 Task: Find connections with filter location Altstadt Nord with filter topic #Healthwith filter profile language French with filter current company BioTecNika with filter school Madras Christian College with filter industry Appliances, Electrical, and Electronics Manufacturing with filter service category Budgeting with filter keywords title Film Critic
Action: Mouse moved to (576, 76)
Screenshot: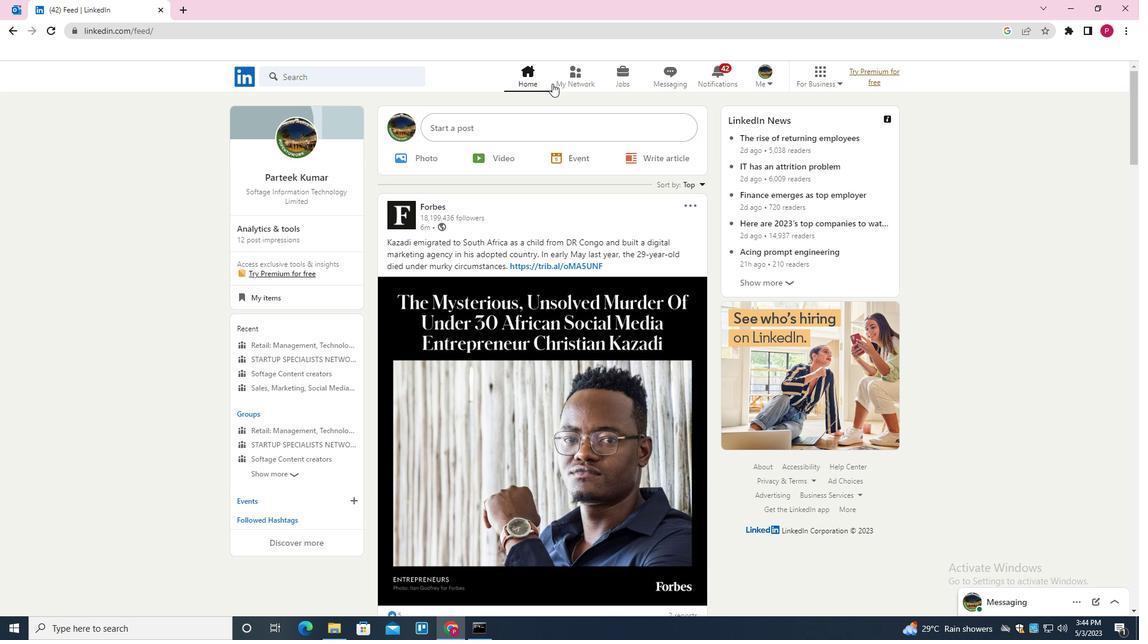 
Action: Mouse pressed left at (576, 76)
Screenshot: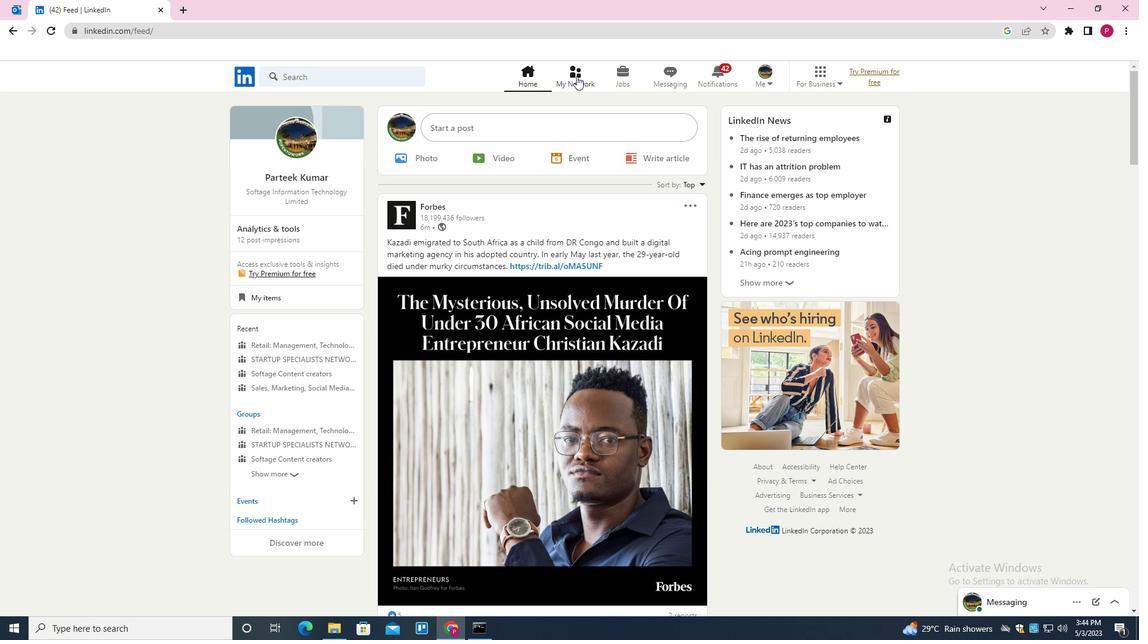 
Action: Mouse moved to (369, 142)
Screenshot: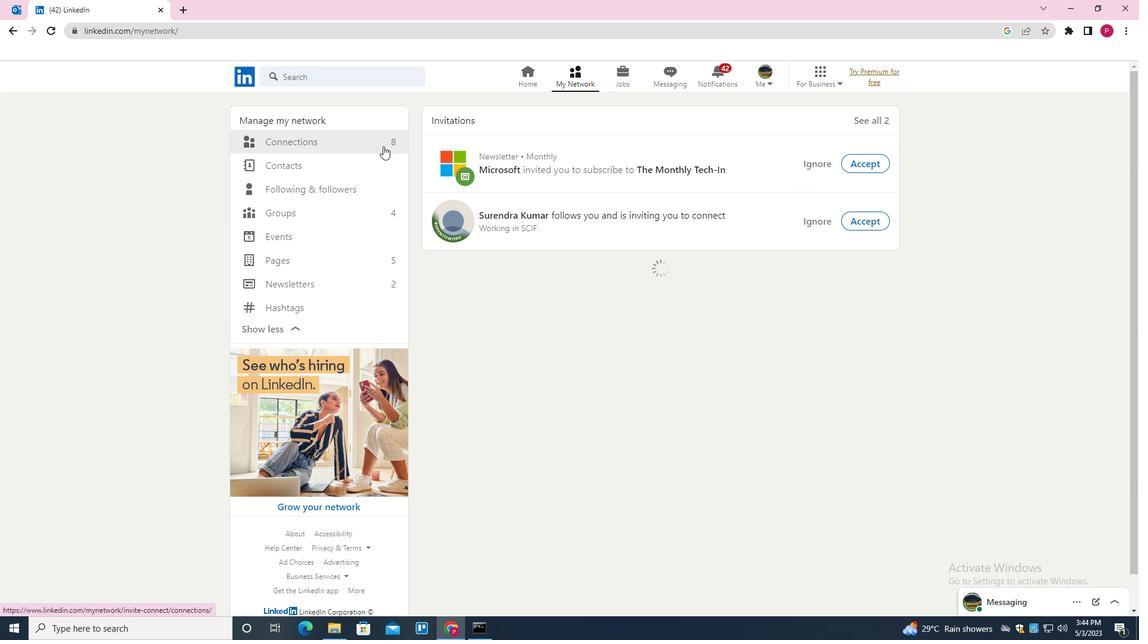 
Action: Mouse pressed left at (369, 142)
Screenshot: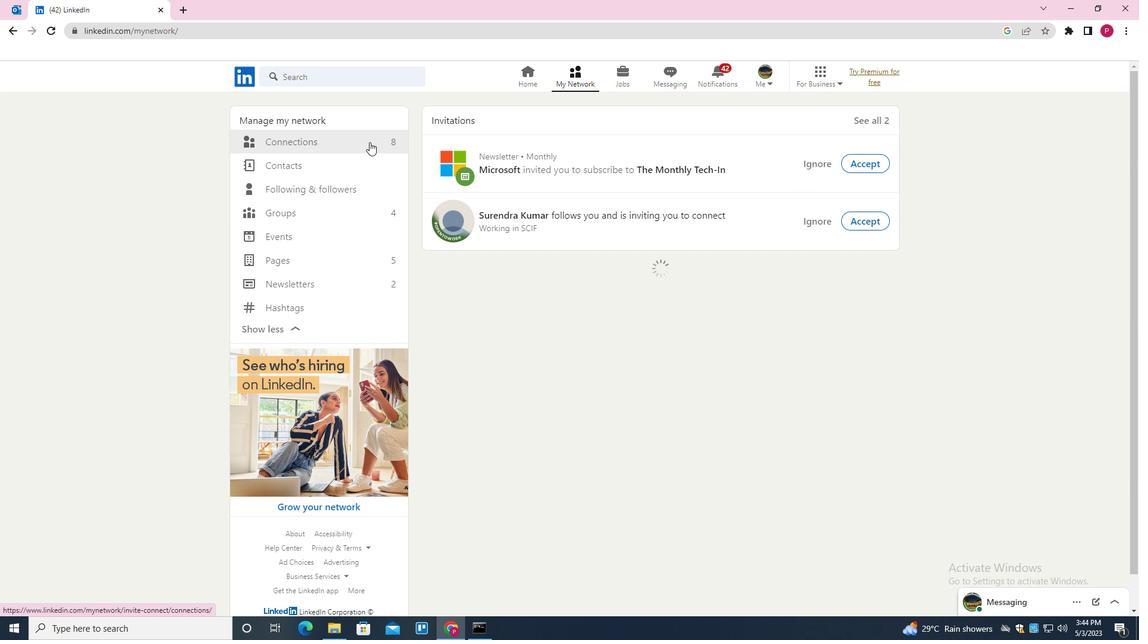 
Action: Mouse moved to (653, 143)
Screenshot: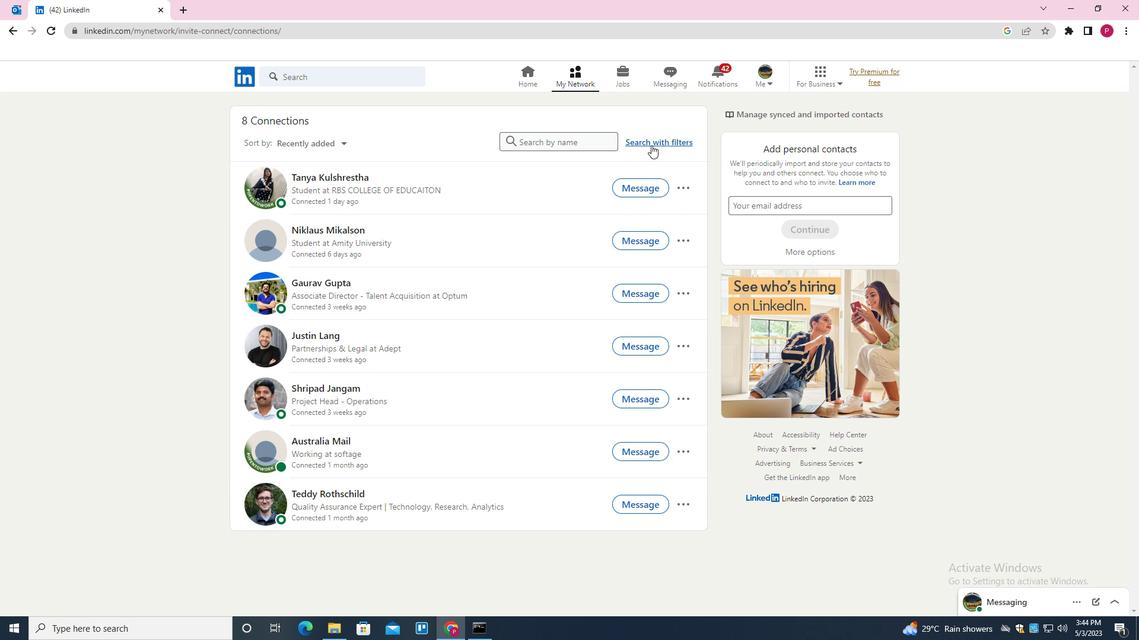 
Action: Mouse pressed left at (653, 143)
Screenshot: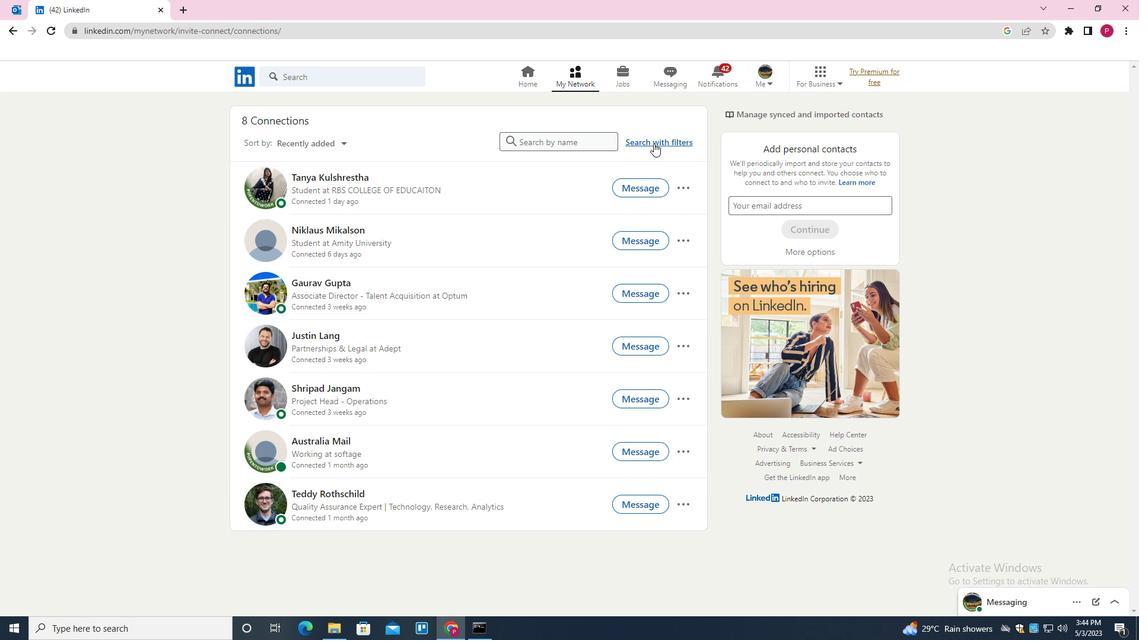 
Action: Mouse moved to (610, 112)
Screenshot: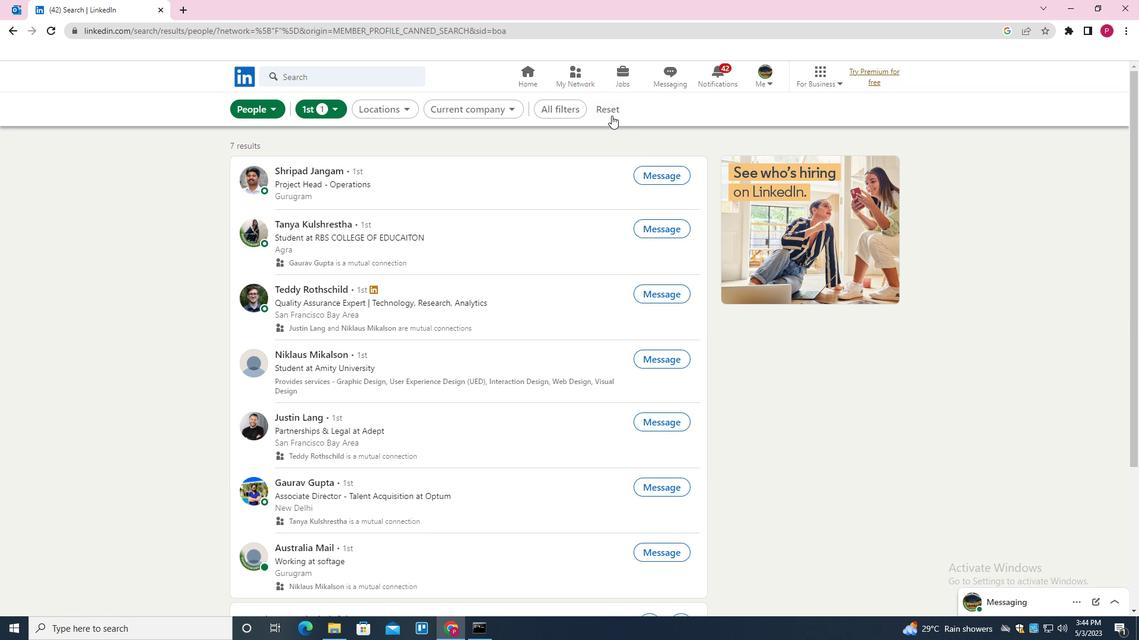 
Action: Mouse pressed left at (610, 112)
Screenshot: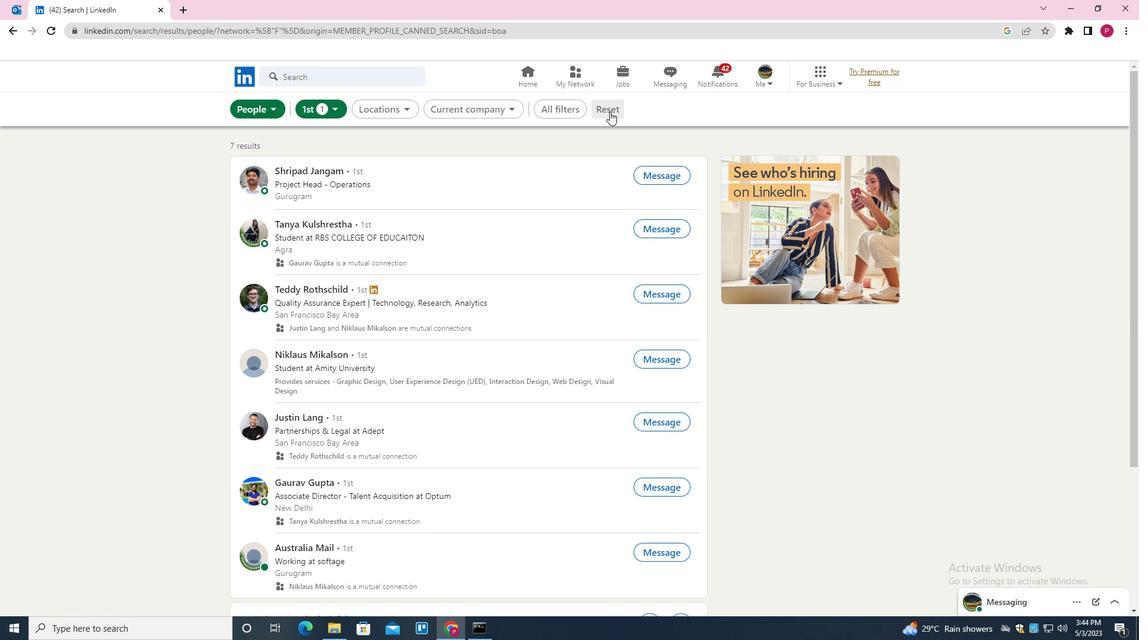 
Action: Mouse moved to (583, 108)
Screenshot: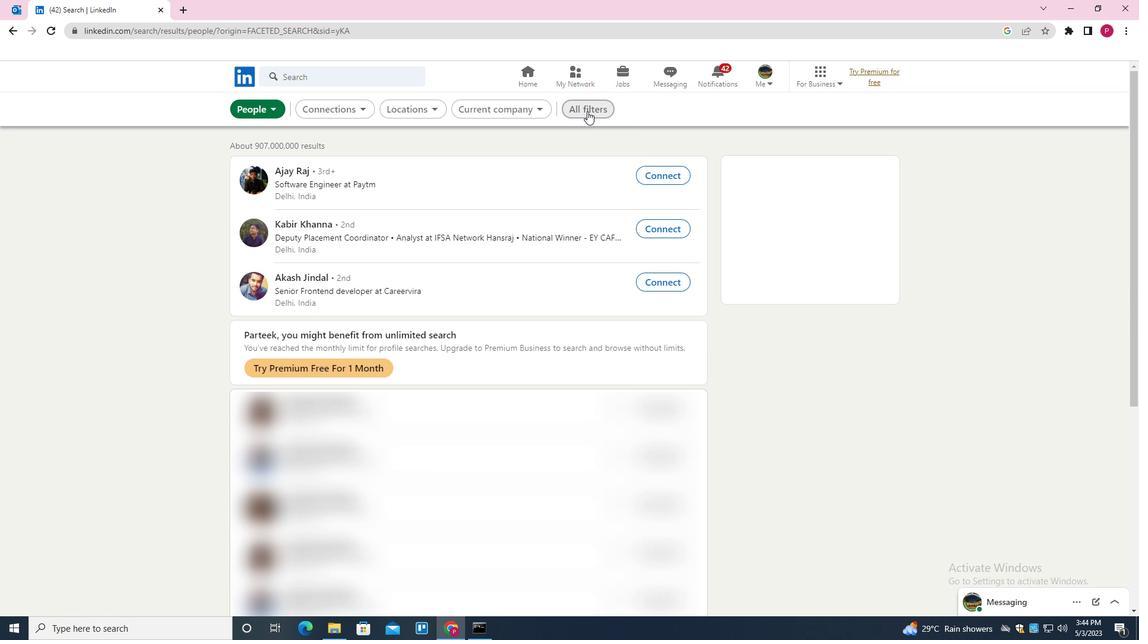 
Action: Mouse pressed left at (583, 108)
Screenshot: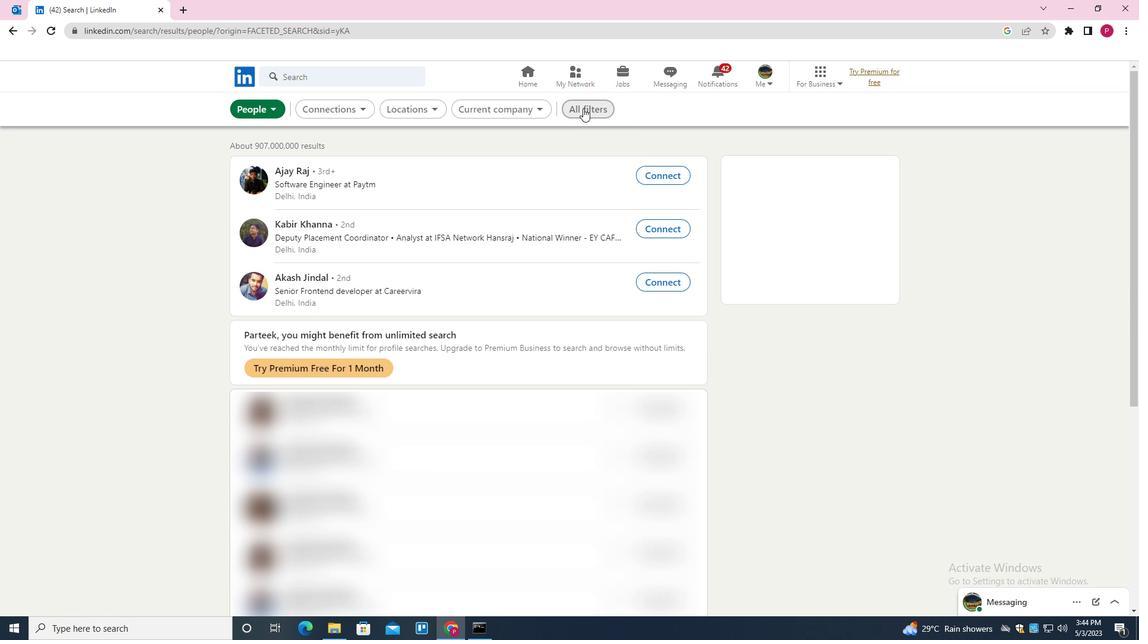 
Action: Mouse moved to (913, 301)
Screenshot: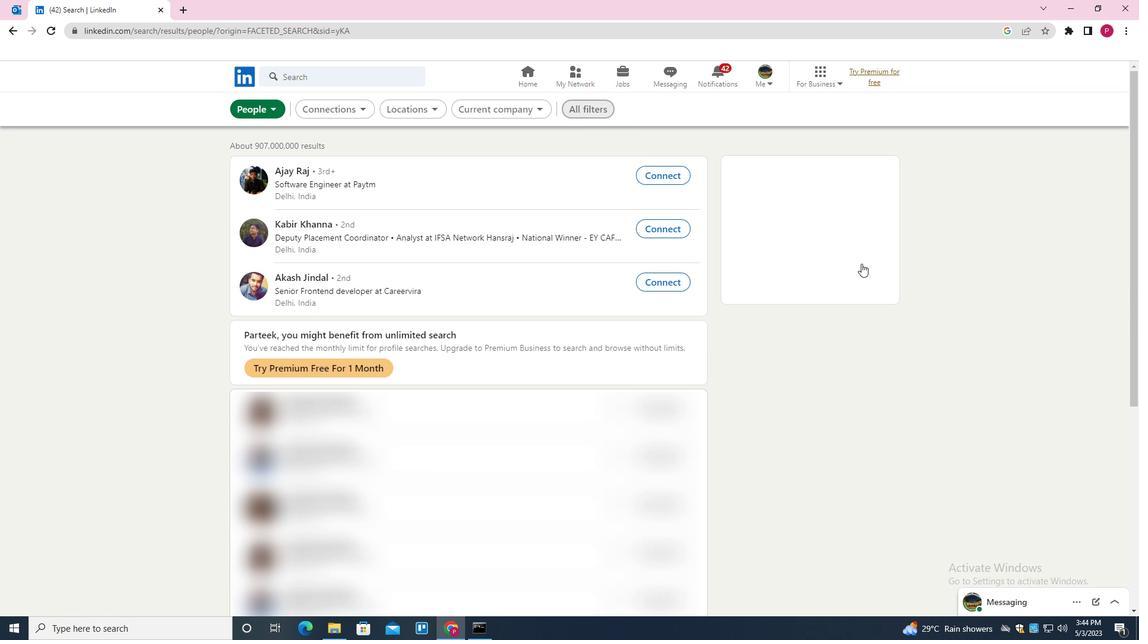 
Action: Mouse scrolled (913, 300) with delta (0, 0)
Screenshot: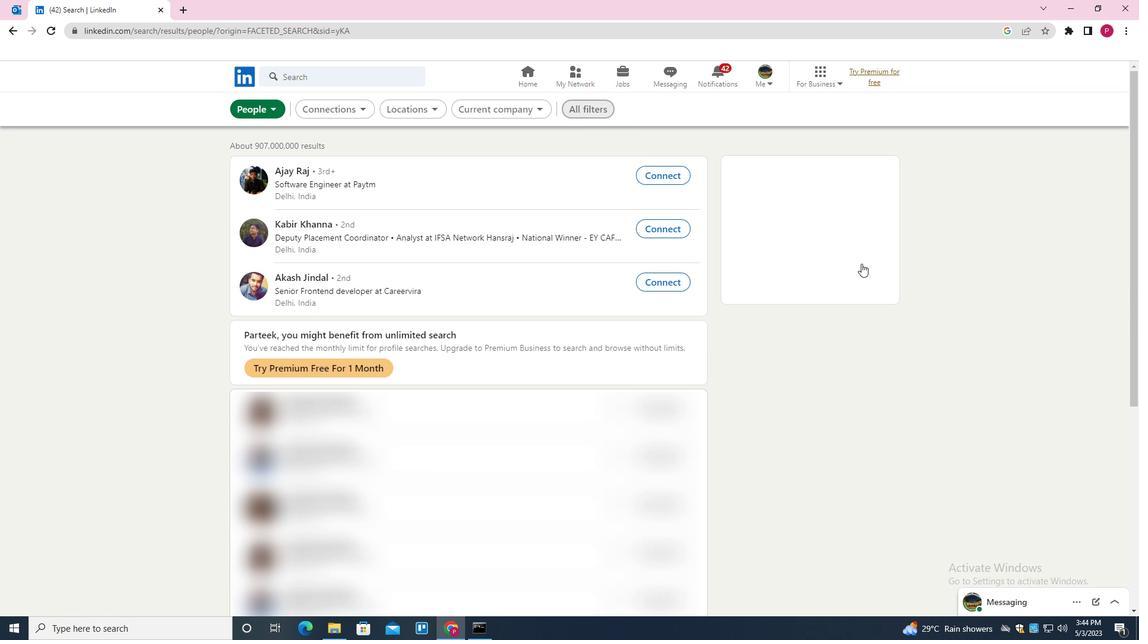
Action: Mouse moved to (927, 317)
Screenshot: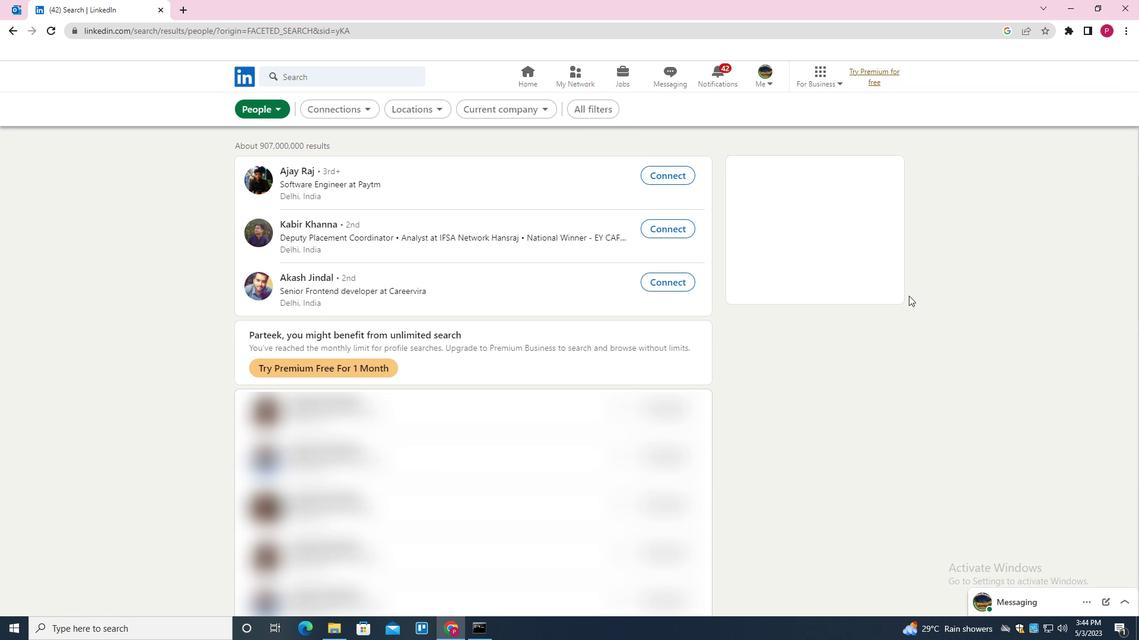 
Action: Mouse scrolled (927, 316) with delta (0, 0)
Screenshot: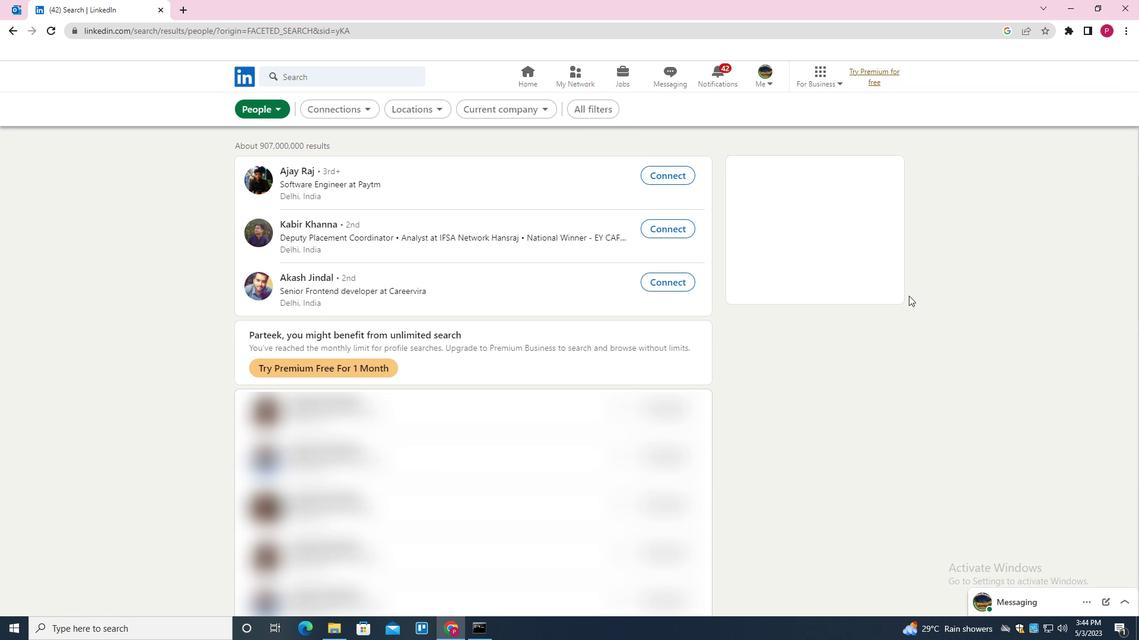 
Action: Mouse moved to (937, 330)
Screenshot: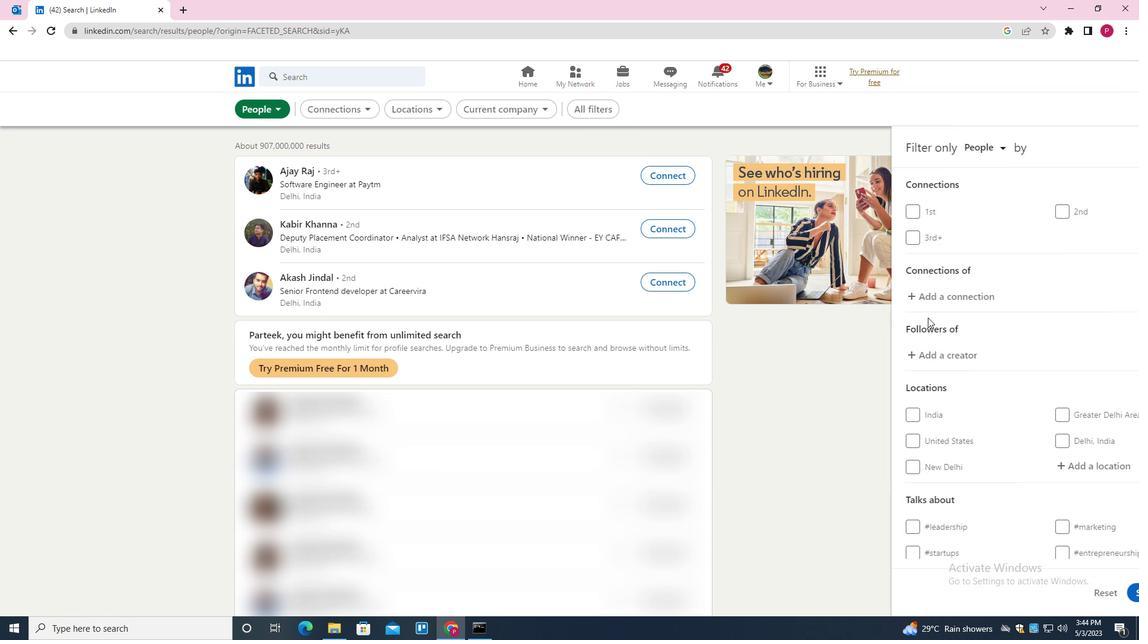 
Action: Mouse scrolled (937, 329) with delta (0, 0)
Screenshot: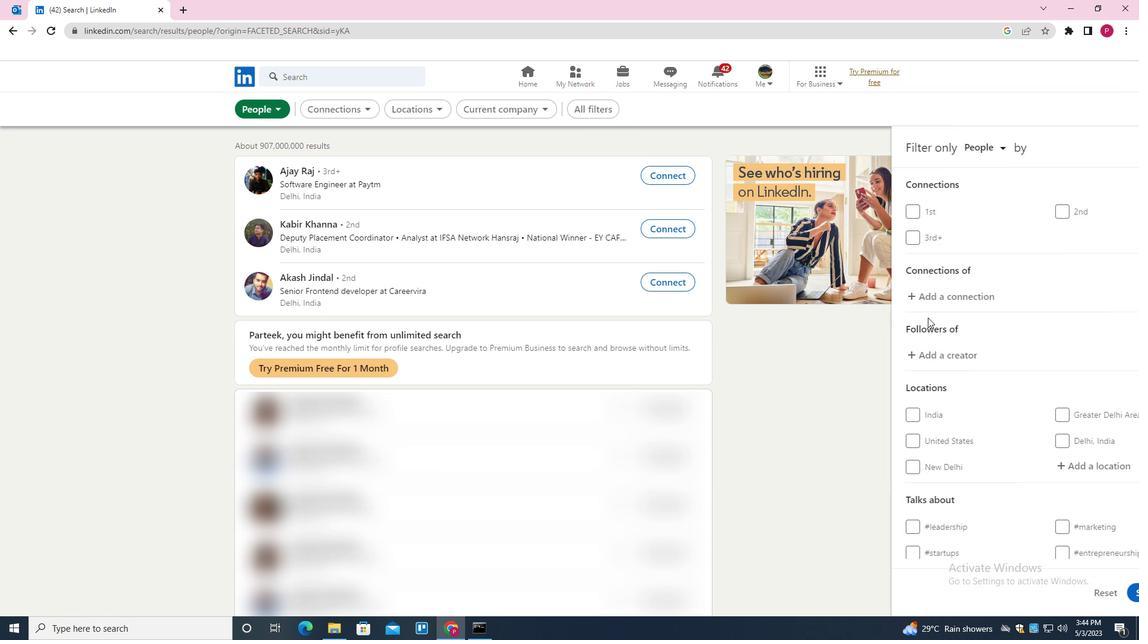 
Action: Mouse moved to (1005, 349)
Screenshot: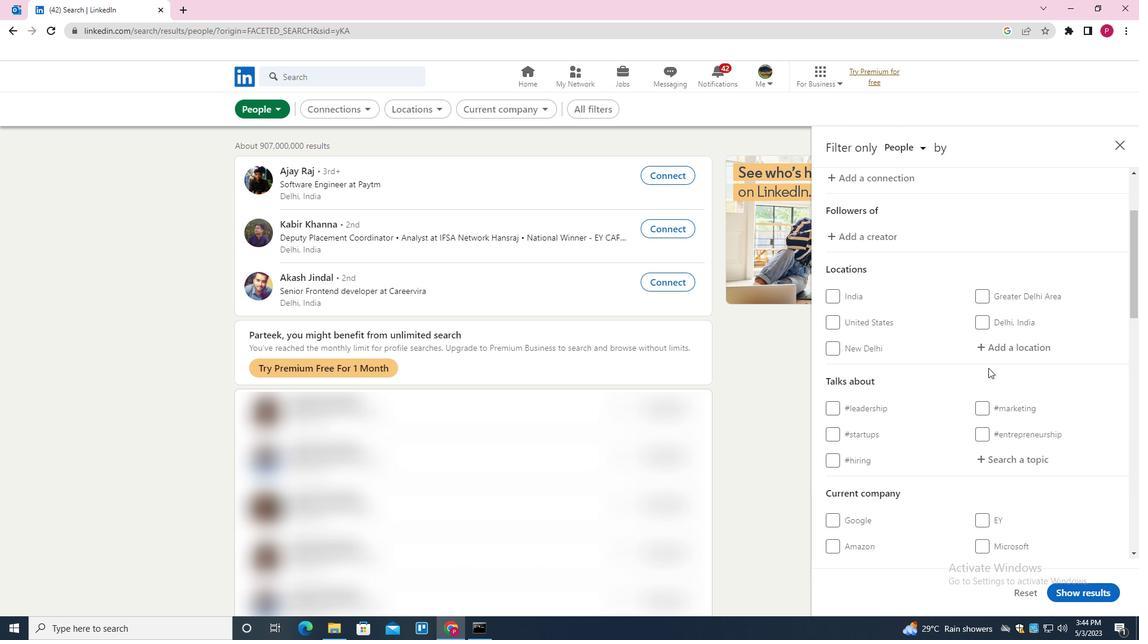 
Action: Mouse pressed left at (1005, 349)
Screenshot: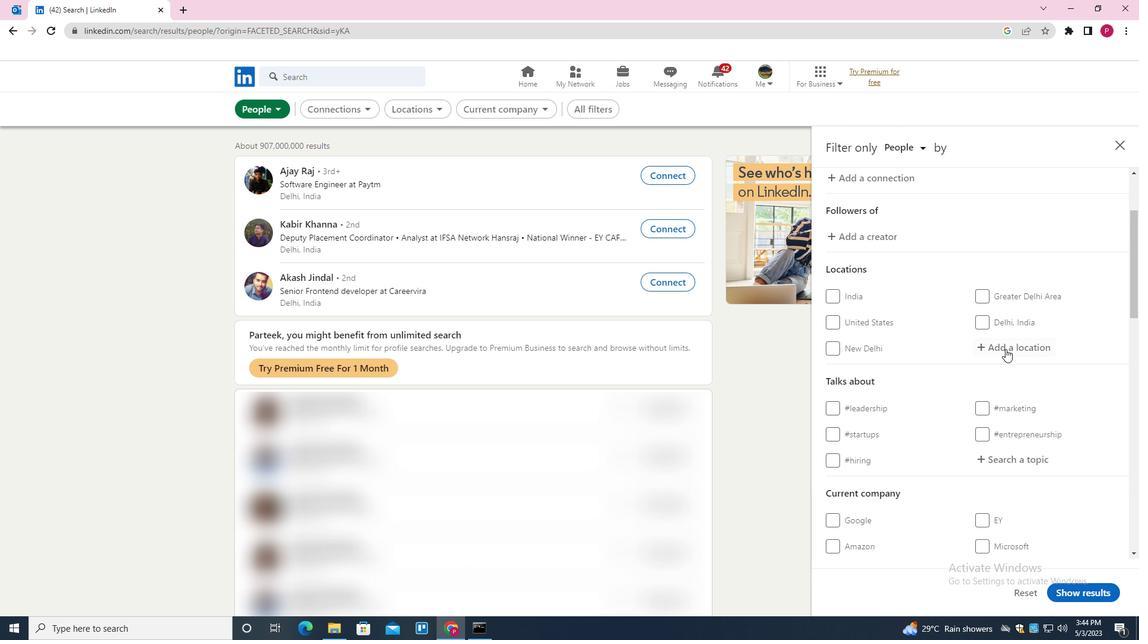 
Action: Mouse moved to (1006, 349)
Screenshot: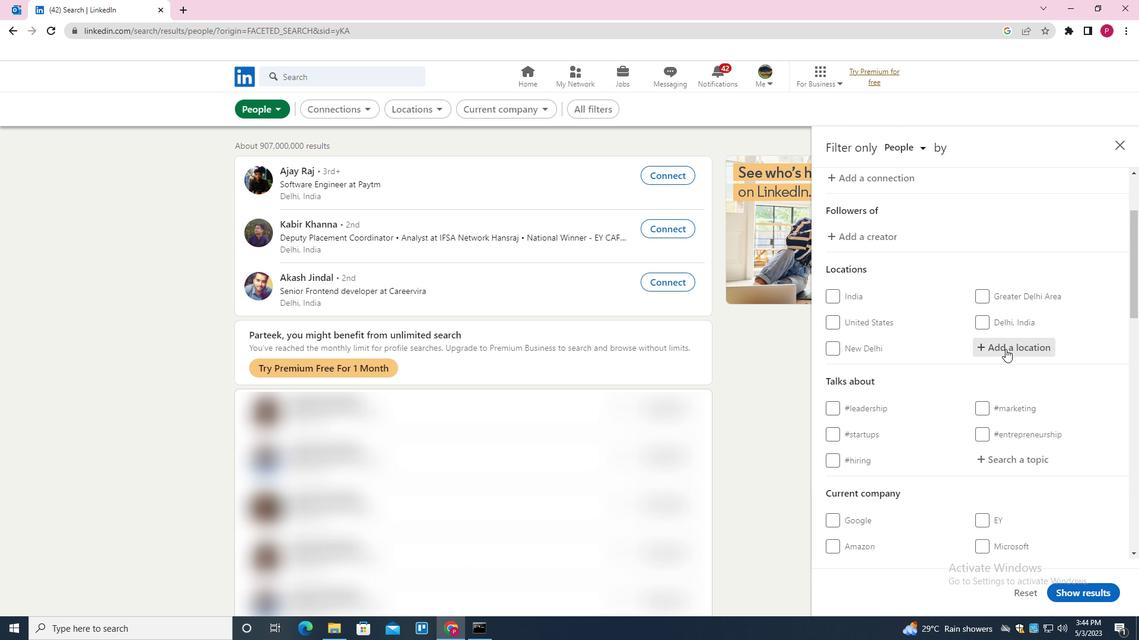 
Action: Key pressed <Key.shift>ALTSTADT
Screenshot: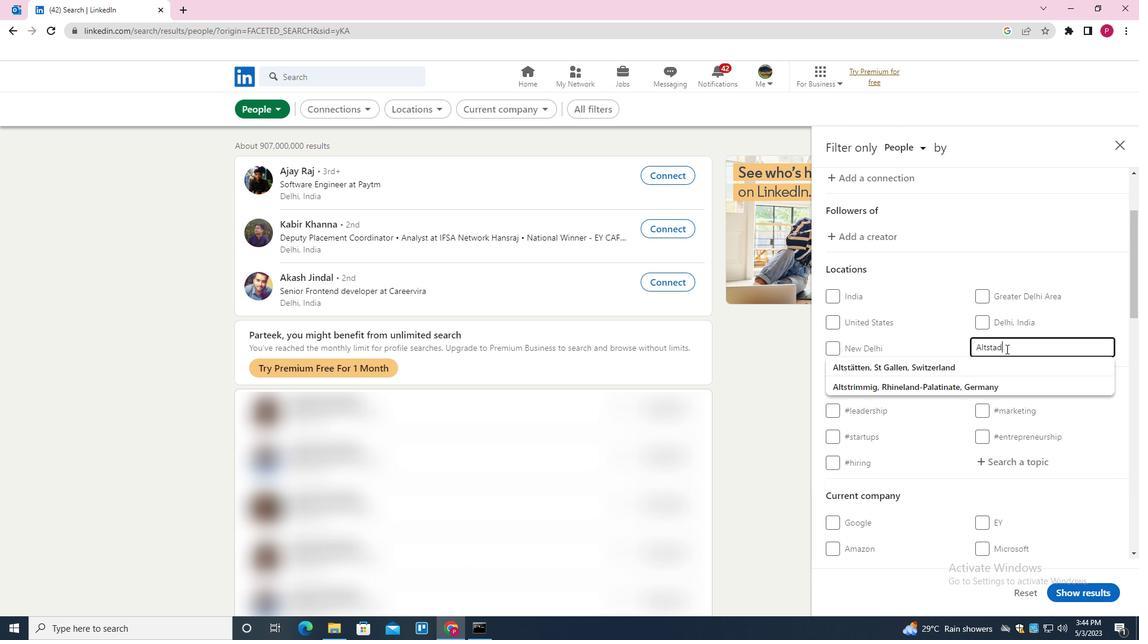 
Action: Mouse moved to (1020, 336)
Screenshot: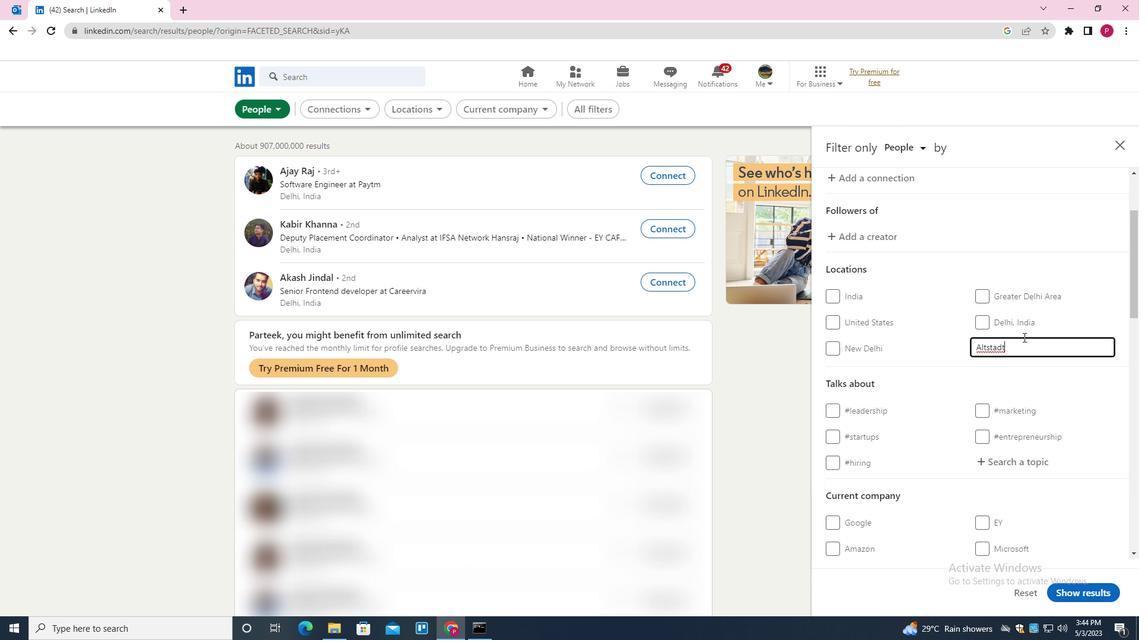 
Action: Mouse scrolled (1020, 335) with delta (0, 0)
Screenshot: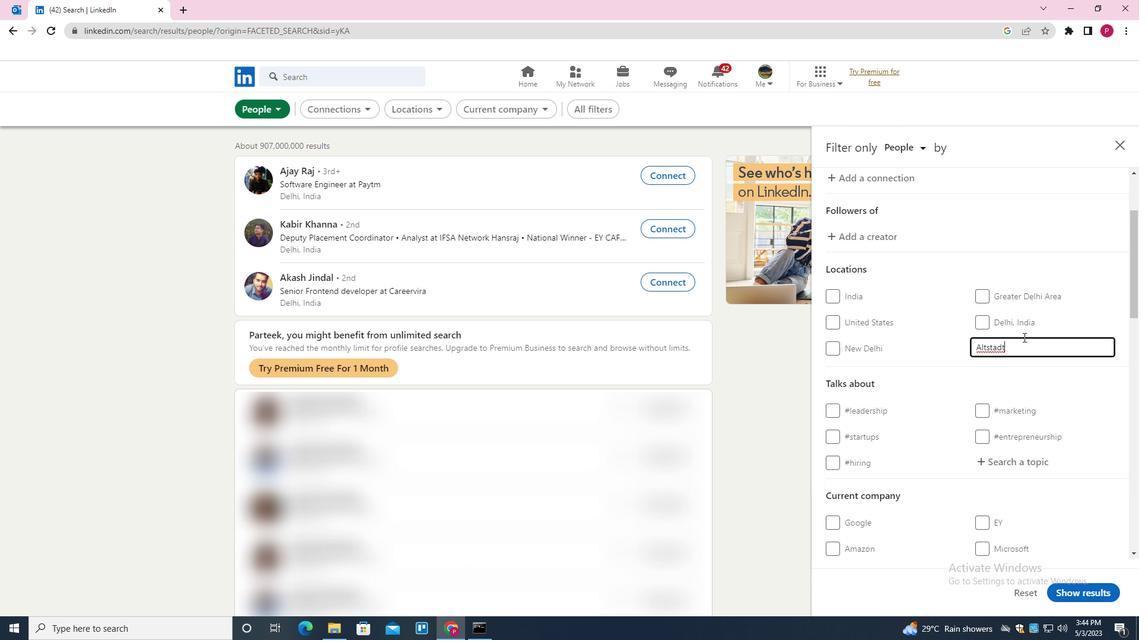 
Action: Mouse moved to (1019, 337)
Screenshot: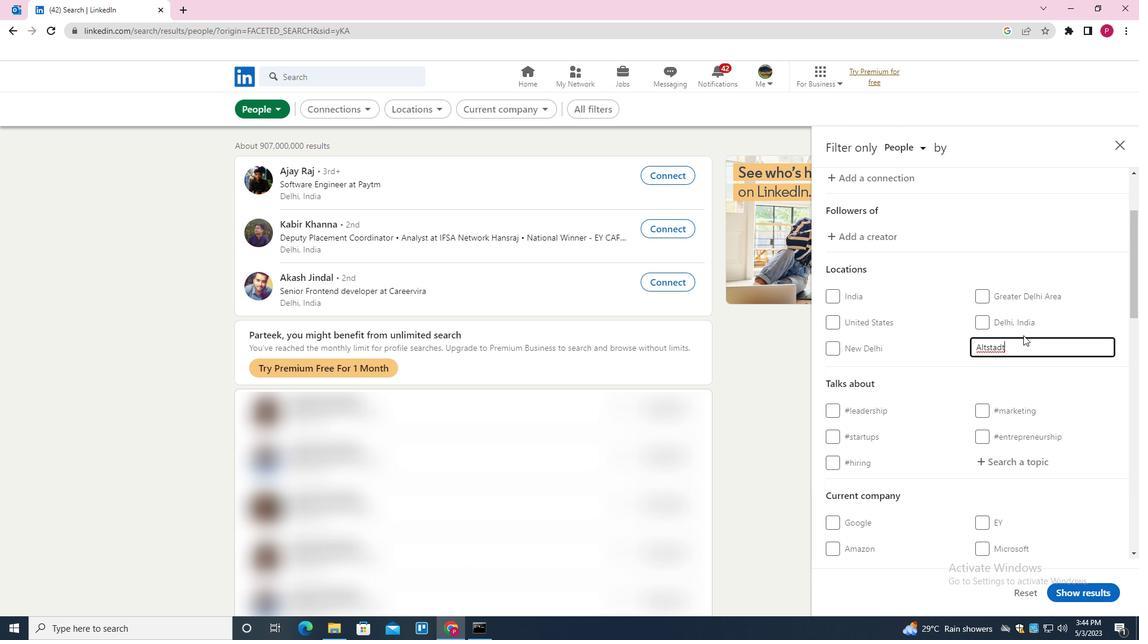
Action: Mouse scrolled (1019, 336) with delta (0, 0)
Screenshot: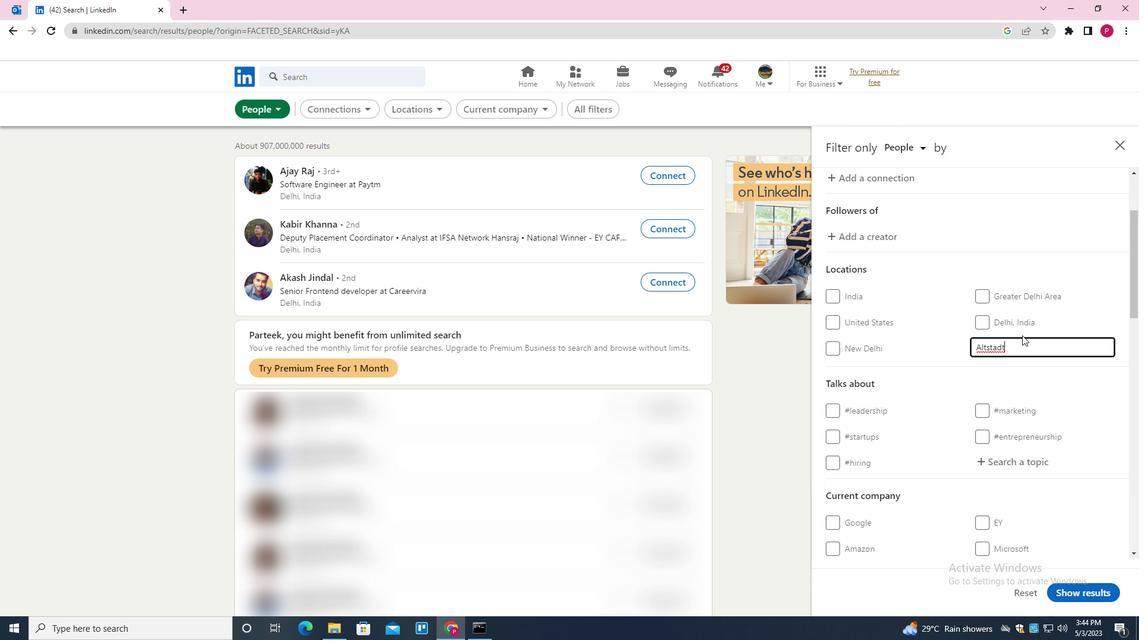 
Action: Mouse scrolled (1019, 336) with delta (0, 0)
Screenshot: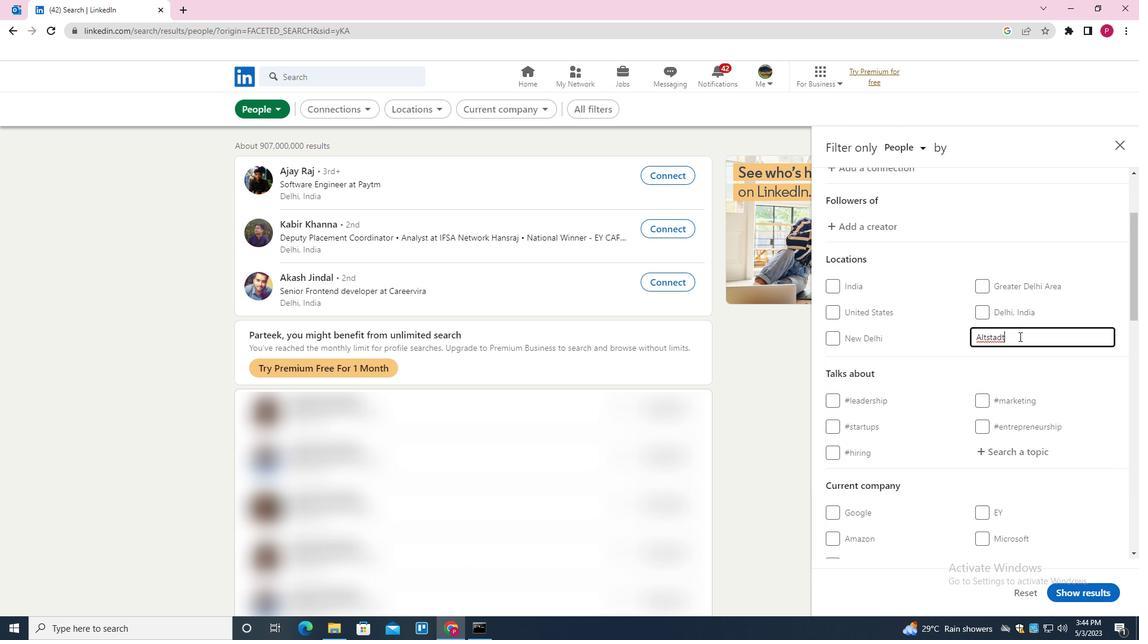 
Action: Mouse moved to (1021, 284)
Screenshot: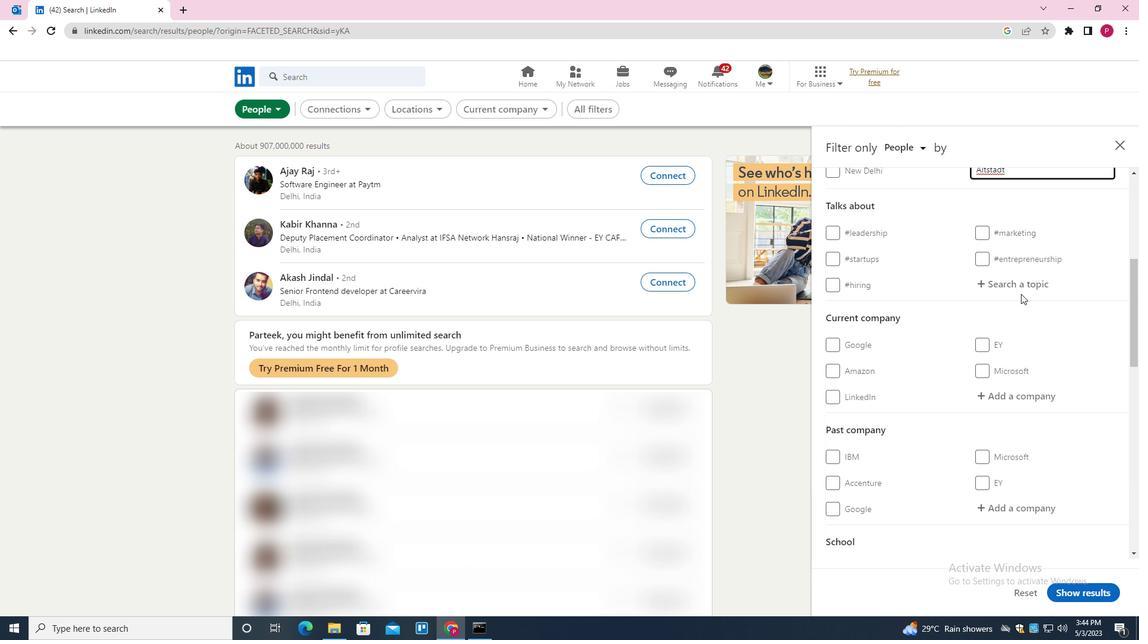 
Action: Mouse pressed left at (1021, 284)
Screenshot: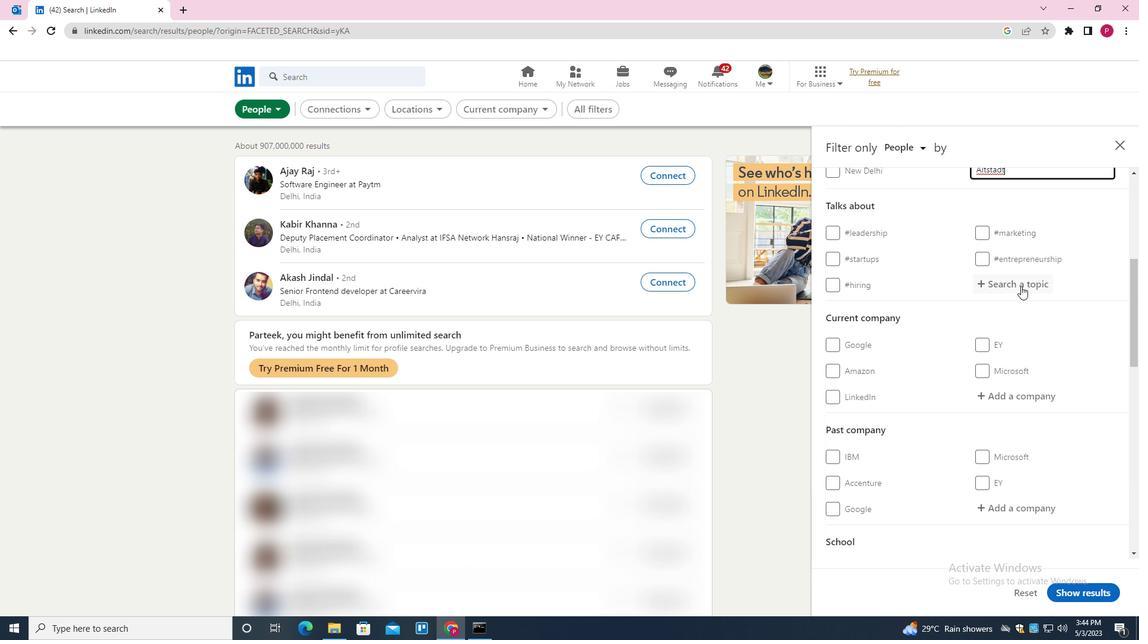 
Action: Key pressed HEALTH<Key.down><Key.down><Key.enter>
Screenshot: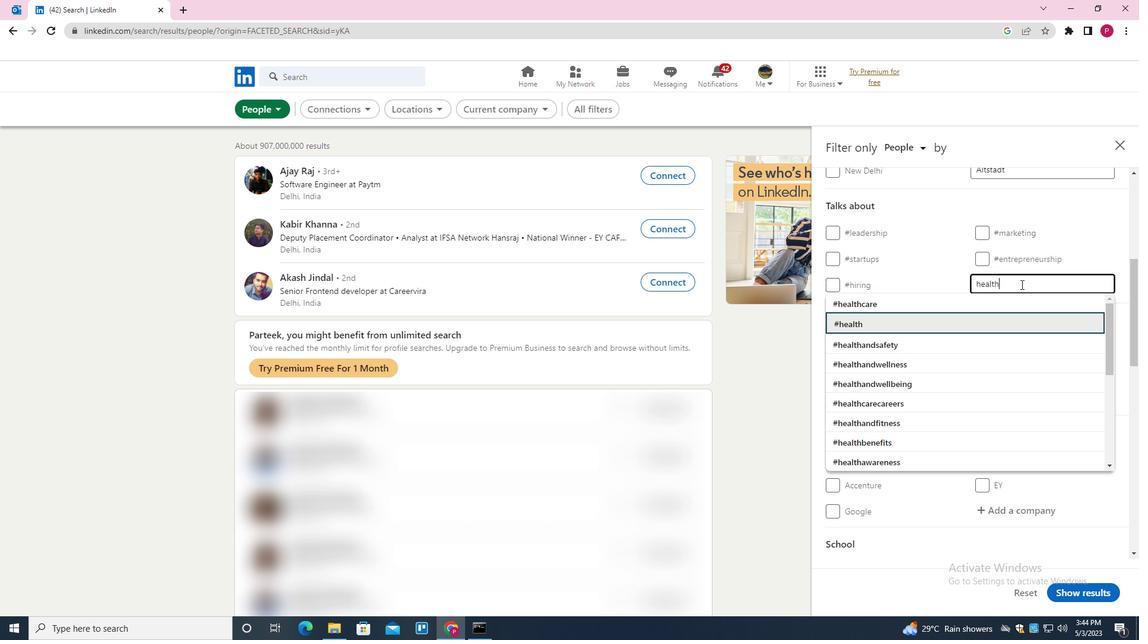 
Action: Mouse moved to (959, 342)
Screenshot: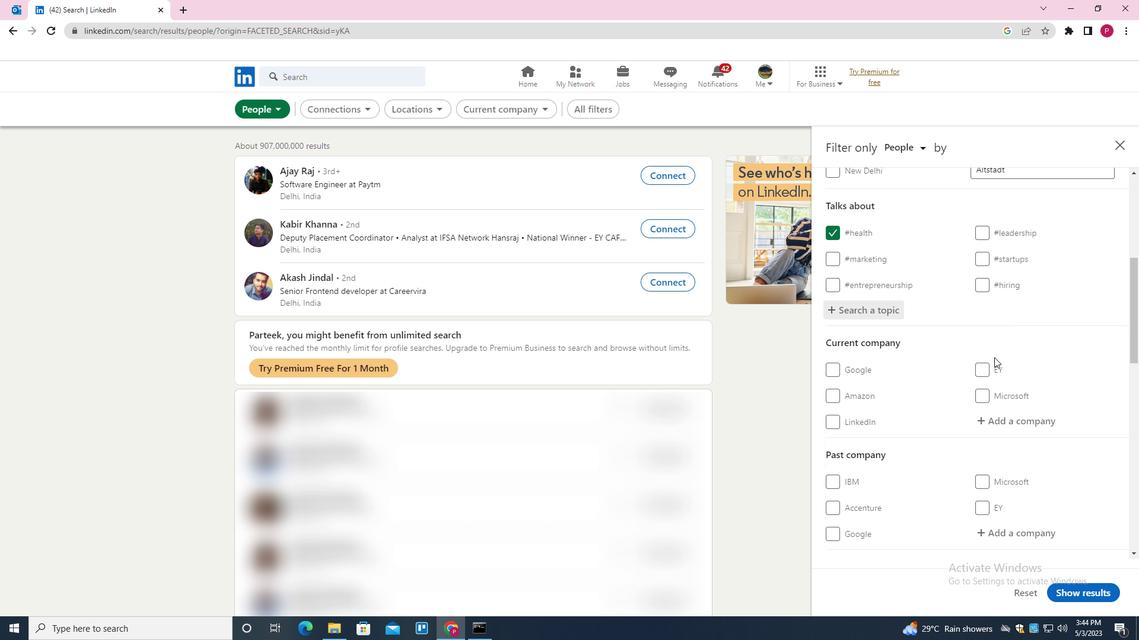 
Action: Mouse scrolled (959, 341) with delta (0, 0)
Screenshot: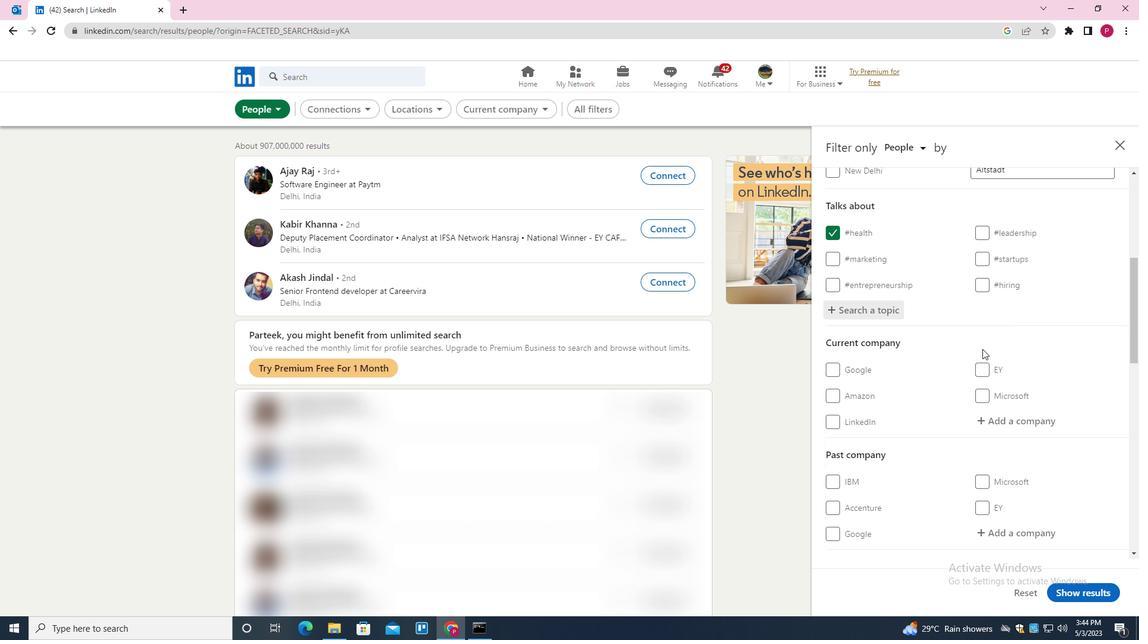 
Action: Mouse scrolled (959, 341) with delta (0, 0)
Screenshot: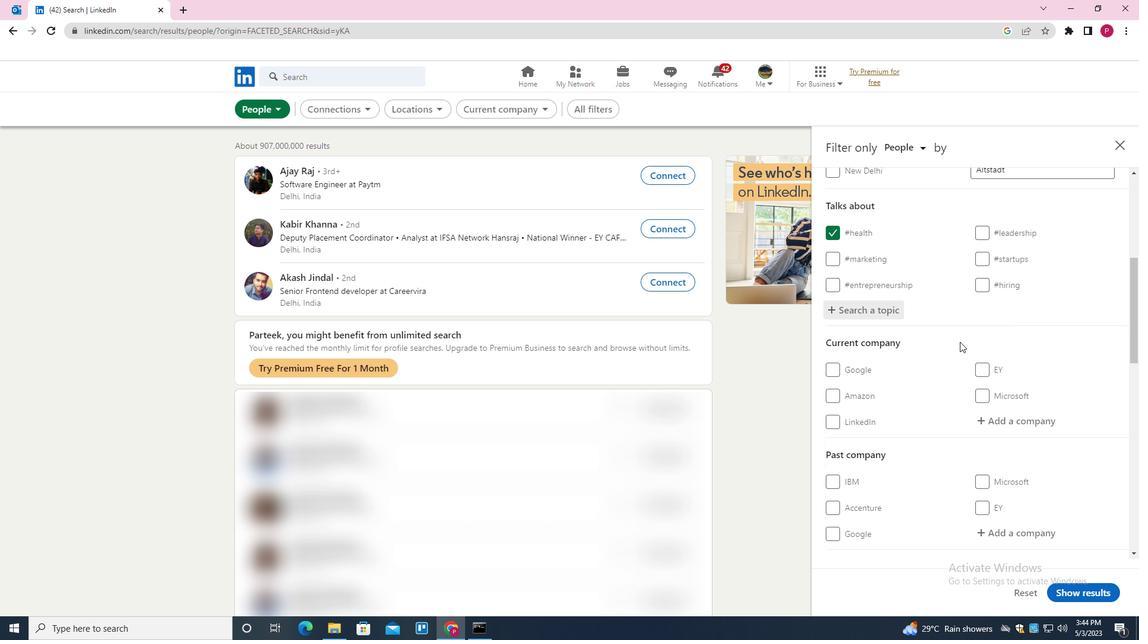 
Action: Mouse scrolled (959, 341) with delta (0, 0)
Screenshot: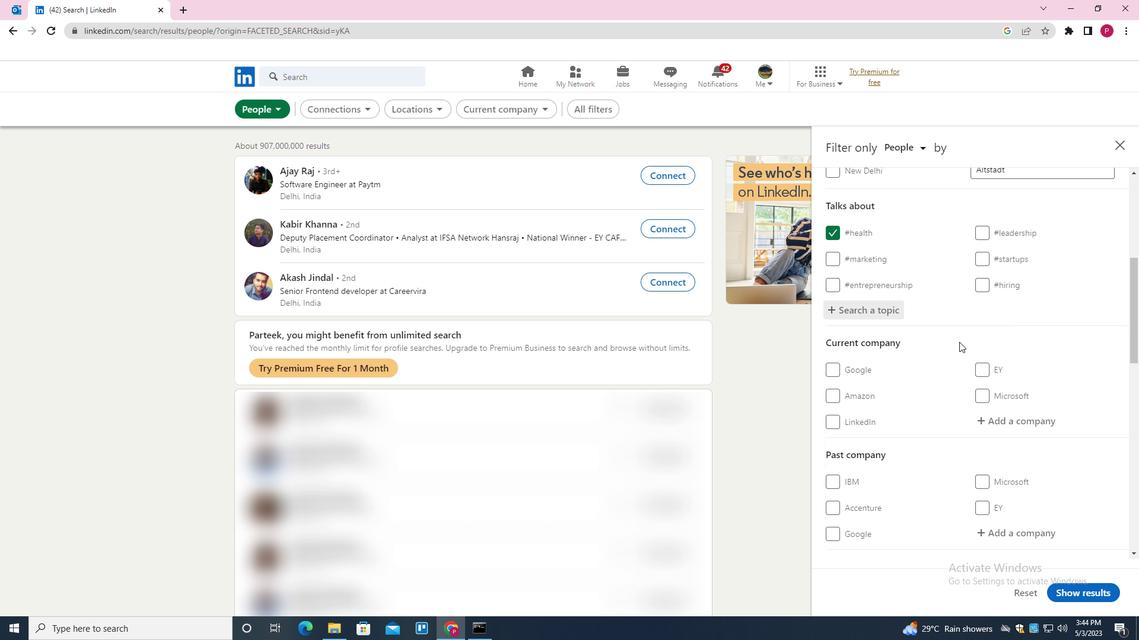 
Action: Mouse scrolled (959, 341) with delta (0, 0)
Screenshot: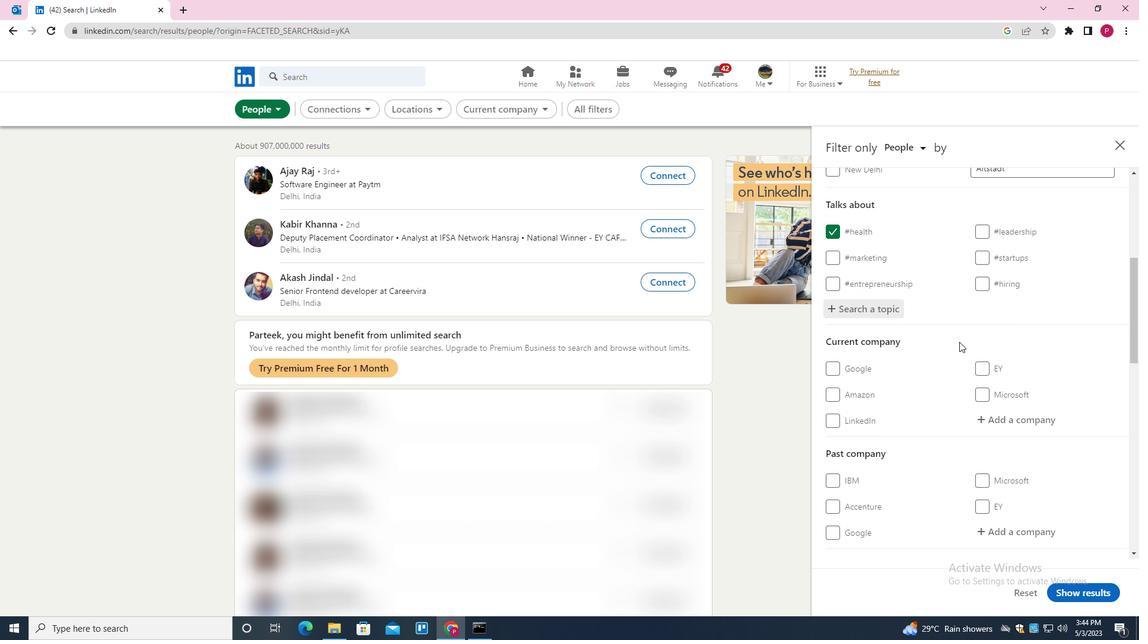
Action: Mouse scrolled (959, 341) with delta (0, 0)
Screenshot: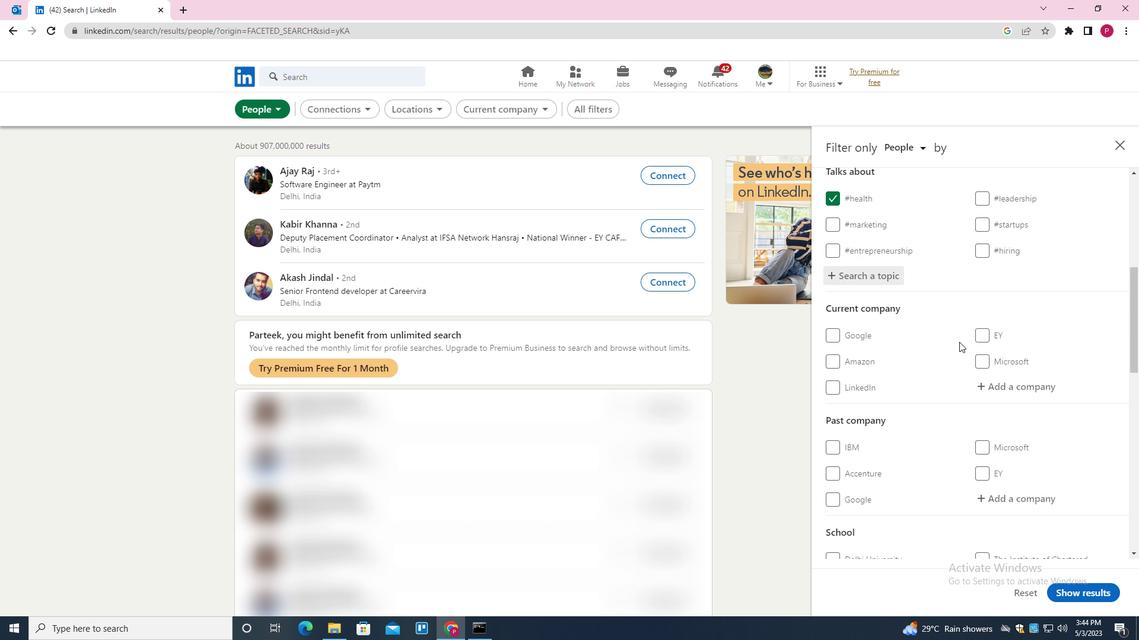 
Action: Mouse moved to (937, 342)
Screenshot: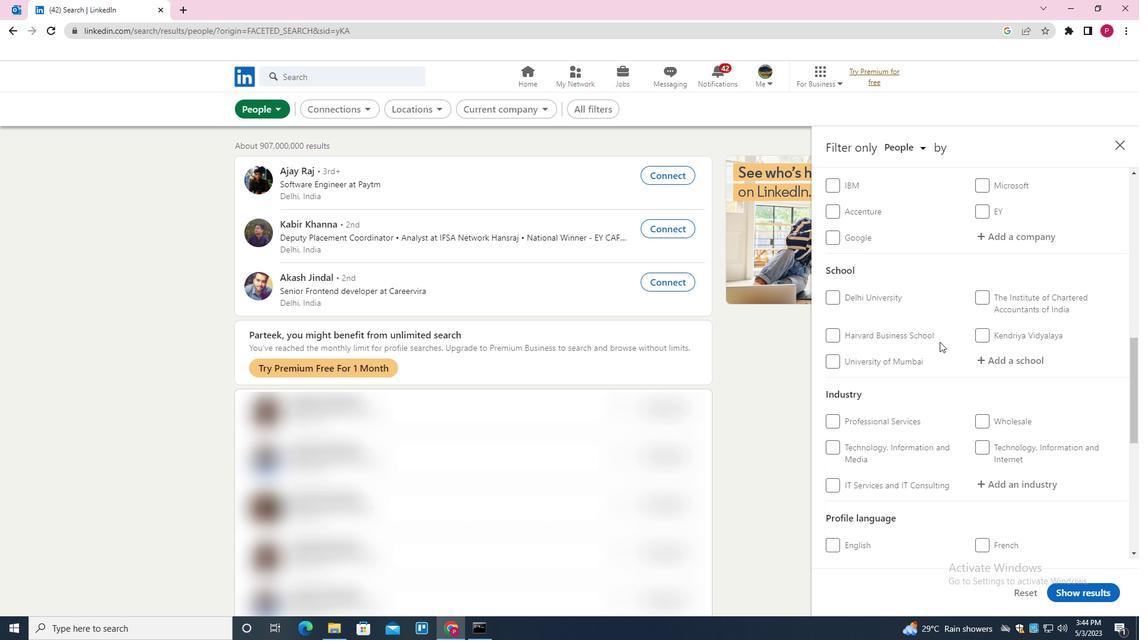 
Action: Mouse scrolled (937, 341) with delta (0, 0)
Screenshot: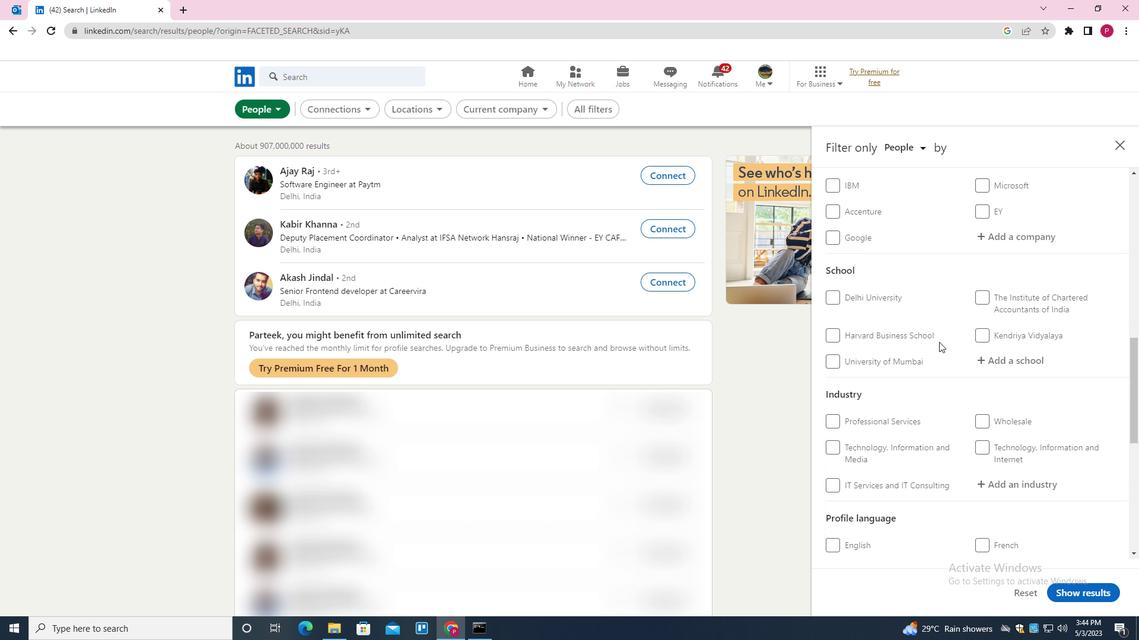 
Action: Mouse scrolled (937, 341) with delta (0, 0)
Screenshot: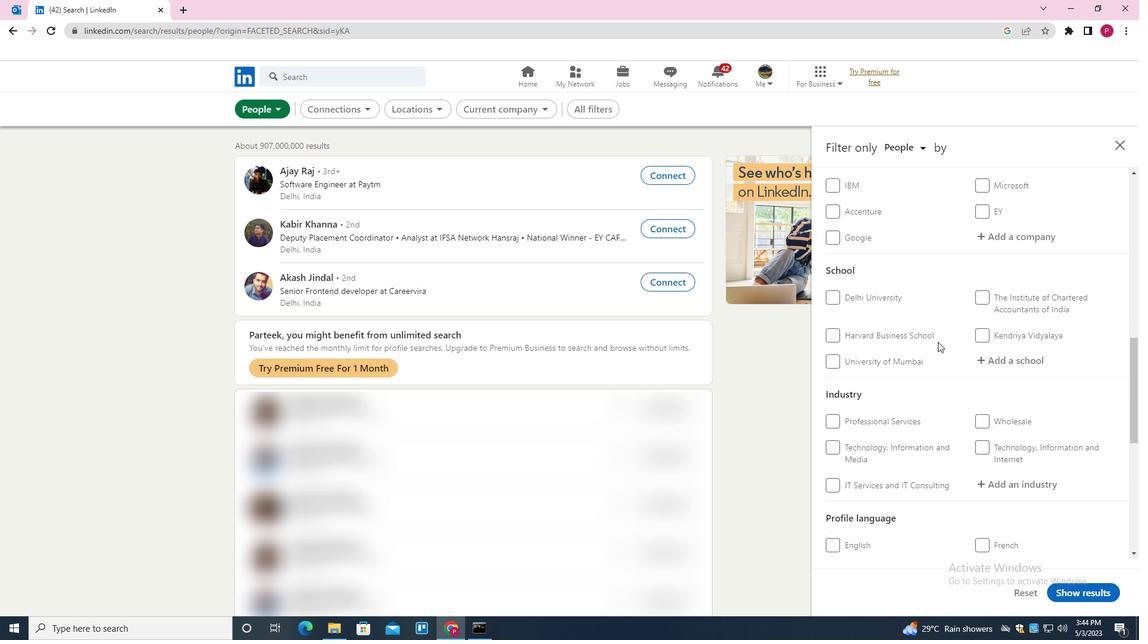 
Action: Mouse moved to (937, 342)
Screenshot: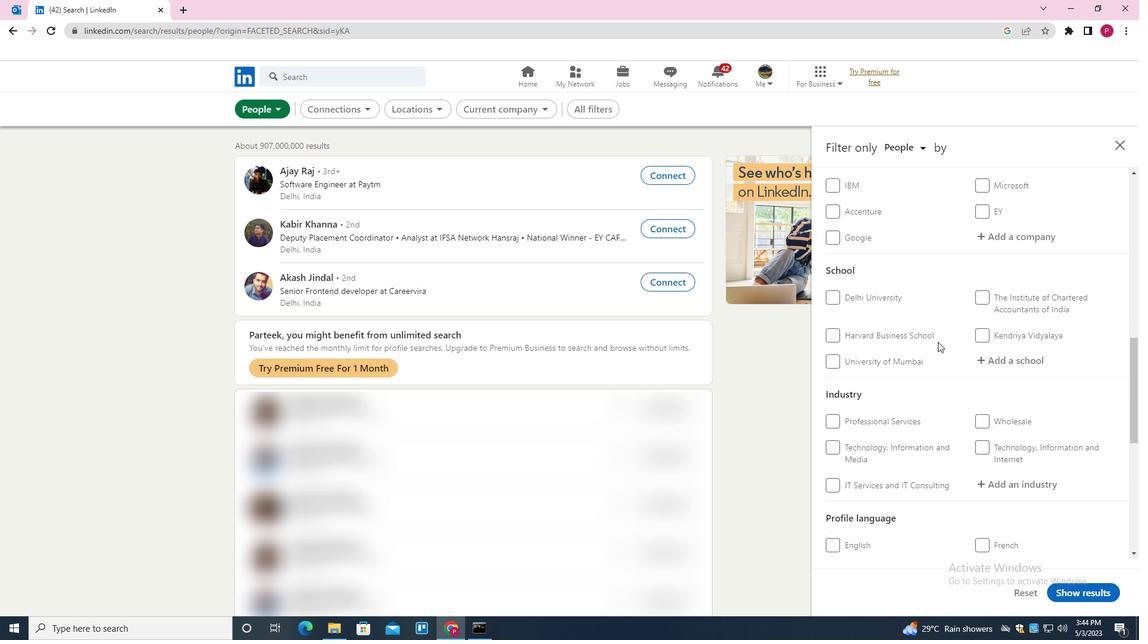 
Action: Mouse scrolled (937, 341) with delta (0, 0)
Screenshot: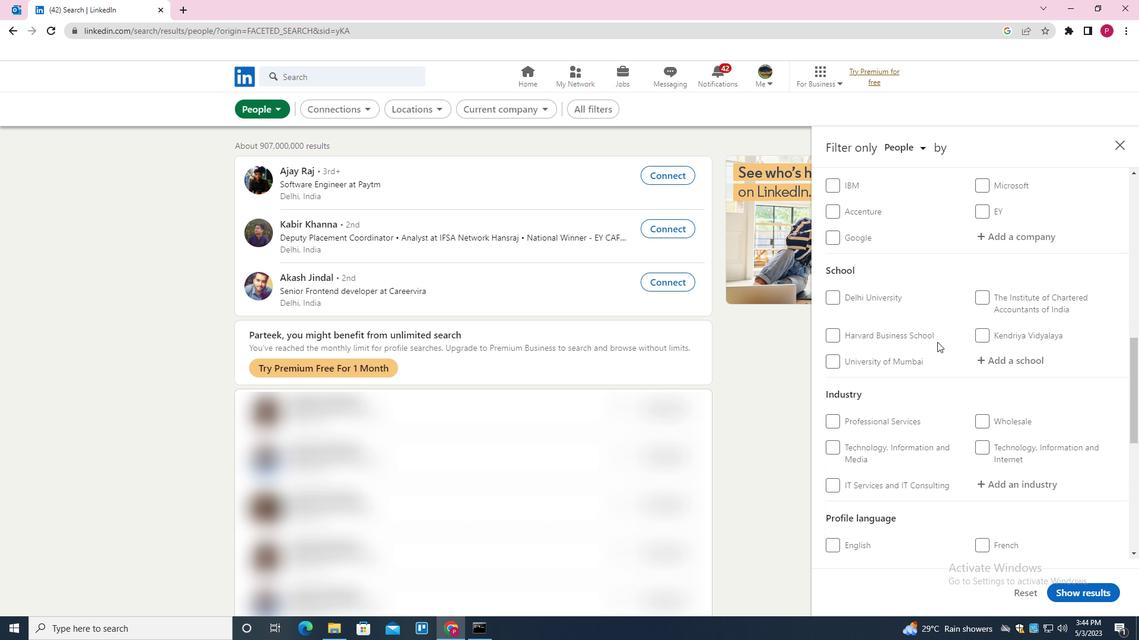 
Action: Mouse scrolled (937, 341) with delta (0, 0)
Screenshot: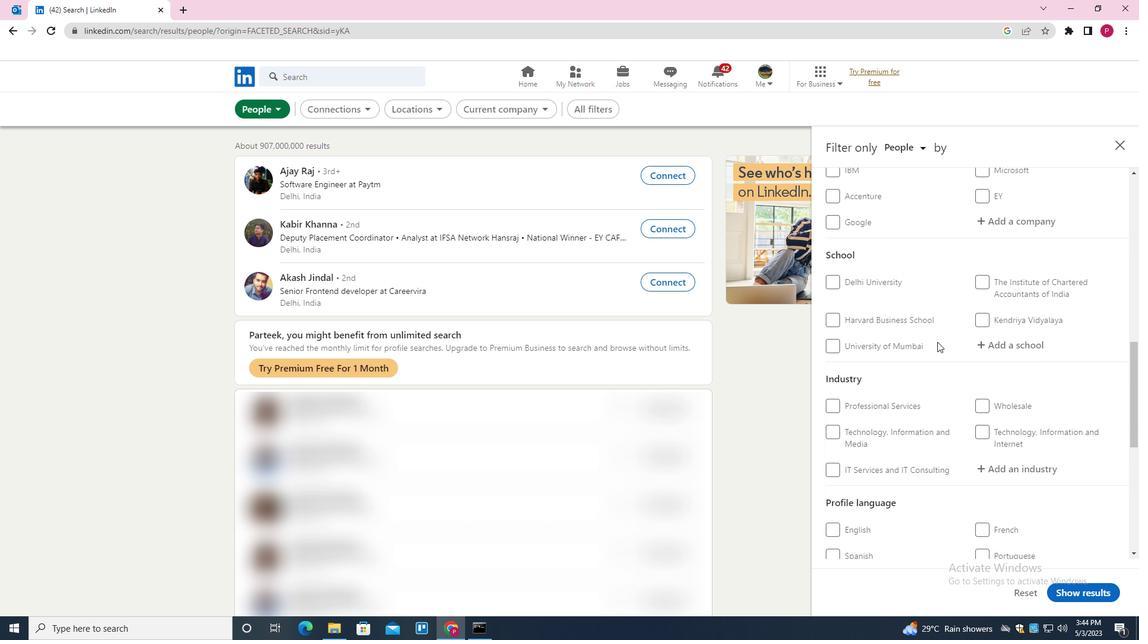 
Action: Mouse moved to (983, 311)
Screenshot: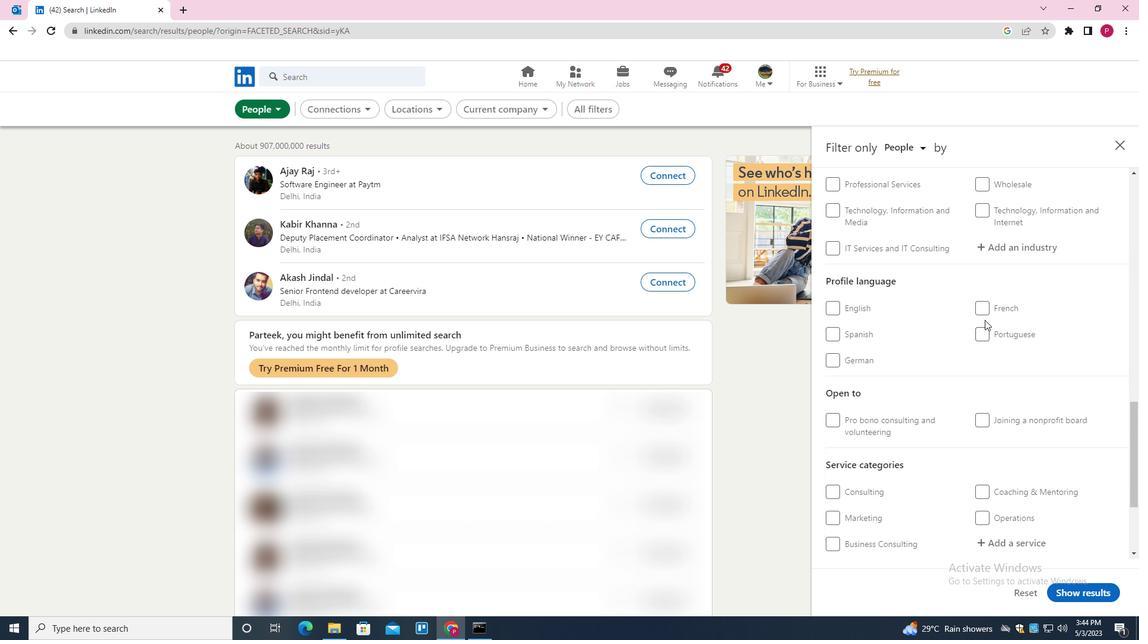 
Action: Mouse pressed left at (983, 311)
Screenshot: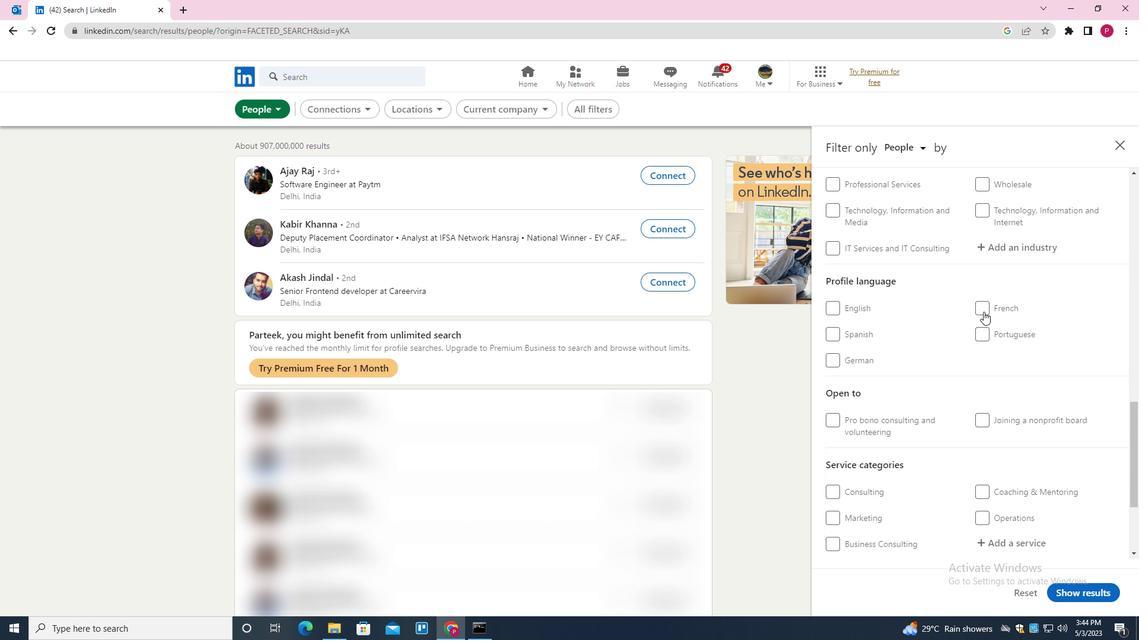 
Action: Mouse moved to (970, 316)
Screenshot: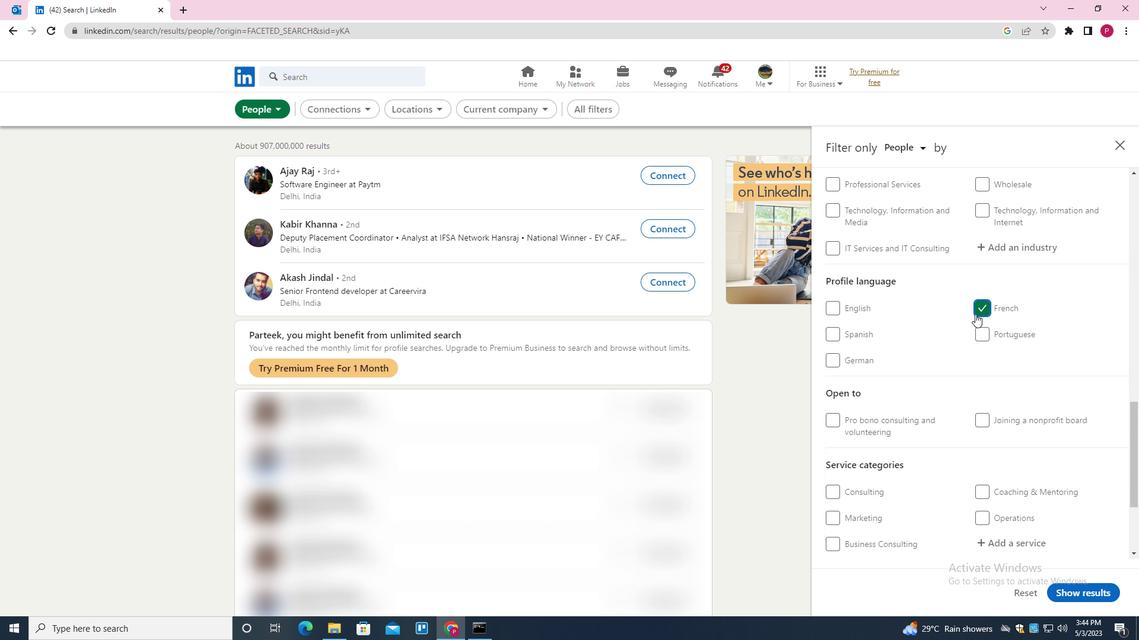 
Action: Mouse scrolled (970, 317) with delta (0, 0)
Screenshot: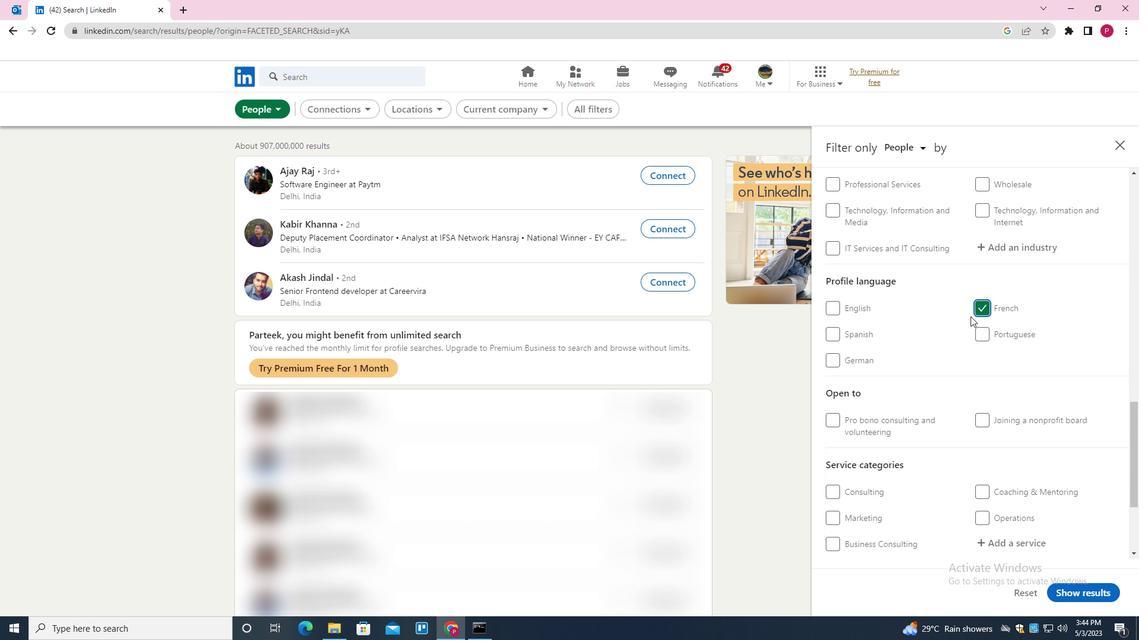
Action: Mouse scrolled (970, 317) with delta (0, 0)
Screenshot: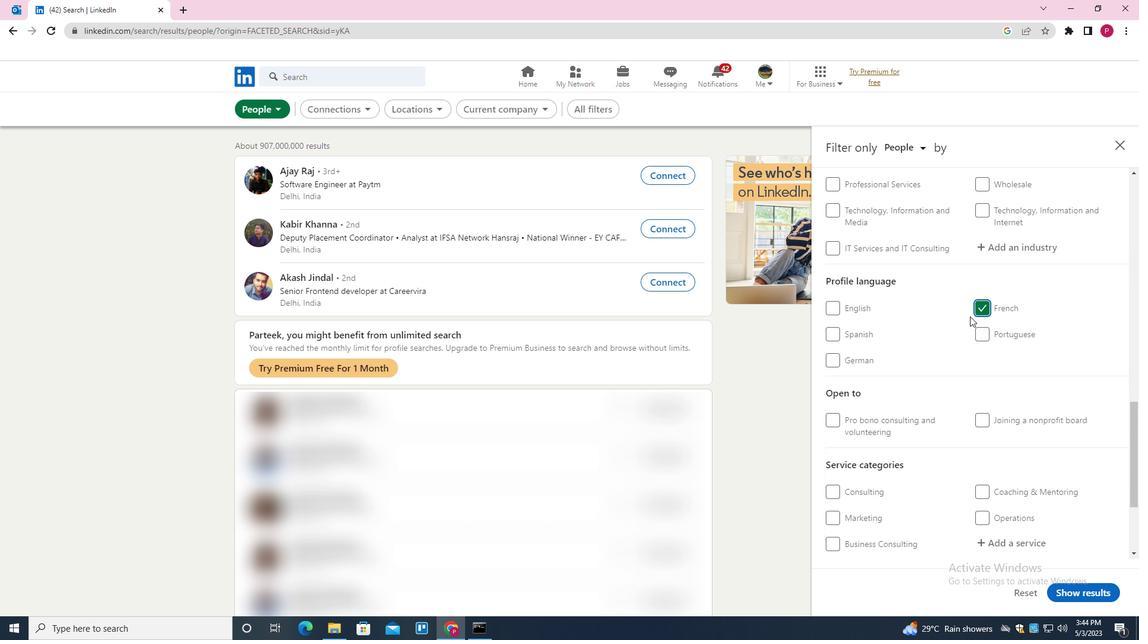 
Action: Mouse scrolled (970, 317) with delta (0, 0)
Screenshot: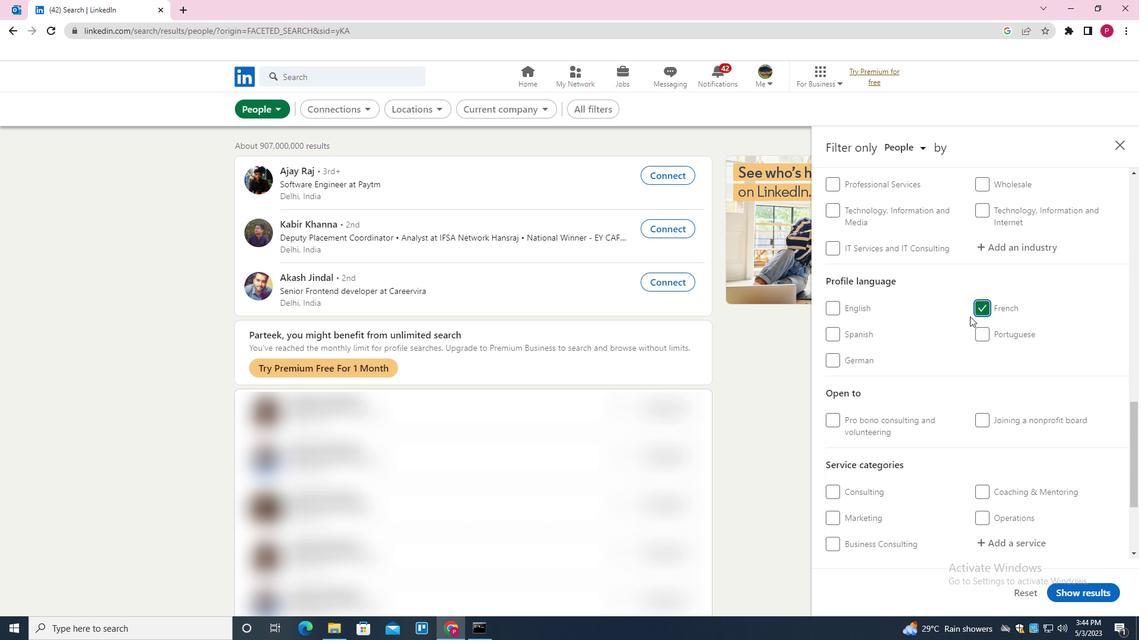 
Action: Mouse moved to (941, 402)
Screenshot: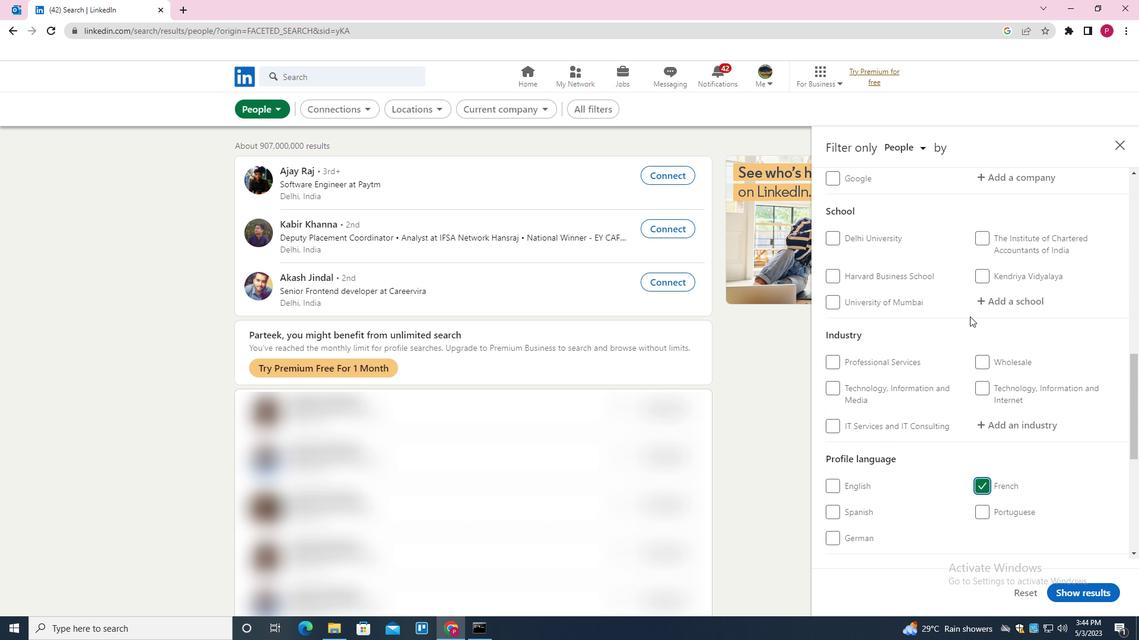 
Action: Mouse scrolled (941, 402) with delta (0, 0)
Screenshot: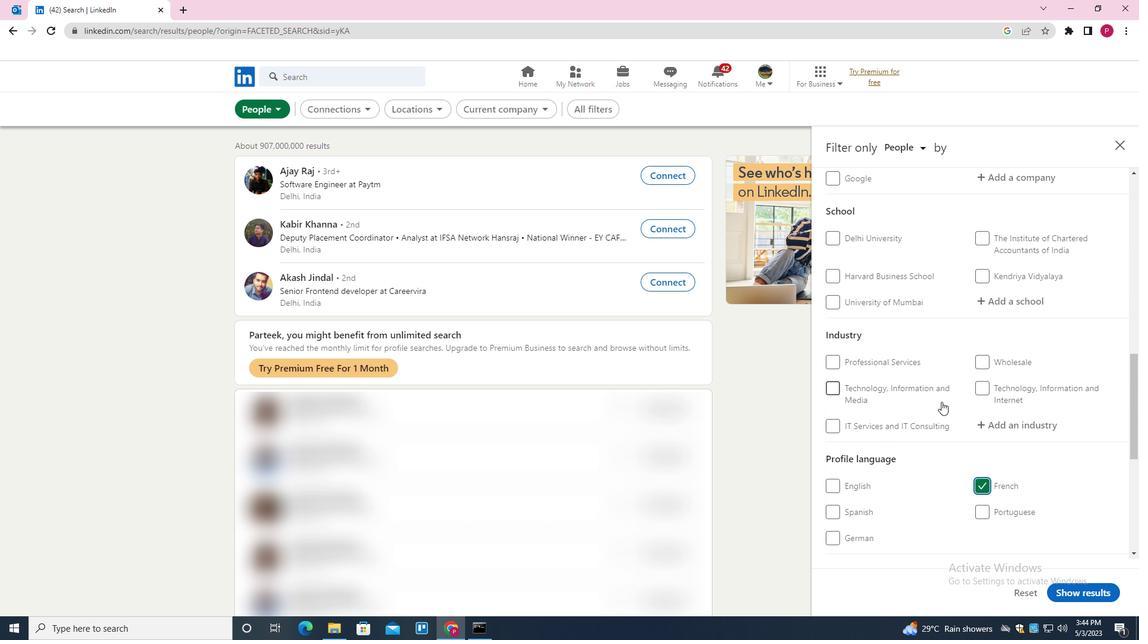
Action: Mouse scrolled (941, 402) with delta (0, 0)
Screenshot: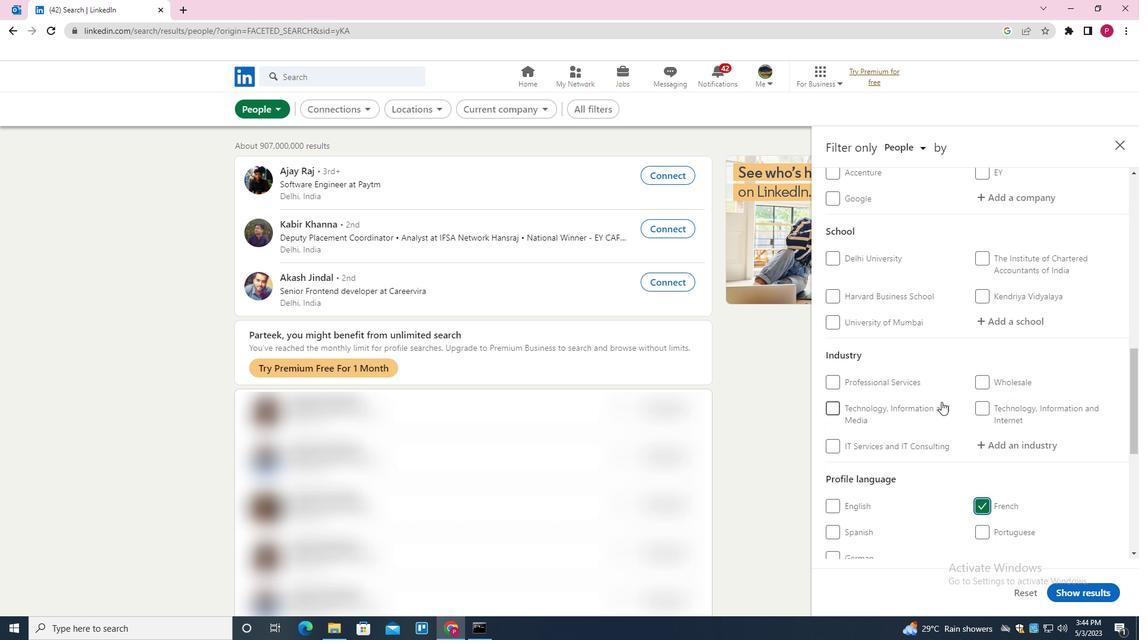 
Action: Mouse moved to (941, 402)
Screenshot: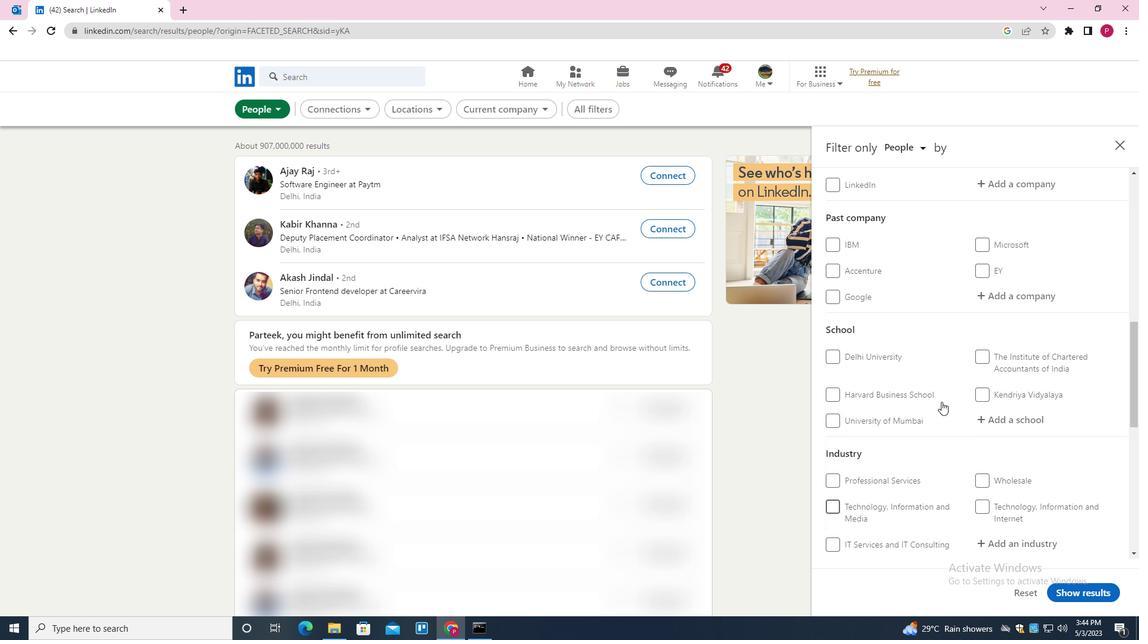 
Action: Mouse scrolled (941, 402) with delta (0, 0)
Screenshot: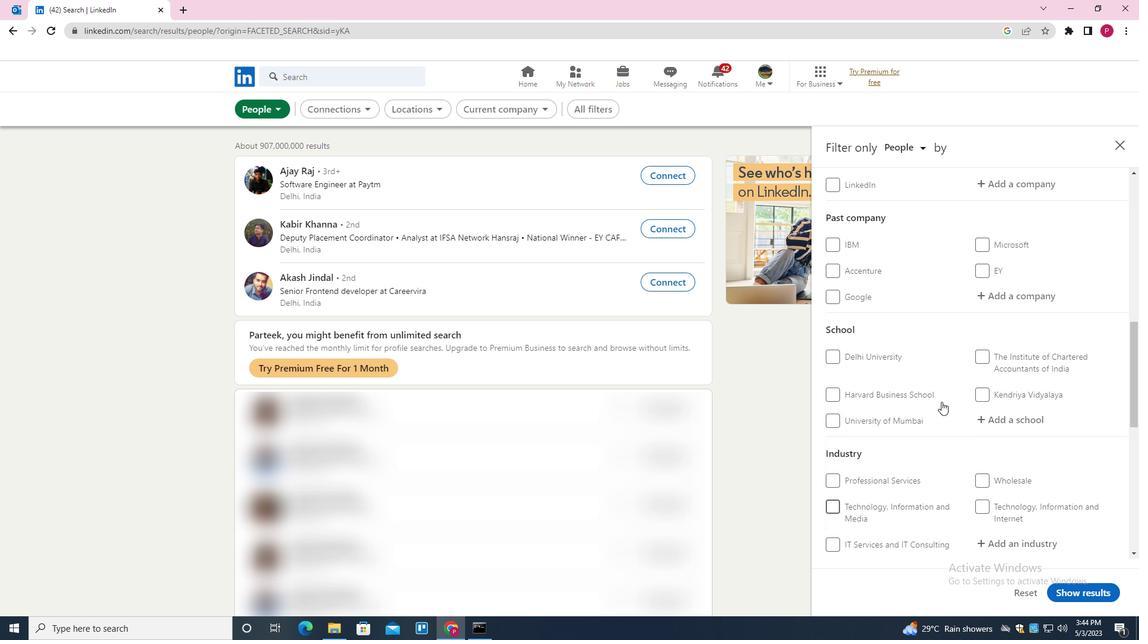 
Action: Mouse scrolled (941, 402) with delta (0, 0)
Screenshot: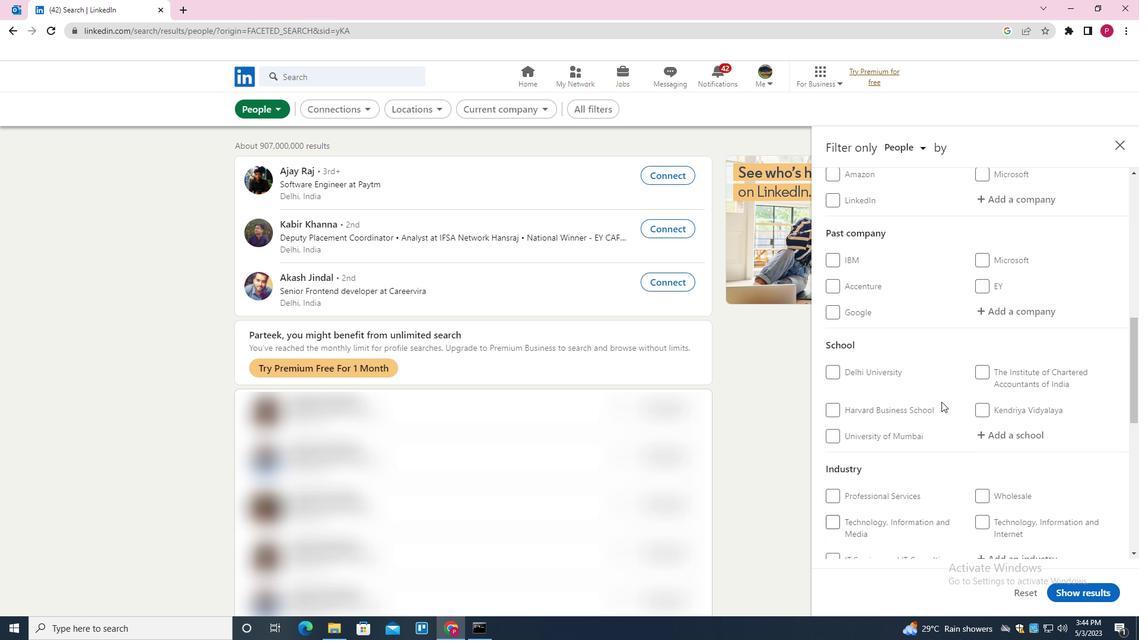 
Action: Mouse moved to (1013, 306)
Screenshot: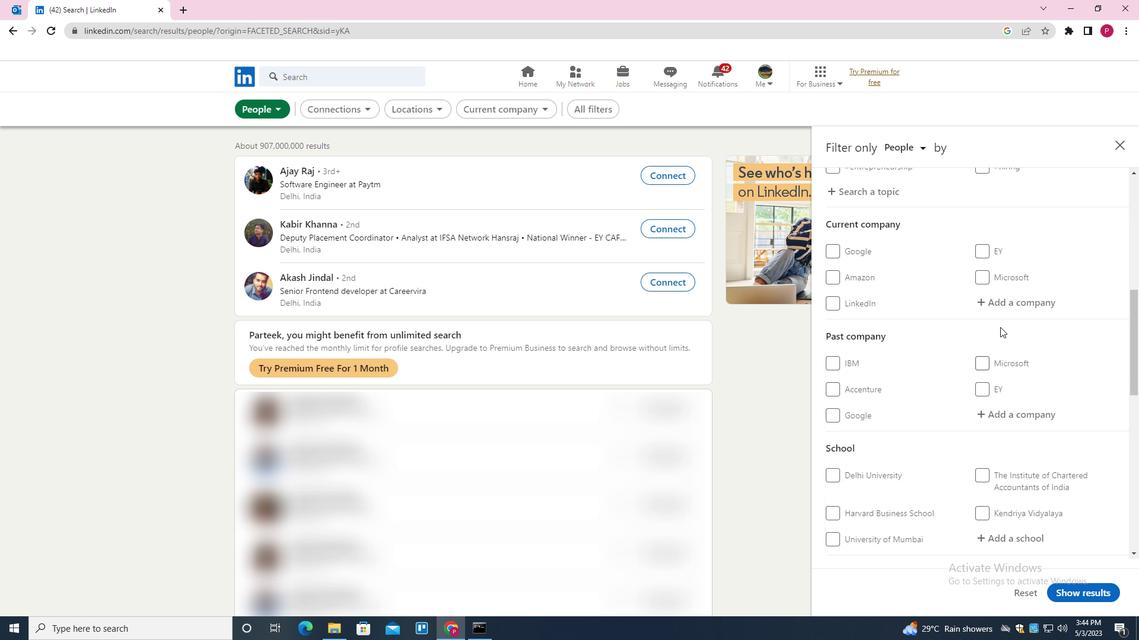 
Action: Mouse pressed left at (1013, 306)
Screenshot: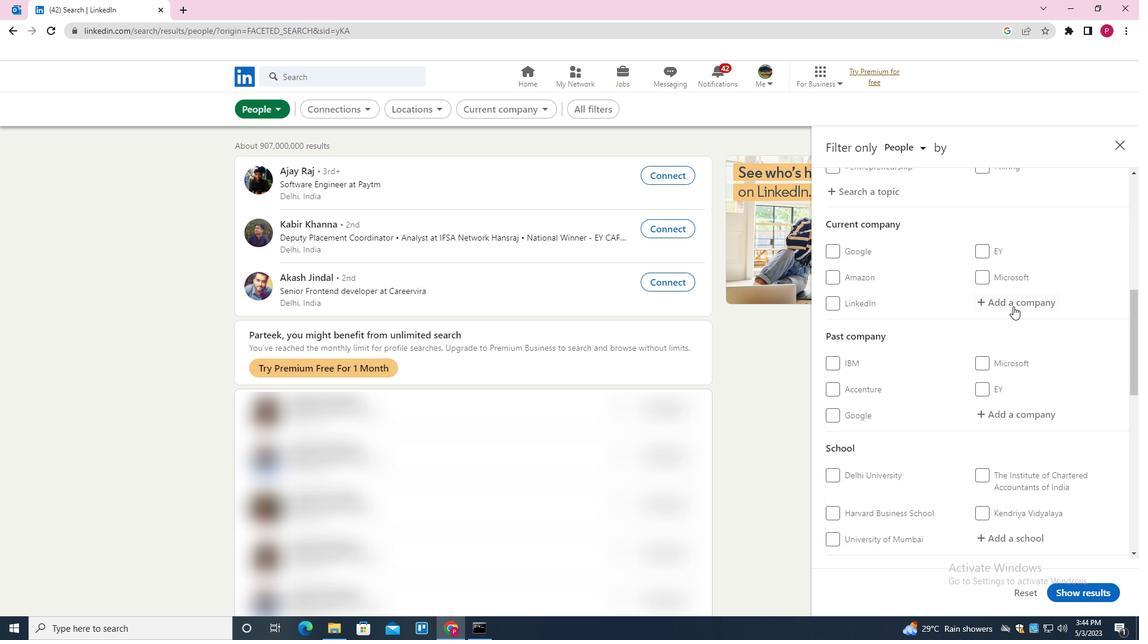 
Action: Key pressed <Key.shift>BIO<Key.shift>TECH<Key.backspace><Key.shift>NIKA<Key.down><Key.enter>
Screenshot: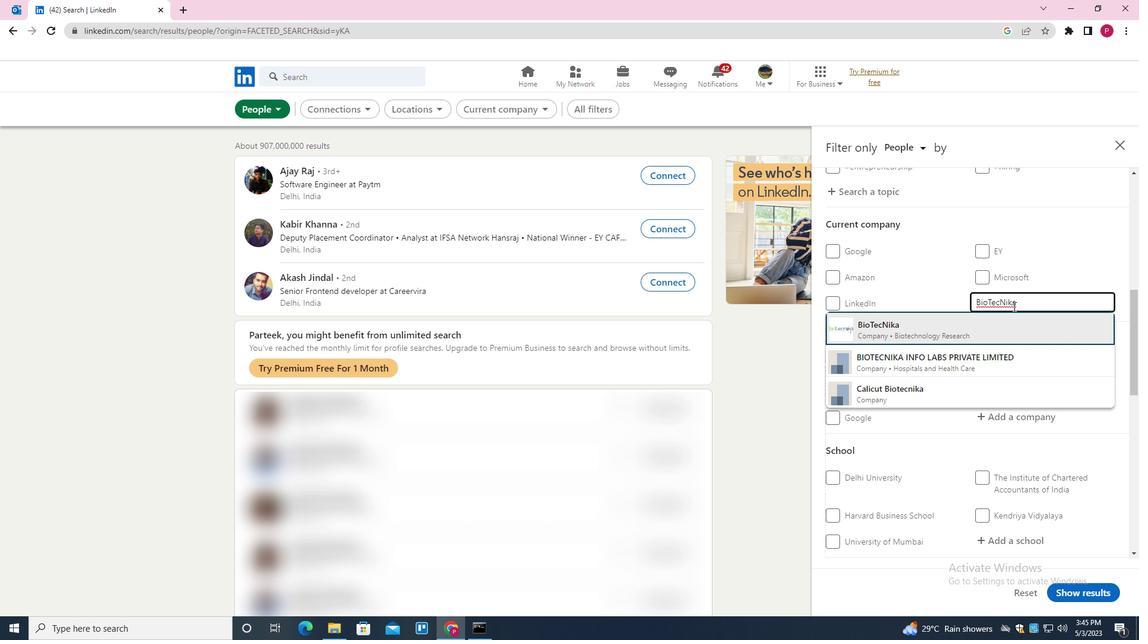 
Action: Mouse moved to (932, 374)
Screenshot: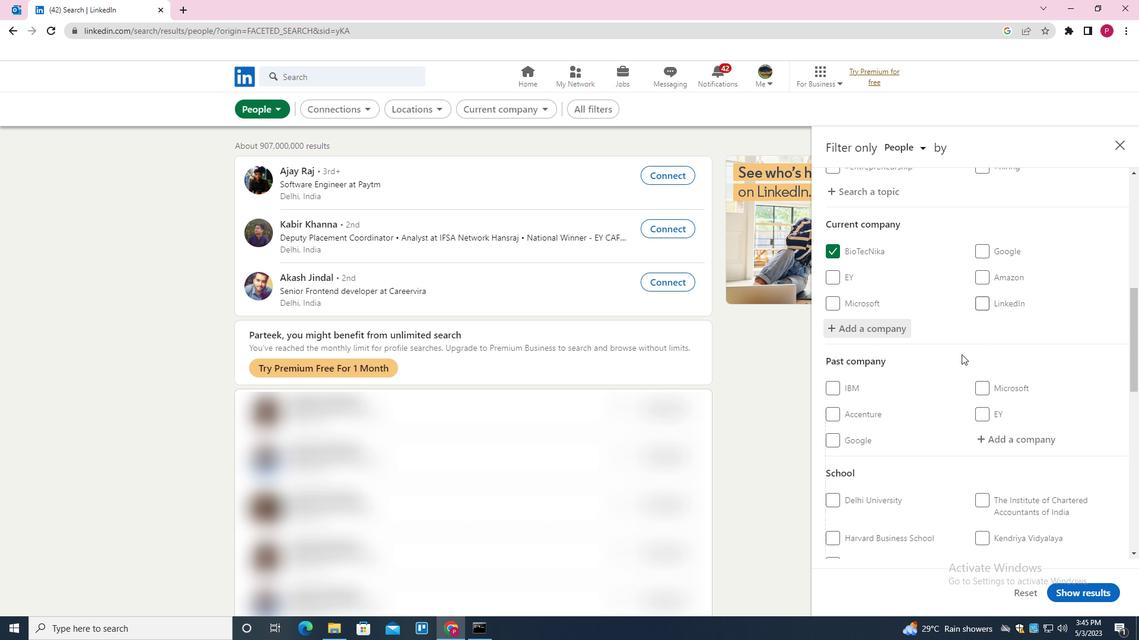 
Action: Mouse scrolled (932, 373) with delta (0, 0)
Screenshot: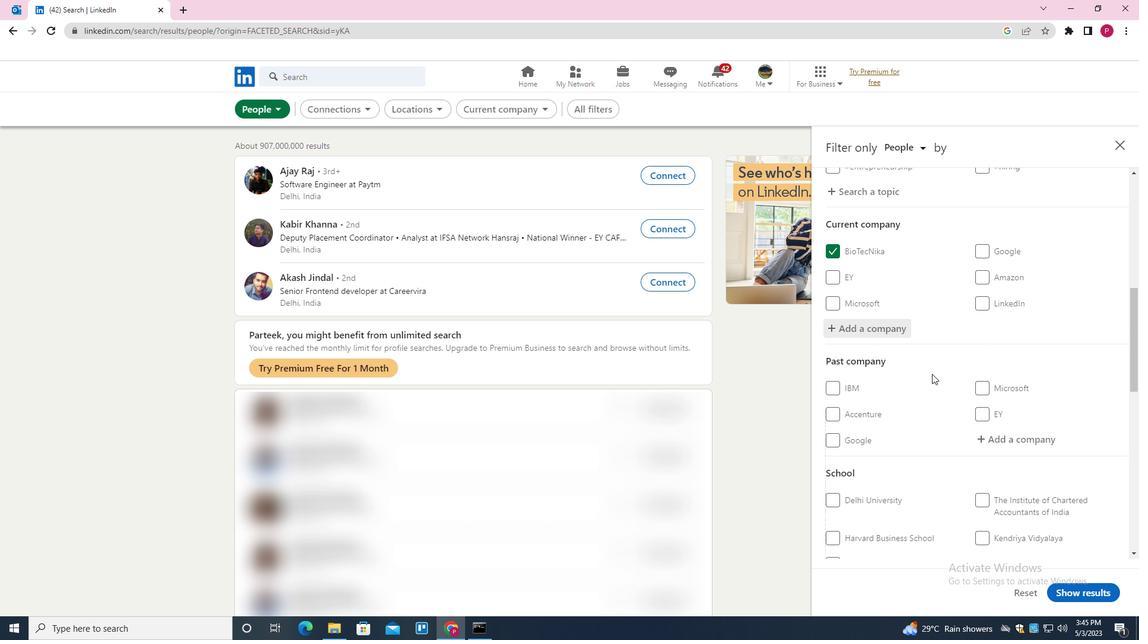 
Action: Mouse scrolled (932, 373) with delta (0, 0)
Screenshot: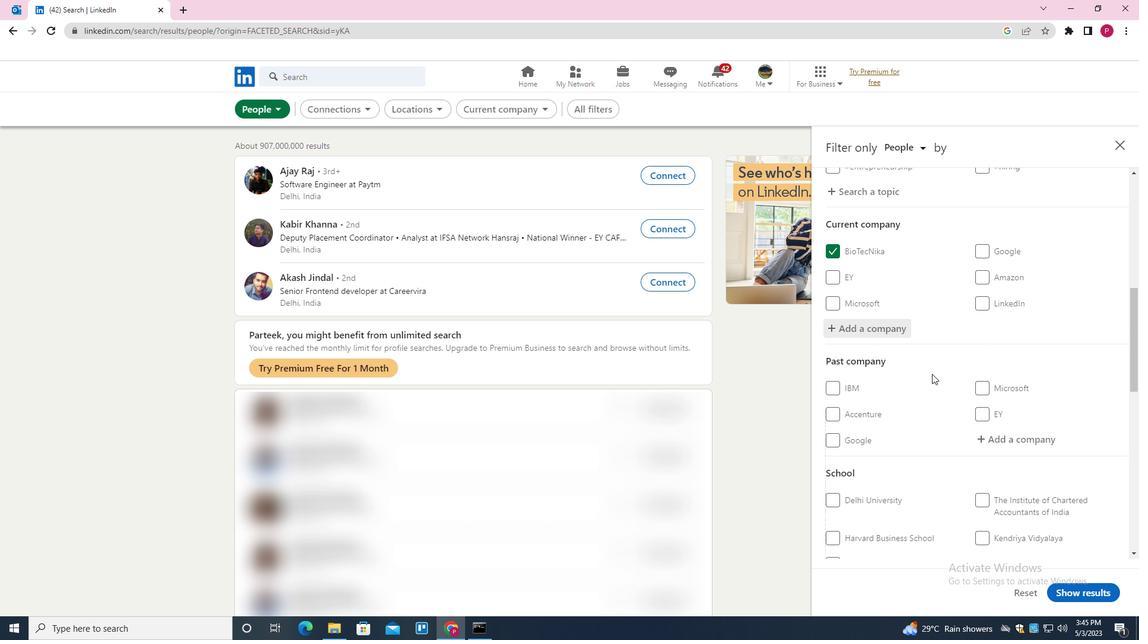 
Action: Mouse moved to (931, 375)
Screenshot: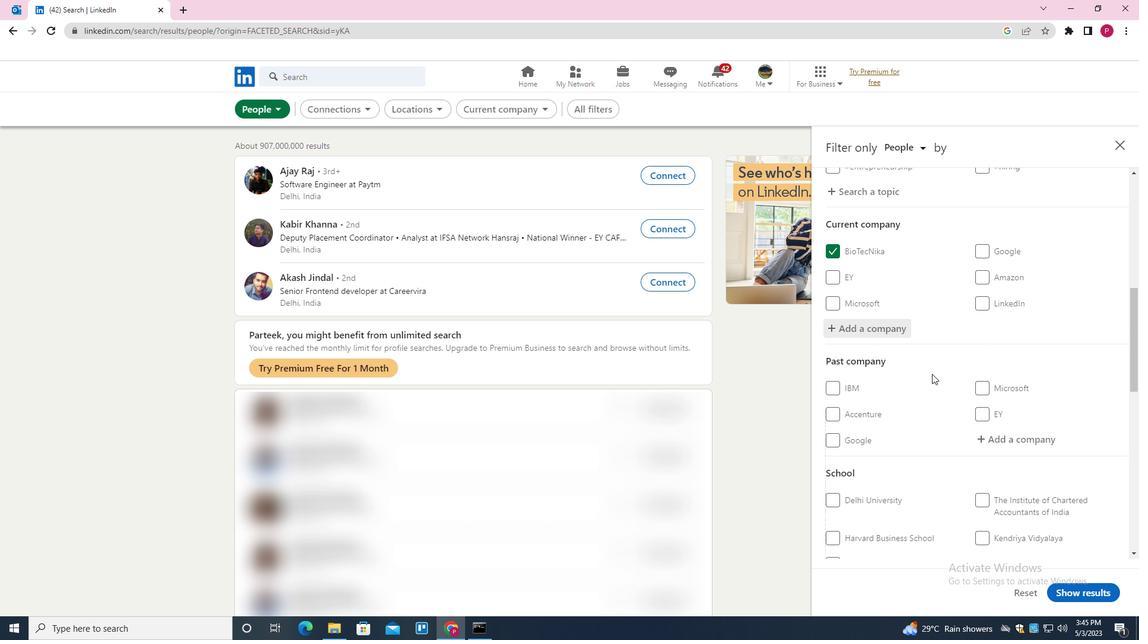 
Action: Mouse scrolled (931, 374) with delta (0, 0)
Screenshot: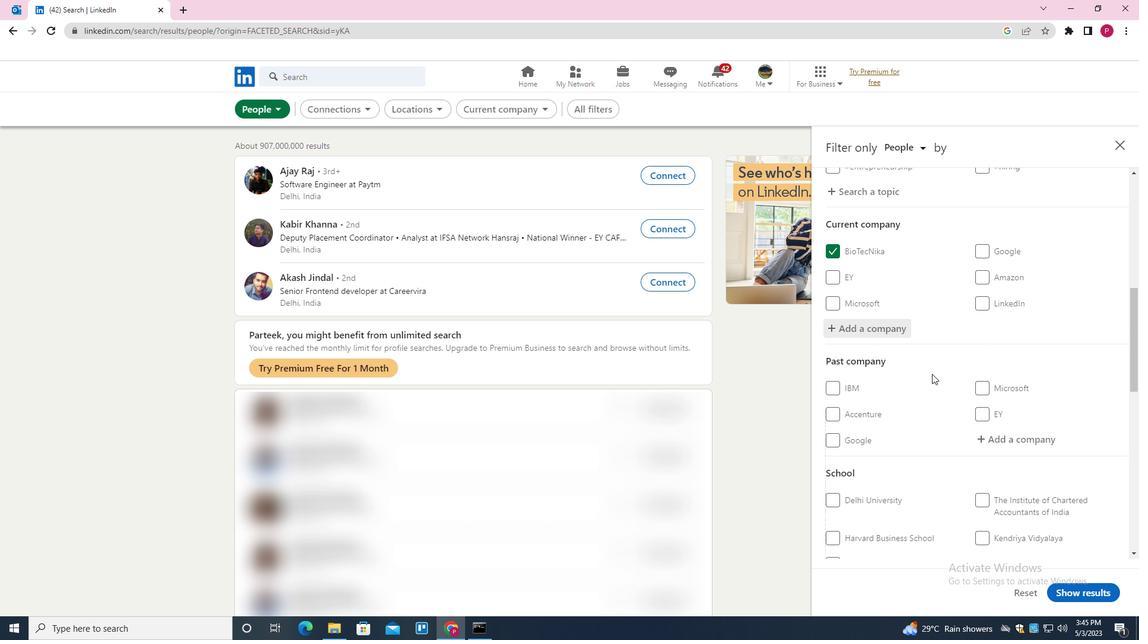 
Action: Mouse scrolled (931, 374) with delta (0, 0)
Screenshot: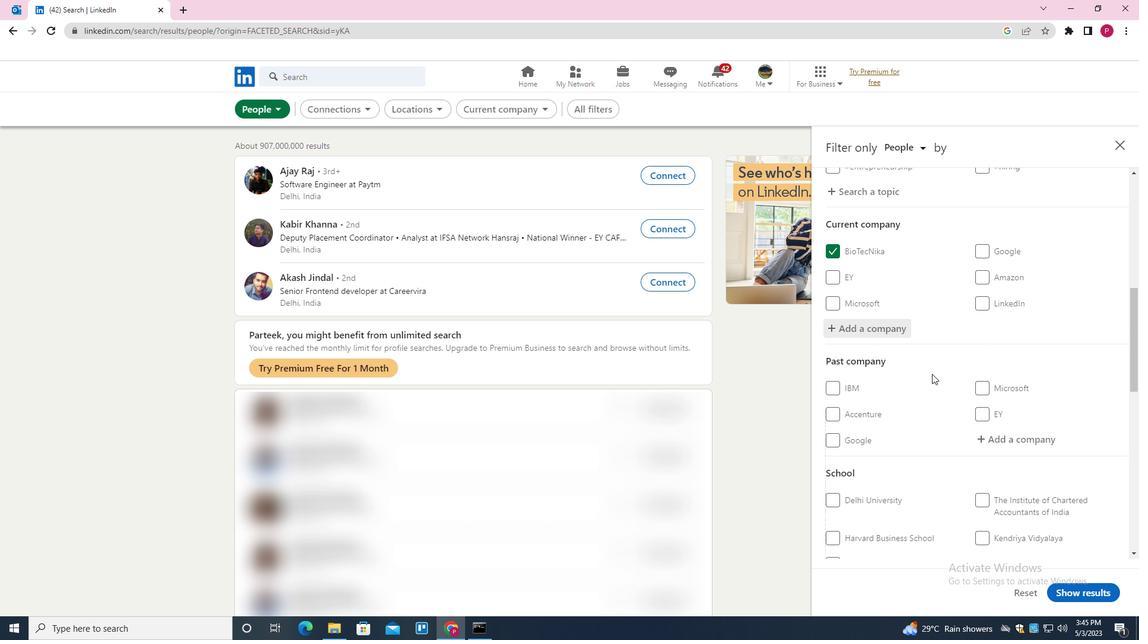 
Action: Mouse scrolled (931, 374) with delta (0, 0)
Screenshot: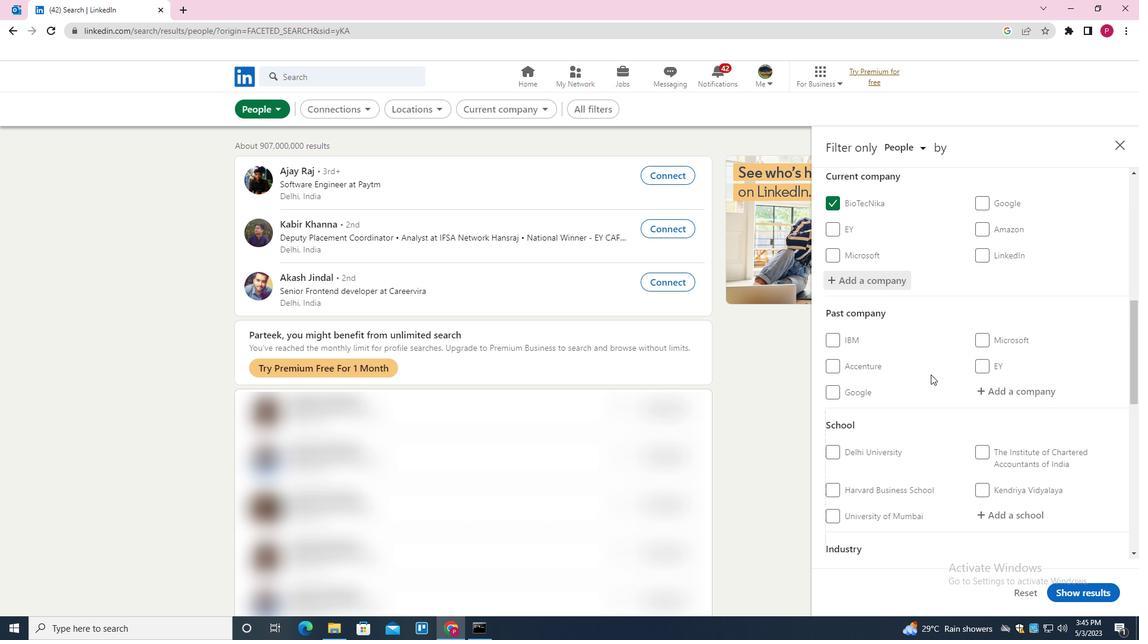 
Action: Mouse moved to (999, 268)
Screenshot: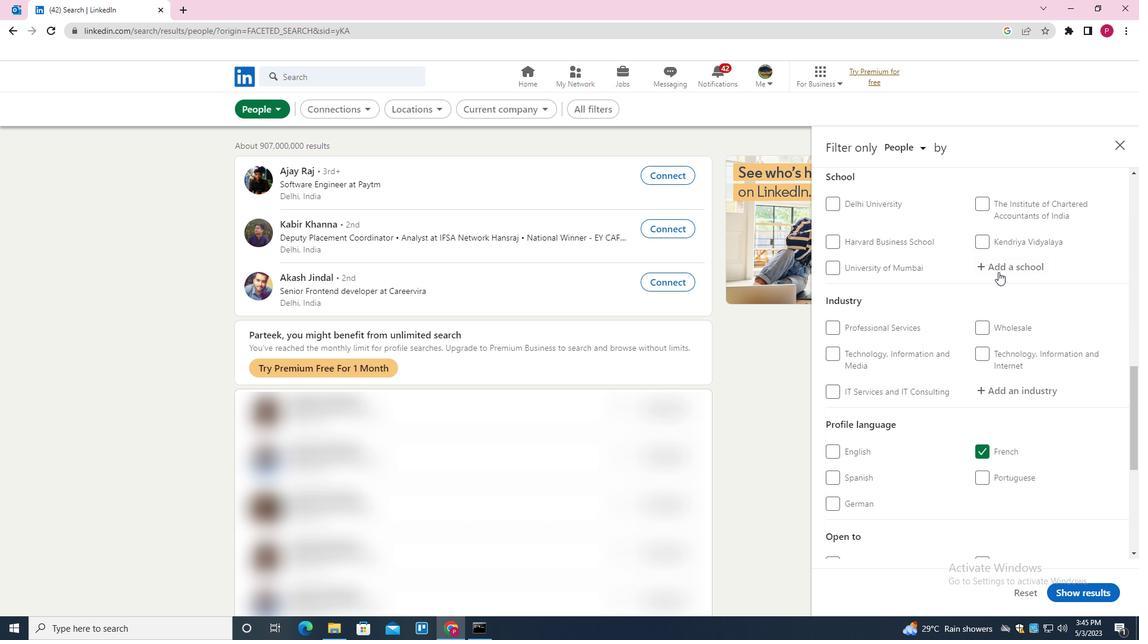 
Action: Mouse pressed left at (999, 268)
Screenshot: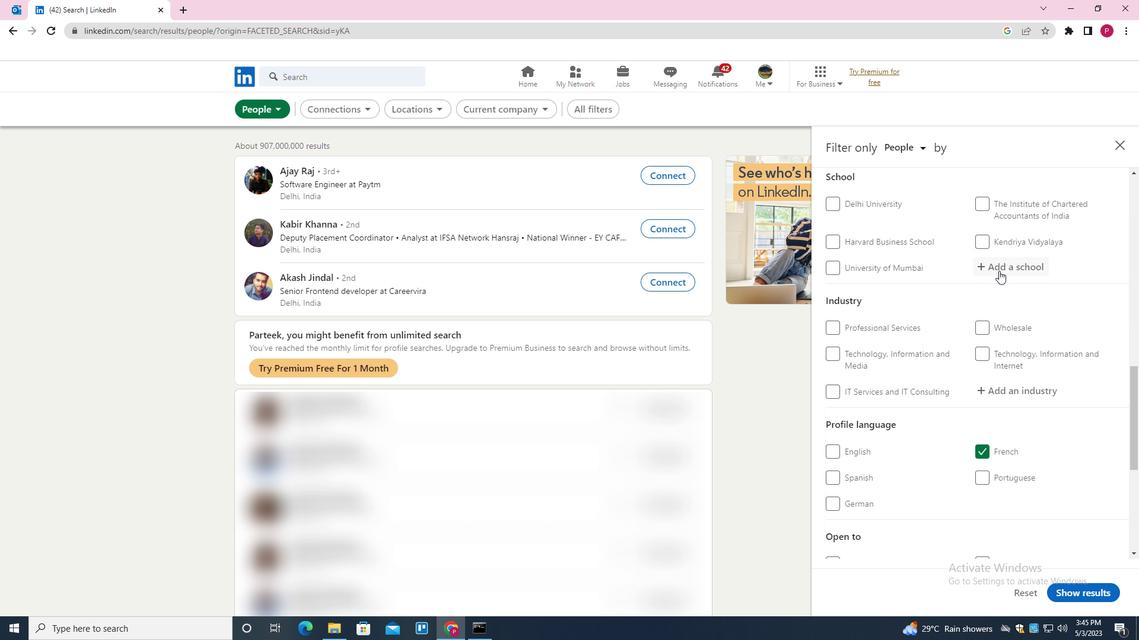 
Action: Key pressed <Key.shift><Key.shift><Key.shift><Key.shift><Key.shift><Key.shift><Key.shift>MADRAS<Key.space><Key.shift><Key.shift><Key.shift><Key.shift><Key.shift><Key.shift><Key.shift><Key.shift><Key.shift><Key.shift><Key.shift><Key.shift><Key.shift><Key.shift><Key.shift><Key.shift><Key.shift><Key.shift><Key.shift><Key.shift><Key.shift><Key.shift><Key.shift><Key.shift><Key.shift><Key.shift><Key.shift><Key.shift><Key.shift><Key.shift><Key.shift><Key.shift><Key.shift><Key.shift><Key.shift><Key.shift><Key.shift><Key.shift><Key.shift><Key.shift><Key.shift><Key.shift><Key.shift><Key.shift><Key.shift><Key.shift><Key.shift><Key.shift>CHRISTIAN<Key.space><Key.down><Key.enter>
Screenshot: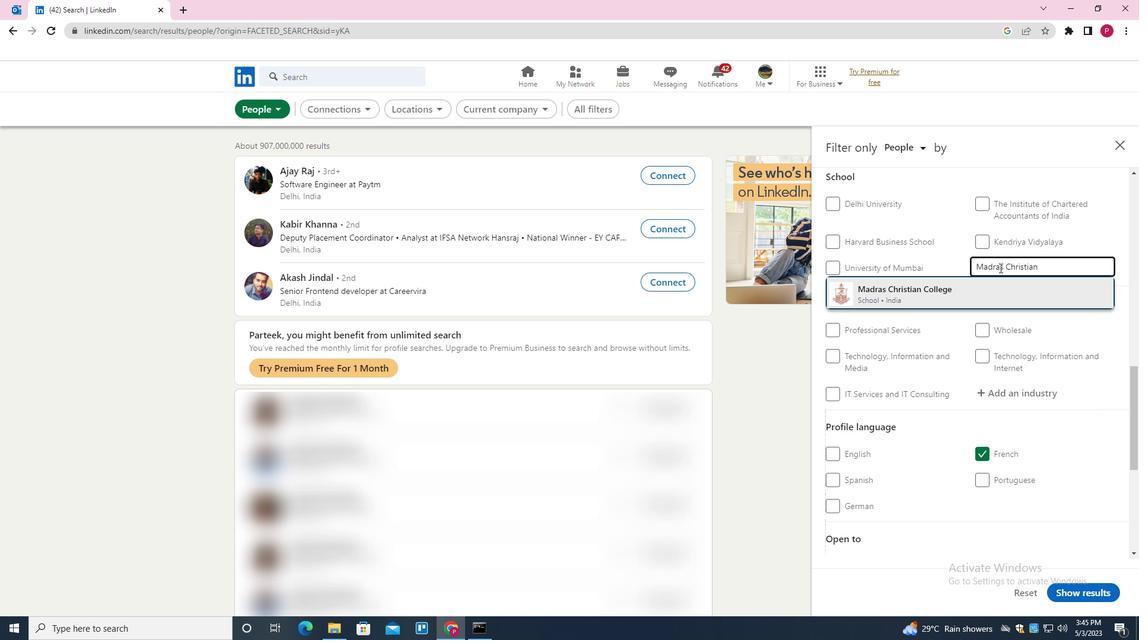 
Action: Mouse moved to (886, 264)
Screenshot: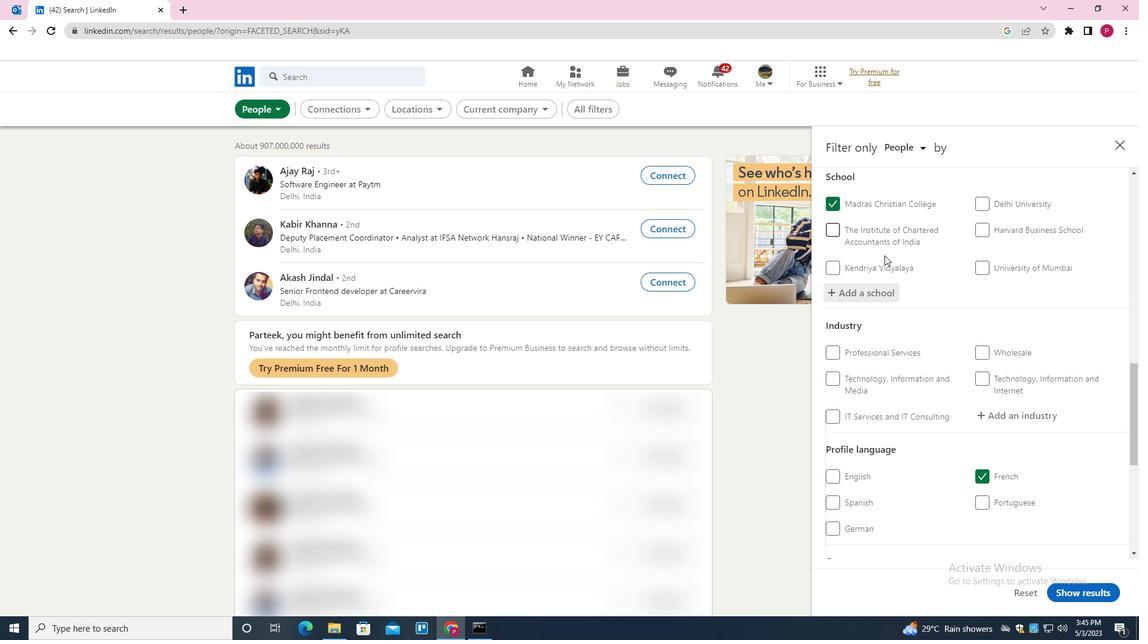 
Action: Mouse scrolled (886, 263) with delta (0, 0)
Screenshot: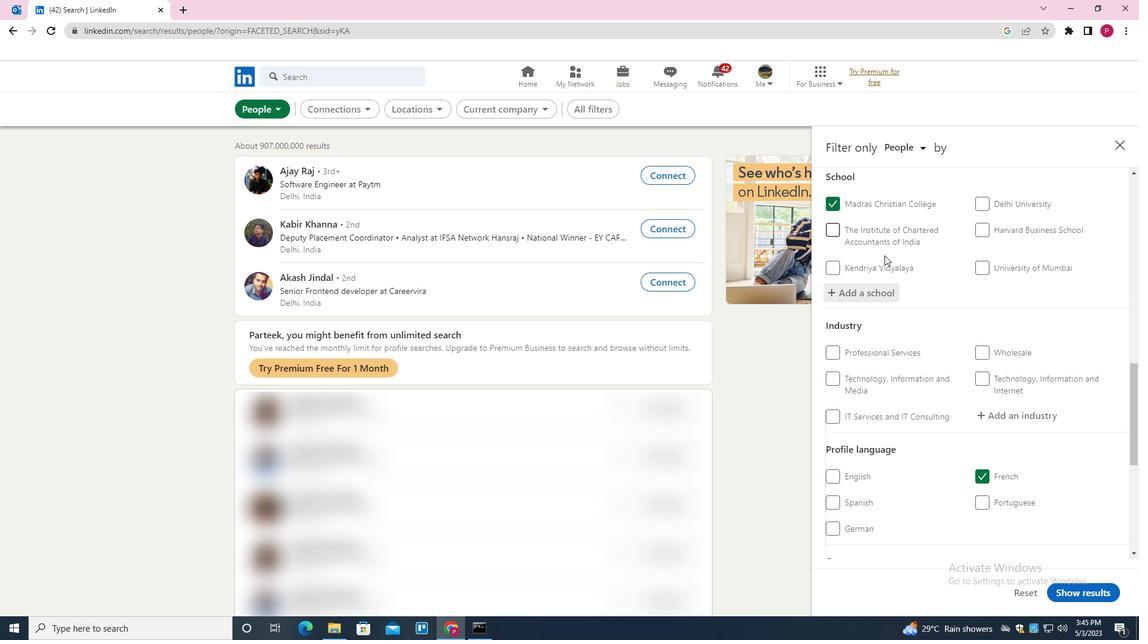 
Action: Mouse moved to (891, 268)
Screenshot: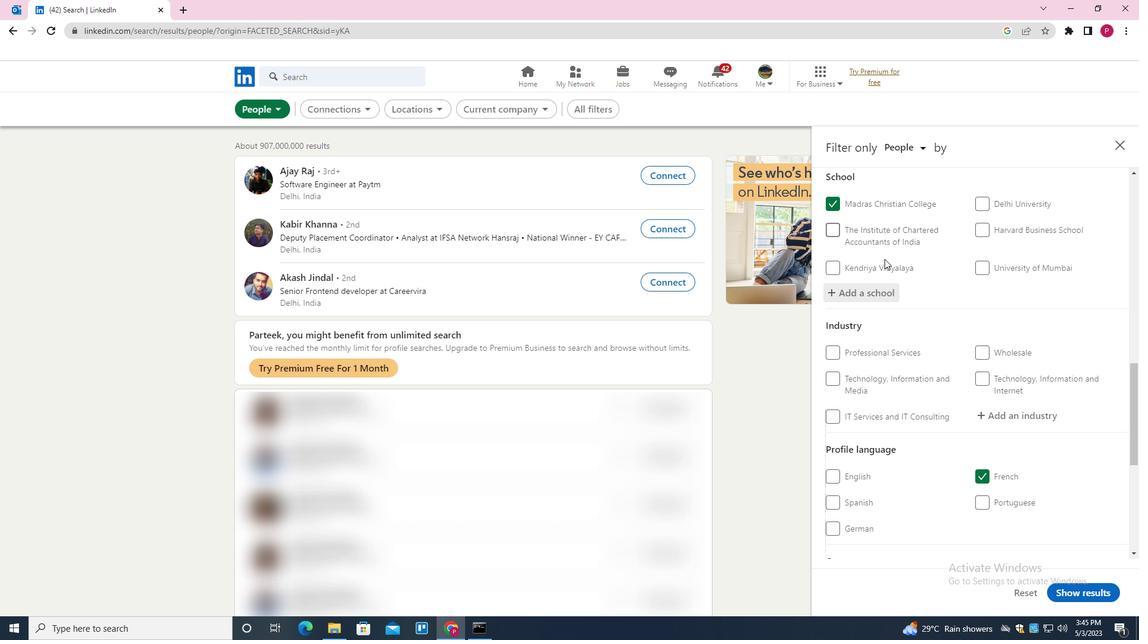 
Action: Mouse scrolled (891, 268) with delta (0, 0)
Screenshot: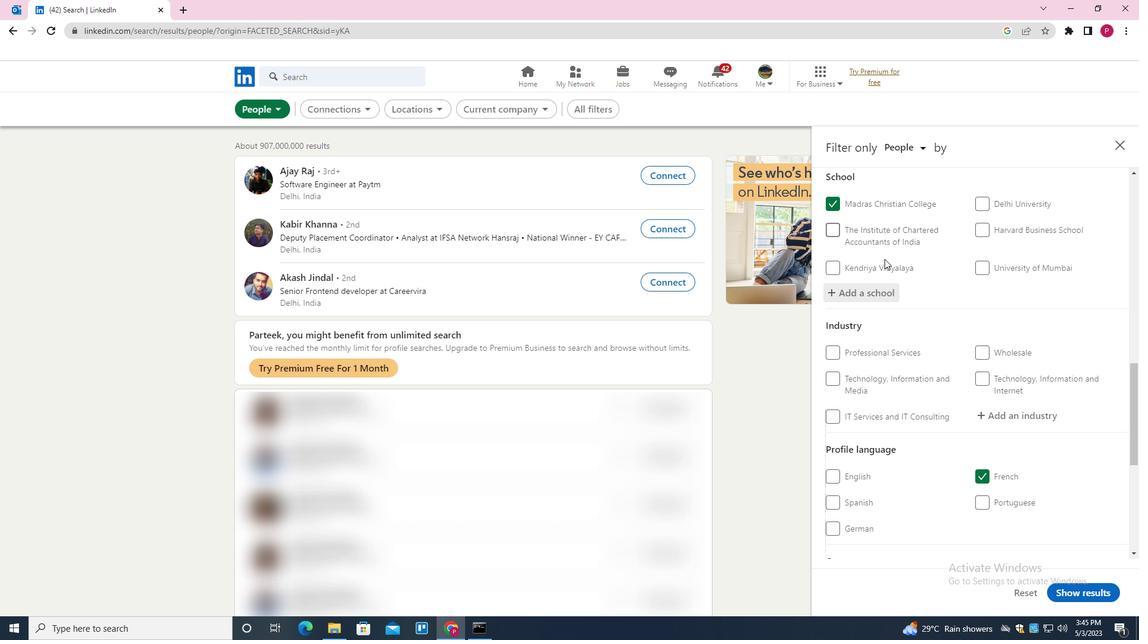 
Action: Mouse moved to (897, 272)
Screenshot: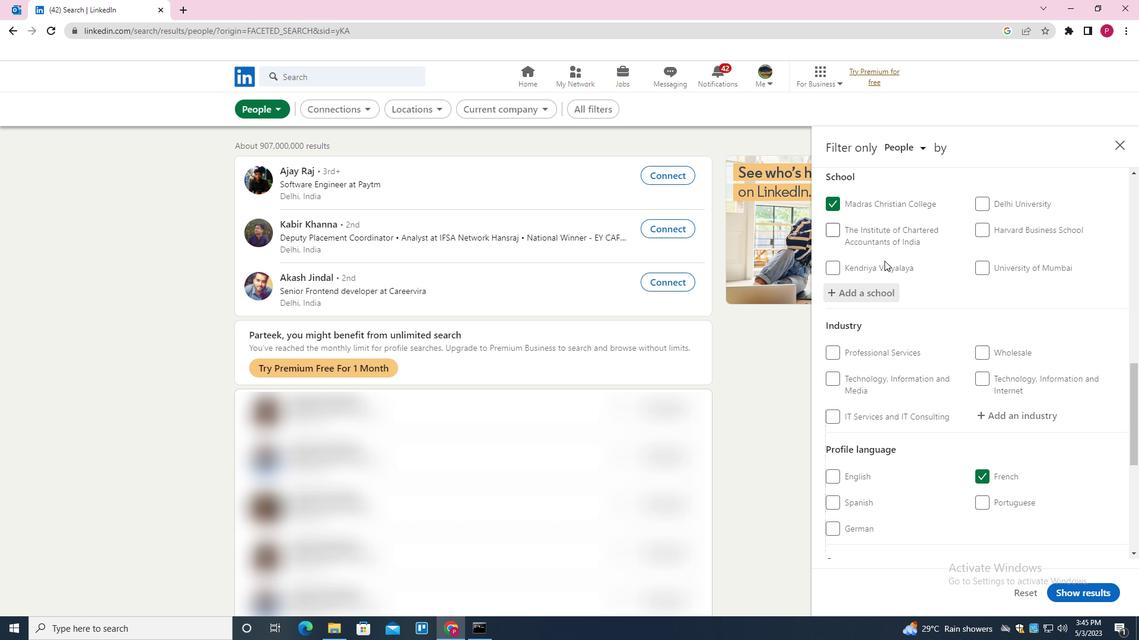 
Action: Mouse scrolled (897, 272) with delta (0, 0)
Screenshot: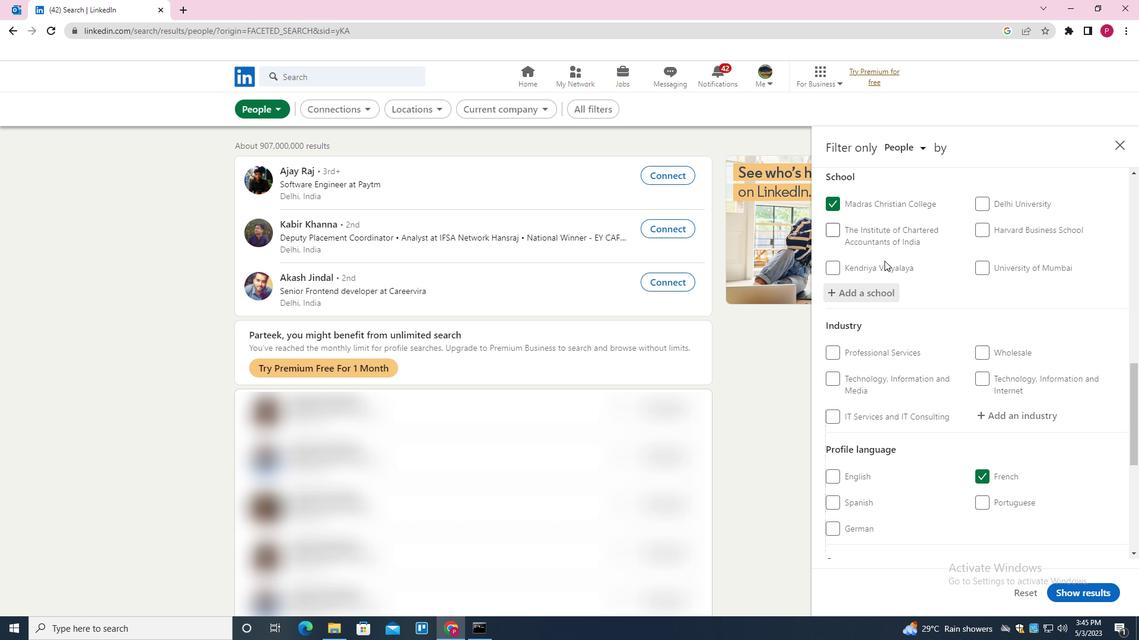 
Action: Mouse moved to (1019, 240)
Screenshot: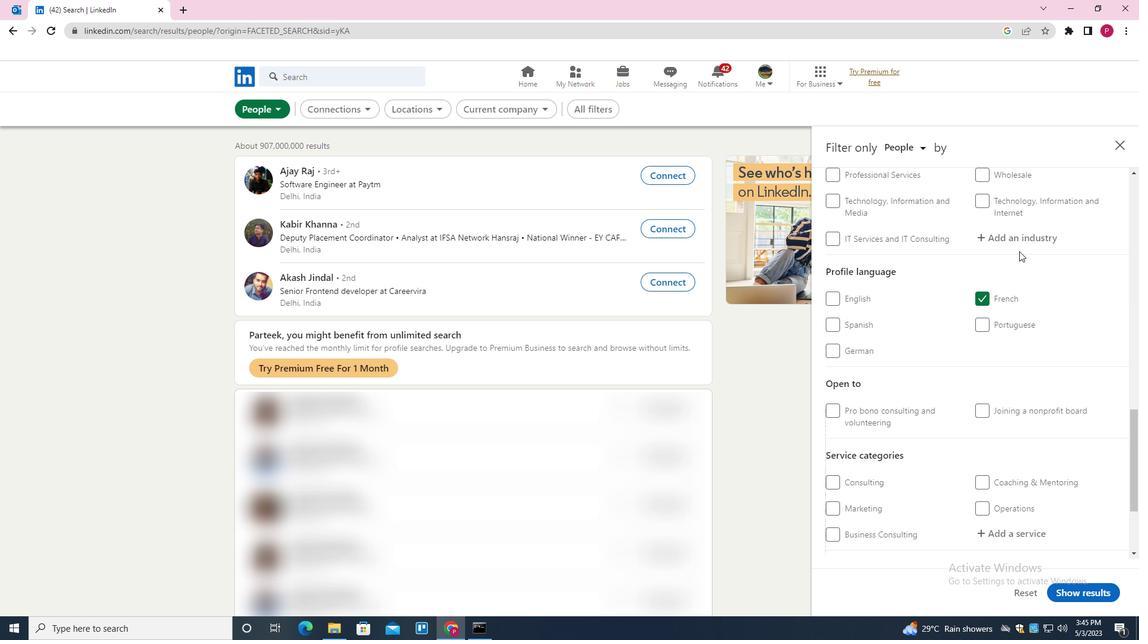 
Action: Mouse pressed left at (1019, 240)
Screenshot: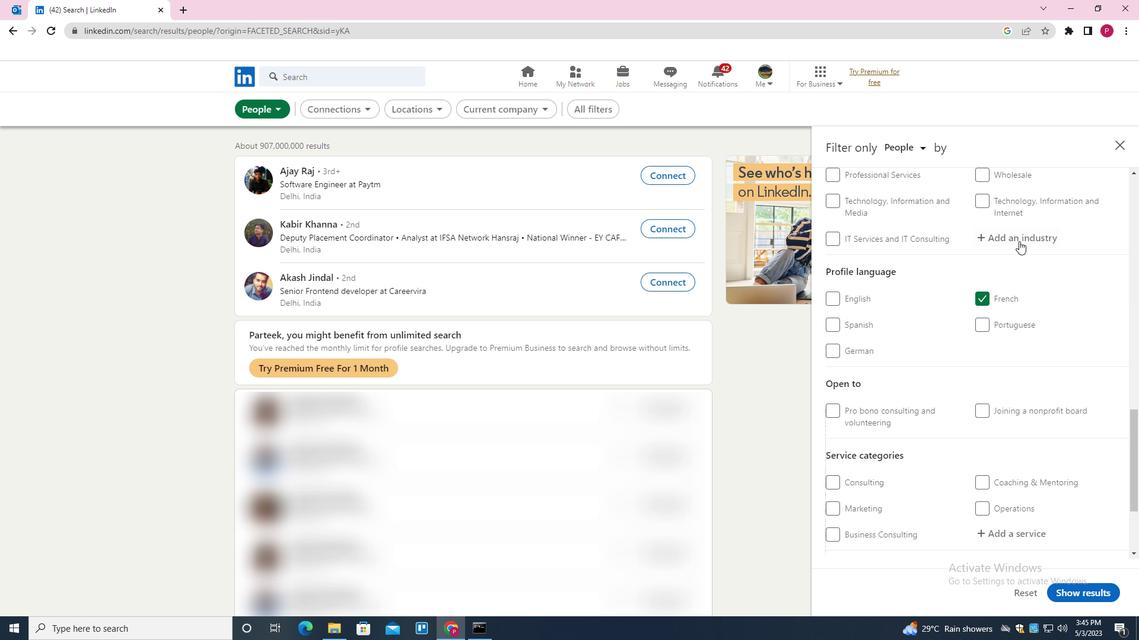 
Action: Key pressed <Key.shift><Key.shift><Key.shift><Key.shift><Key.shift><Key.shift><Key.shift><Key.shift>APPLIANCES<Key.backspace>,<Key.space><Key.shift>ELECTRICAL<Key.backspace><Key.backspace><Key.backspace><Key.backspace><Key.backspace><Key.backspace><Key.backspace><Key.backspace><Key.backspace><Key.backspace><Key.backspace><Key.backspace><Key.backspace><Key.backspace><Key.backspace><Key.backspace><Key.backspace><Key.backspace><Key.backspace><Key.backspace><Key.backspace><Key.backspace><Key.backspace><Key.backspace><Key.backspace><Key.backspace><Key.backspace><Key.backspace><Key.backspace><Key.backspace><Key.backspace><Key.backspace>
Screenshot: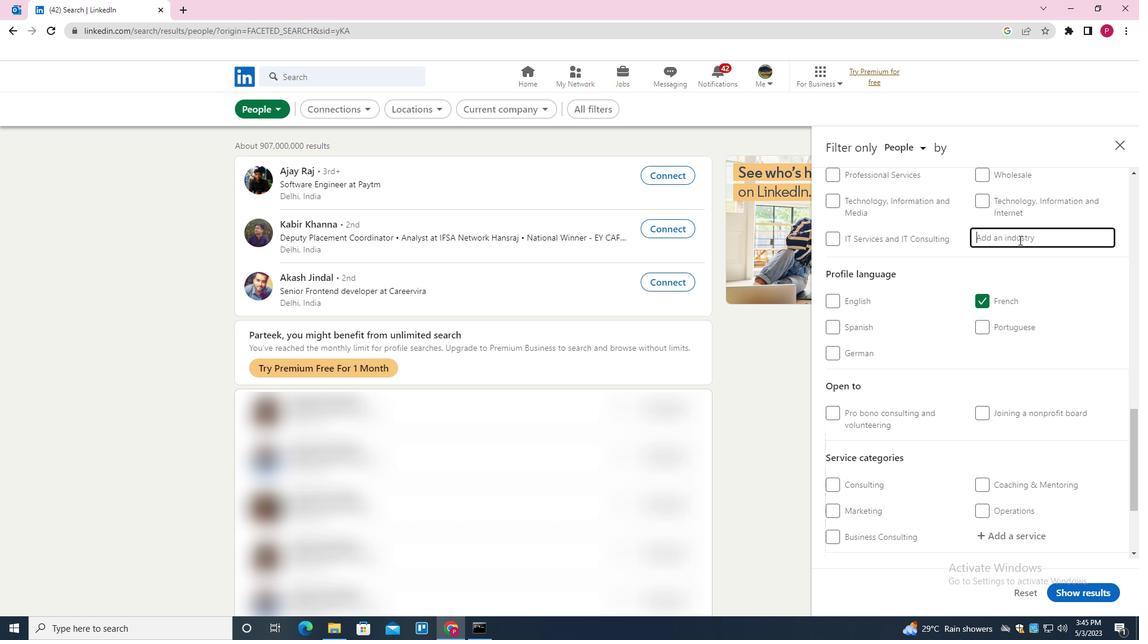 
Action: Mouse moved to (1001, 263)
Screenshot: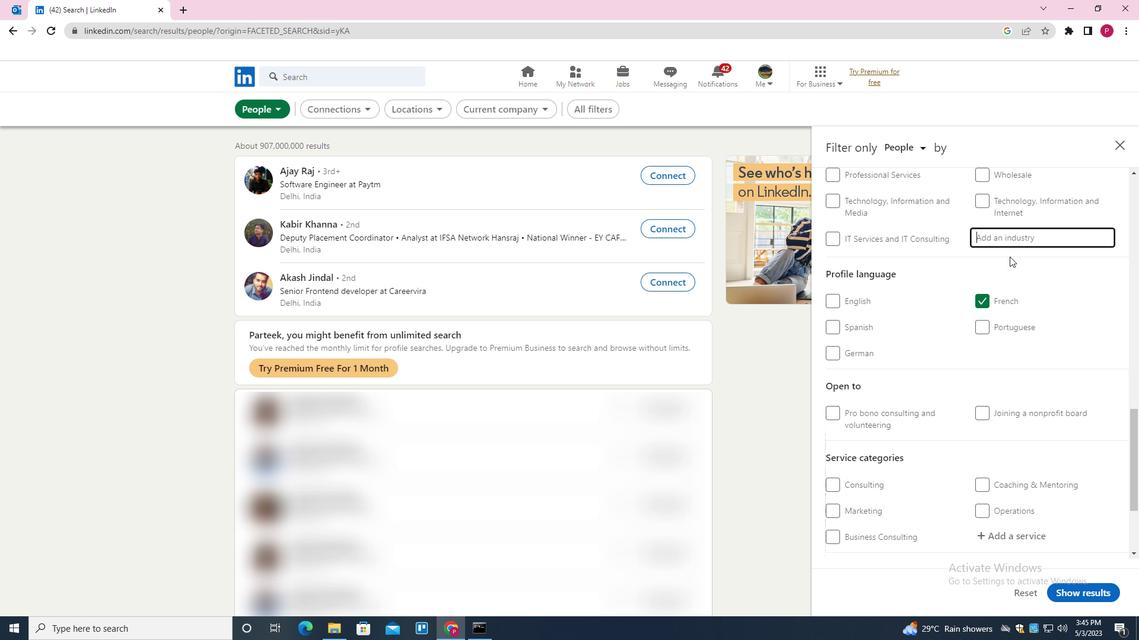 
Action: Mouse scrolled (1001, 264) with delta (0, 0)
Screenshot: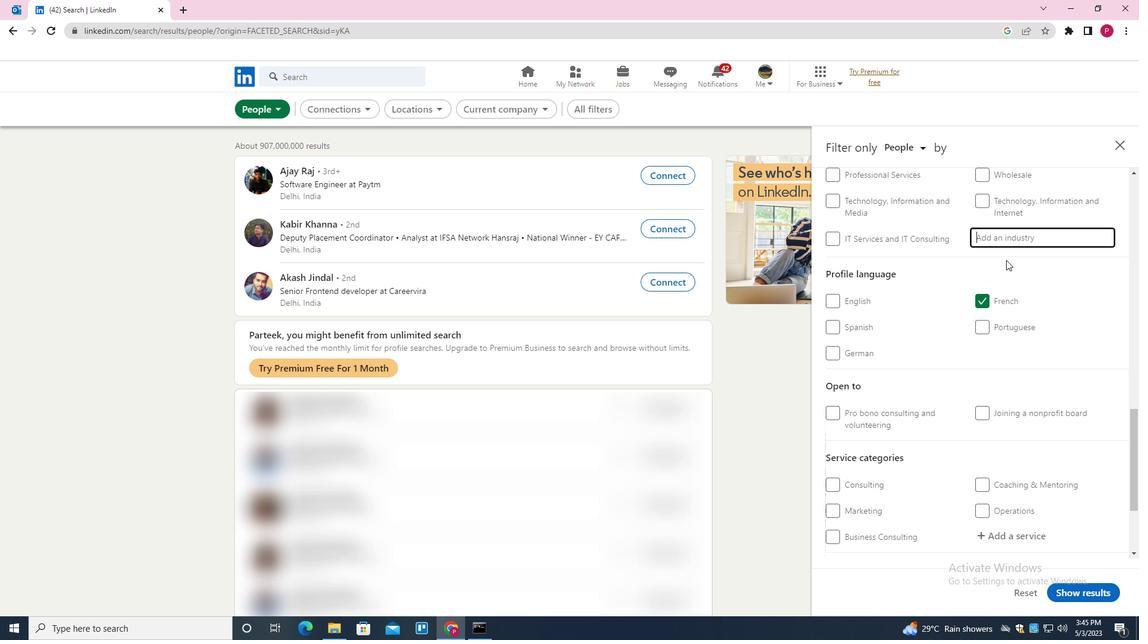 
Action: Mouse scrolled (1001, 262) with delta (0, 0)
Screenshot: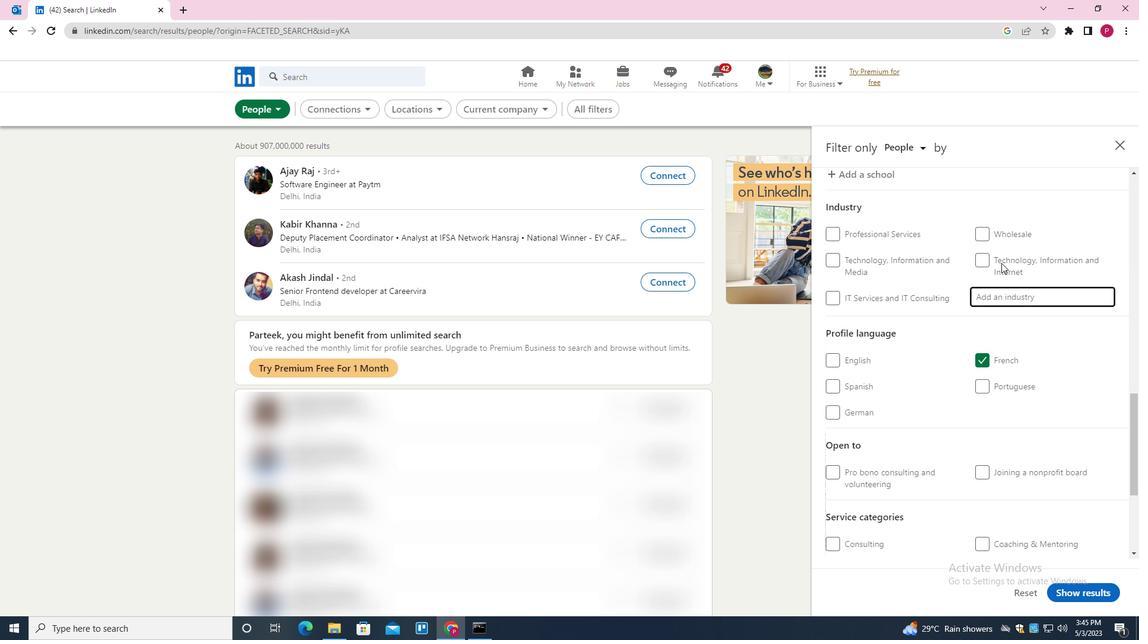 
Action: Mouse moved to (1006, 246)
Screenshot: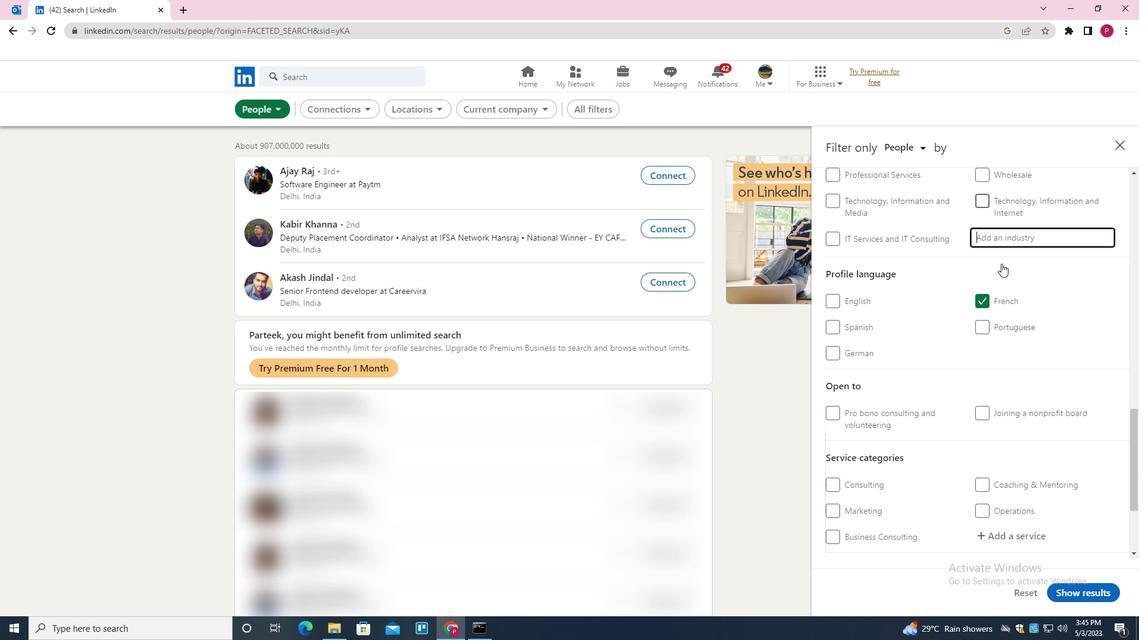 
Action: Key pressed <Key.shift><Key.shift><Key.shift><Key.shift><Key.shift><Key.shift>APPLIANCES<Key.down><Key.enter>
Screenshot: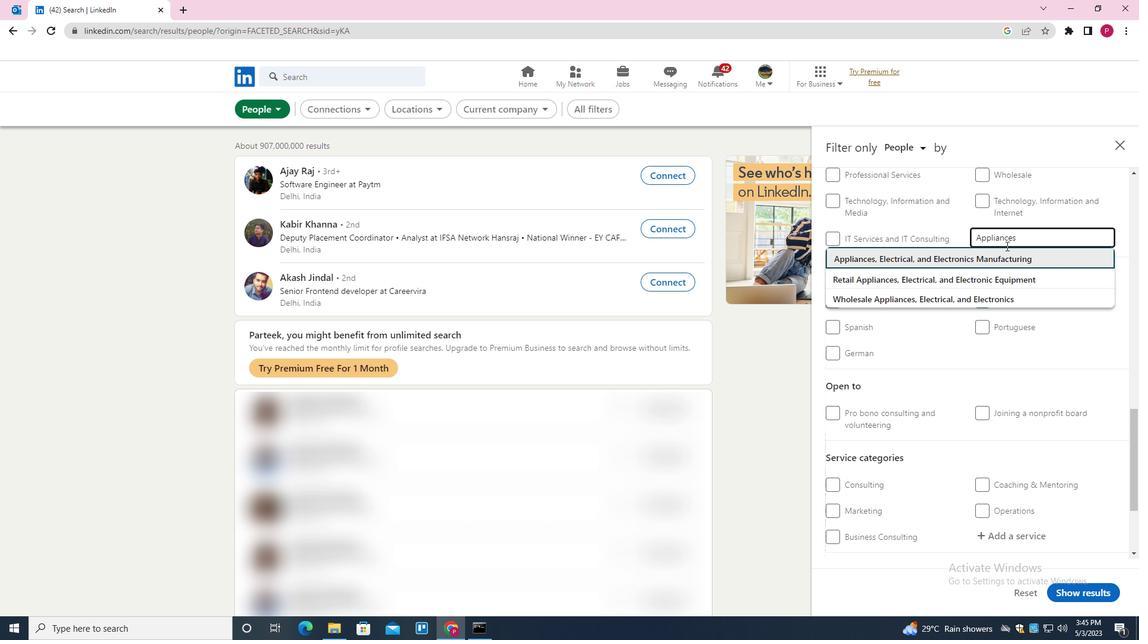 
Action: Mouse moved to (972, 275)
Screenshot: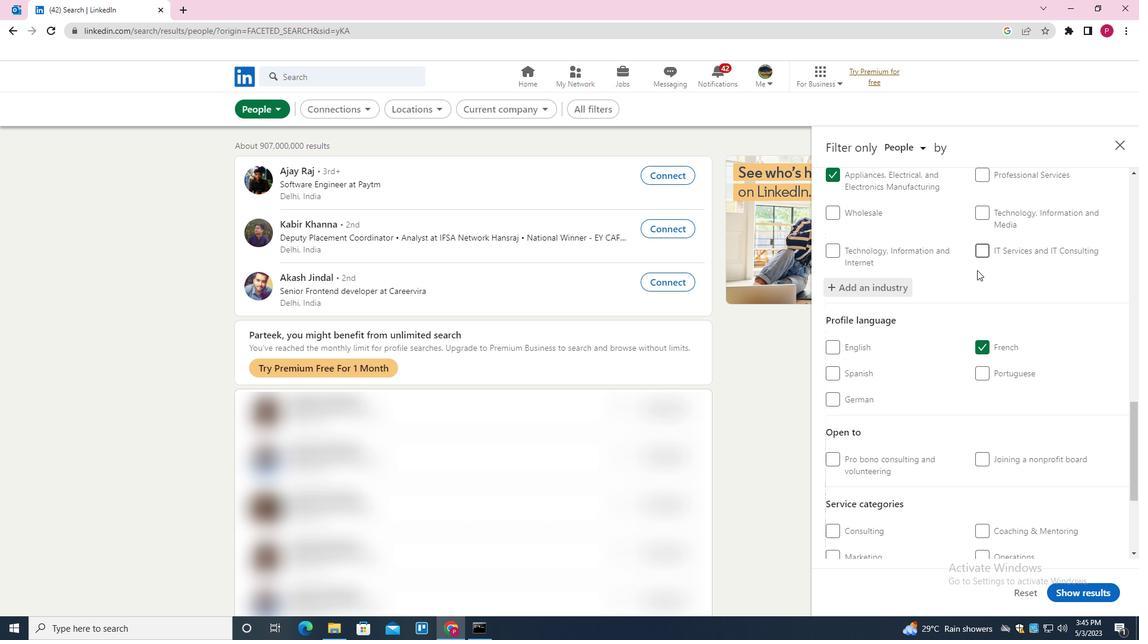 
Action: Mouse scrolled (972, 275) with delta (0, 0)
Screenshot: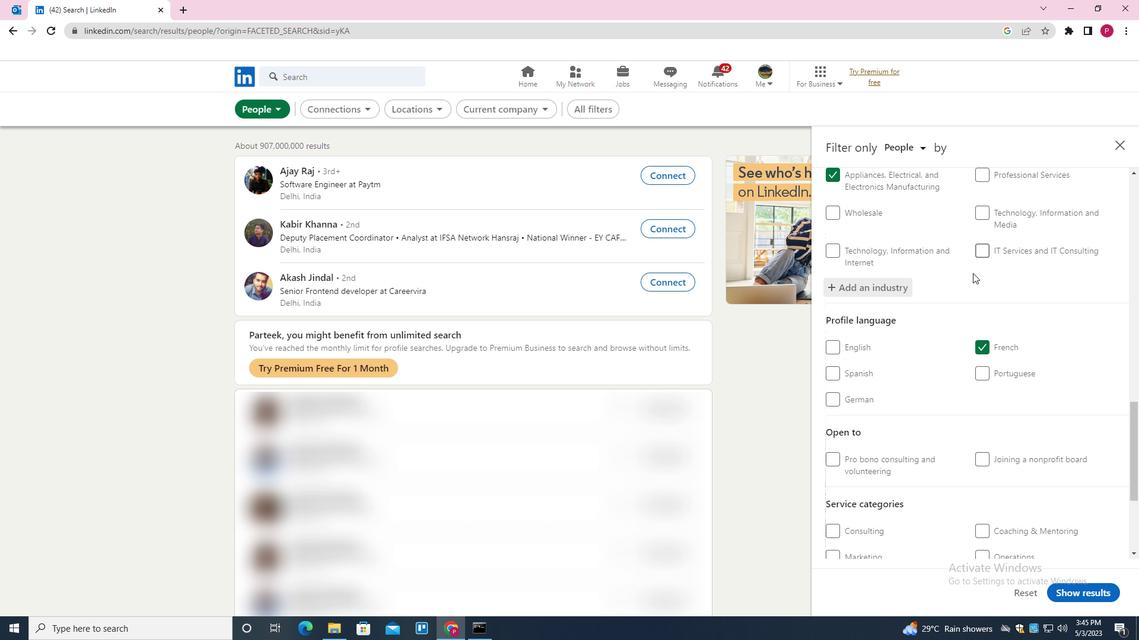 
Action: Mouse moved to (972, 278)
Screenshot: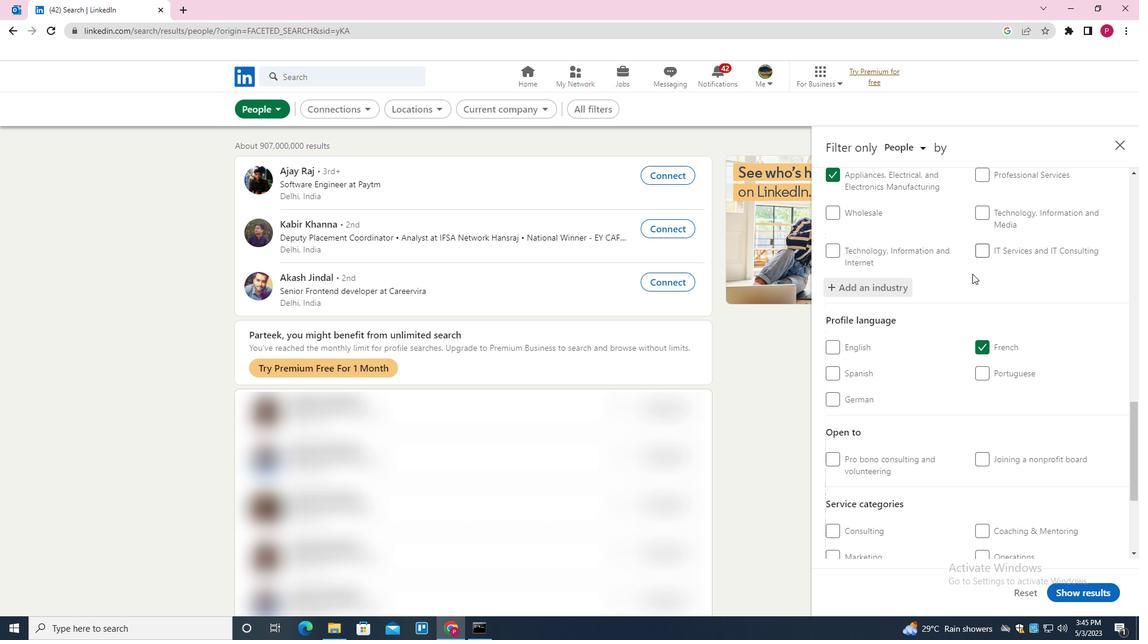 
Action: Mouse scrolled (972, 278) with delta (0, 0)
Screenshot: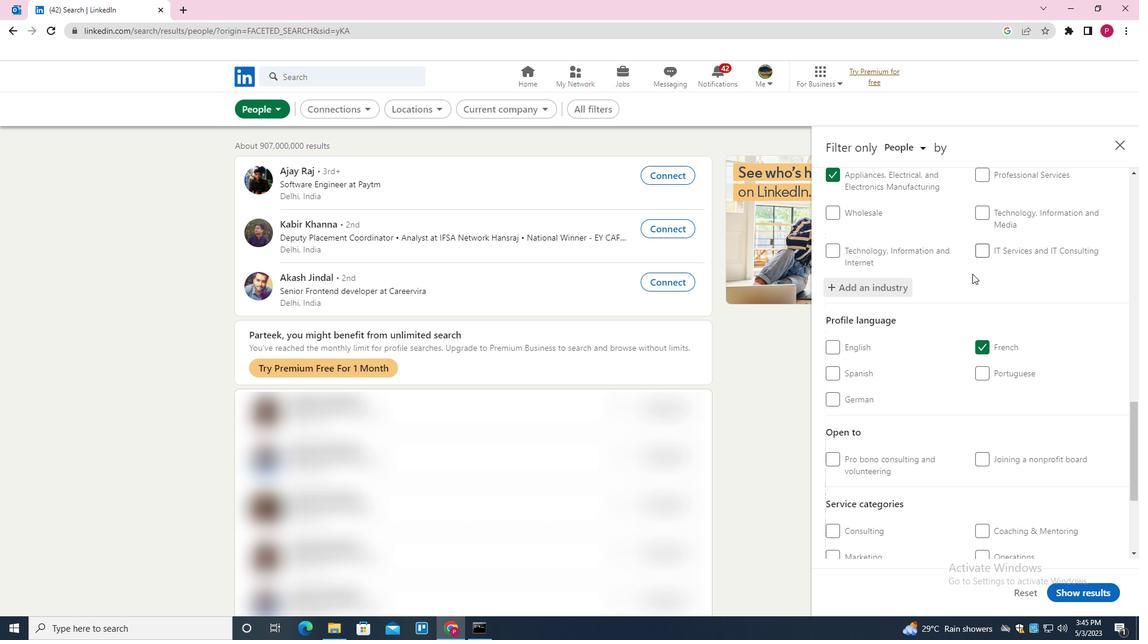 
Action: Mouse moved to (972, 281)
Screenshot: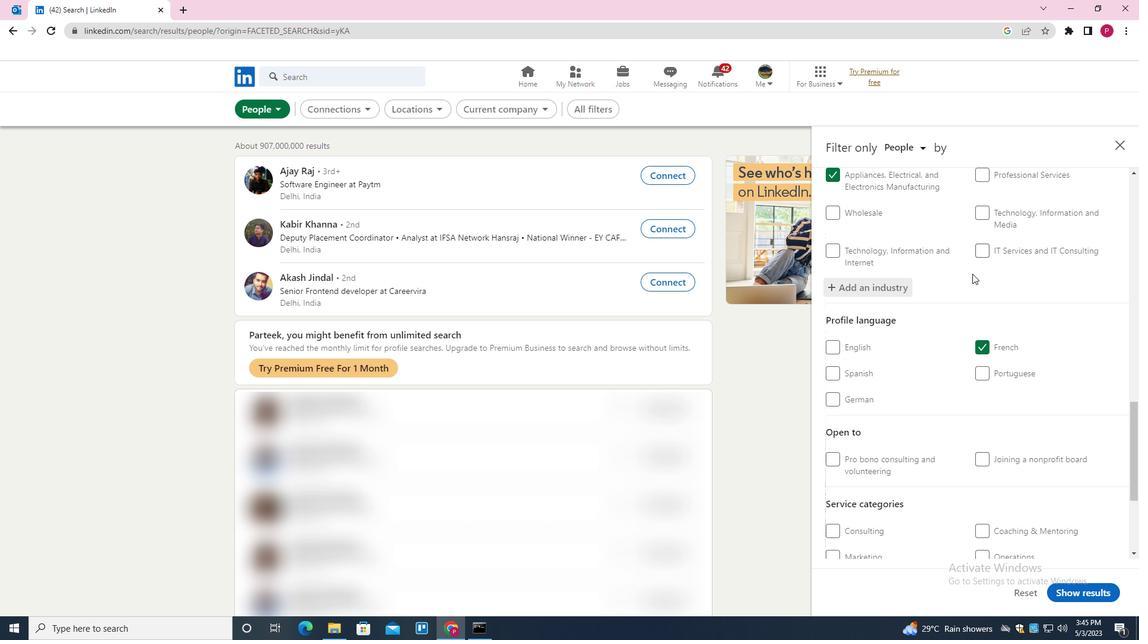 
Action: Mouse scrolled (972, 280) with delta (0, 0)
Screenshot: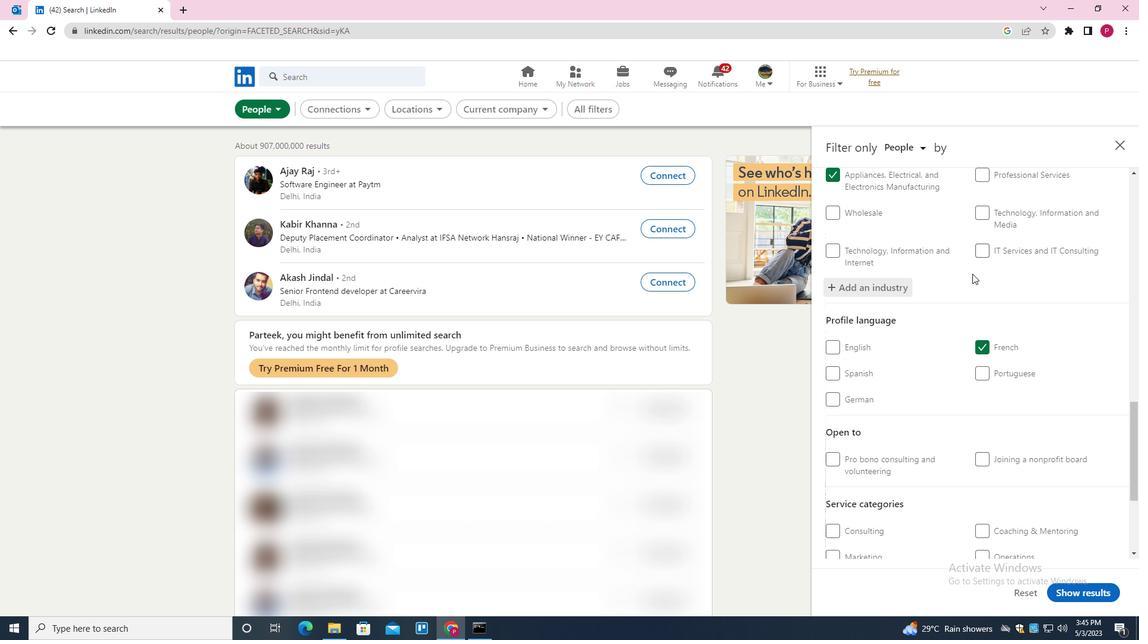 
Action: Mouse scrolled (972, 280) with delta (0, 0)
Screenshot: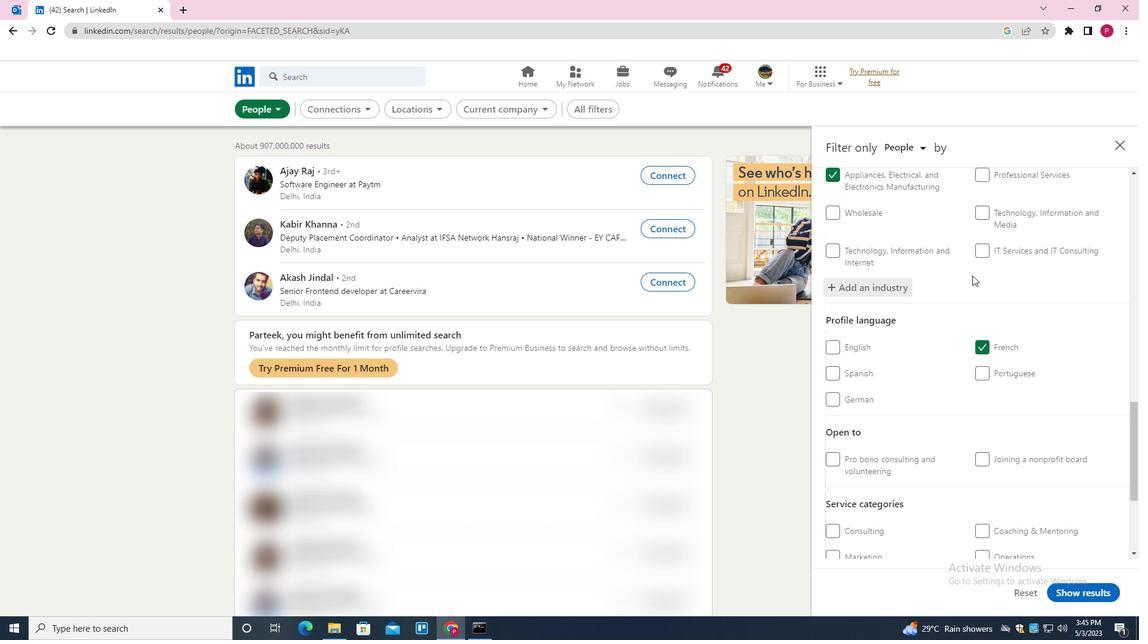 
Action: Mouse scrolled (972, 280) with delta (0, 0)
Screenshot: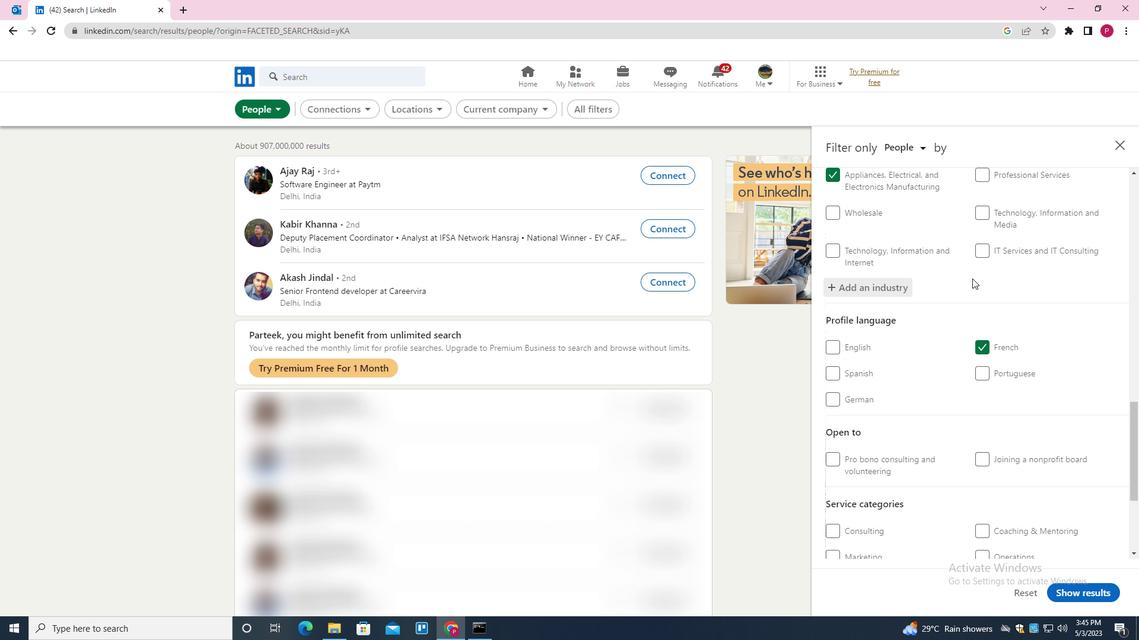
Action: Mouse moved to (1007, 395)
Screenshot: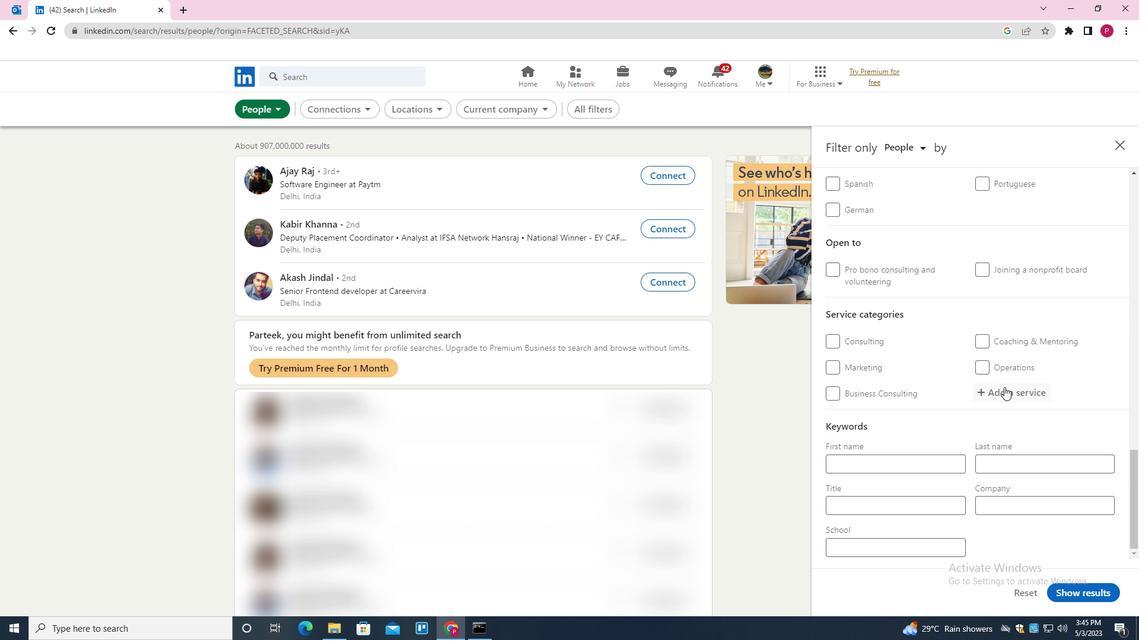 
Action: Mouse pressed left at (1007, 395)
Screenshot: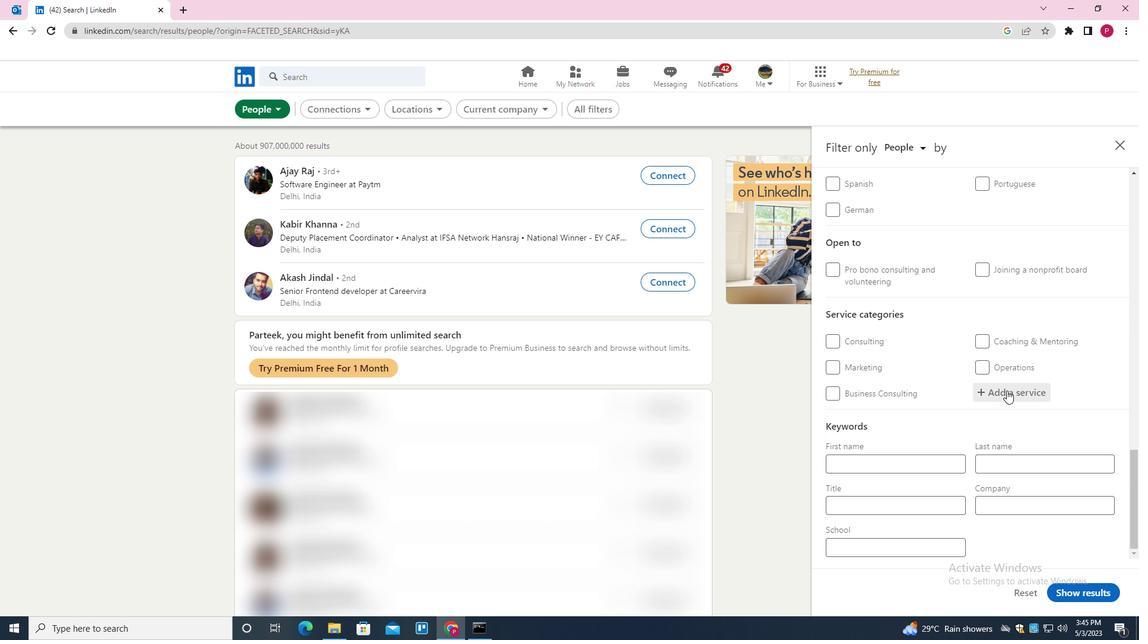
Action: Key pressed <Key.shift><Key.shift><Key.shift><Key.shift><Key.shift><Key.shift><Key.shift><Key.shift><Key.shift><Key.shift><Key.shift><Key.shift><Key.shift><Key.shift><Key.shift><Key.shift><Key.shift>BUDG<Key.down><Key.enter>
Screenshot: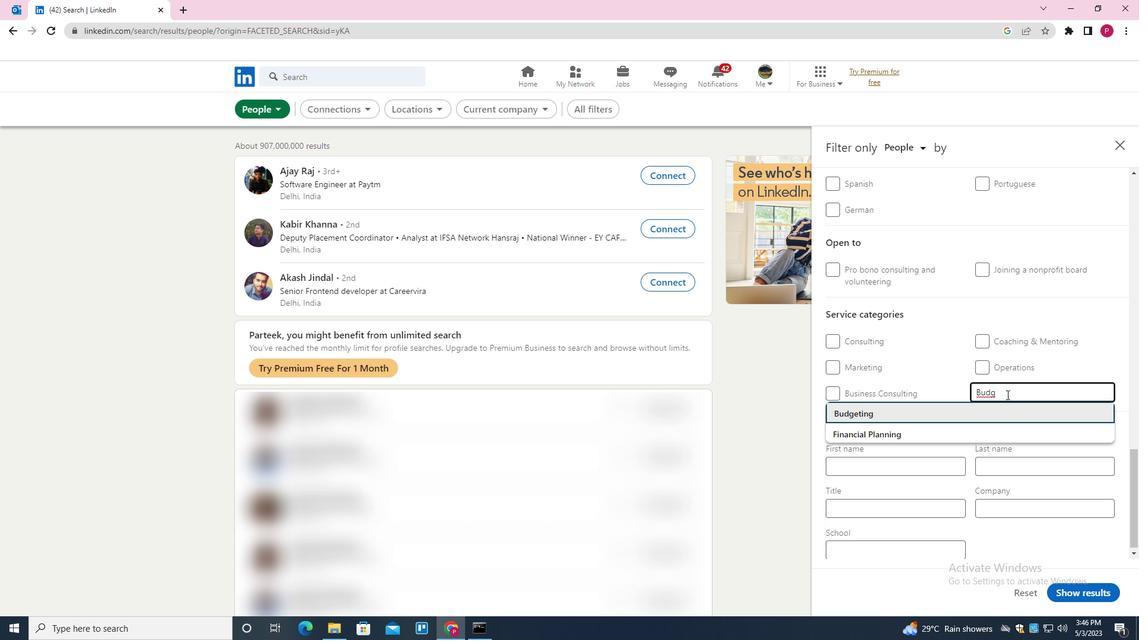 
Action: Mouse scrolled (1007, 394) with delta (0, 0)
Screenshot: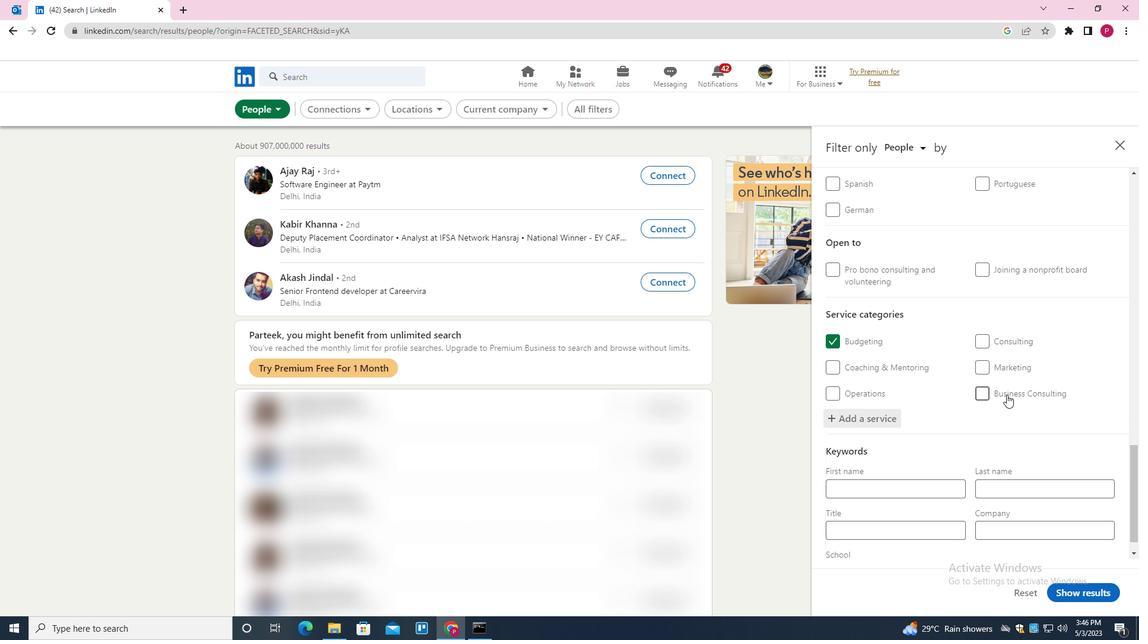 
Action: Mouse scrolled (1007, 394) with delta (0, 0)
Screenshot: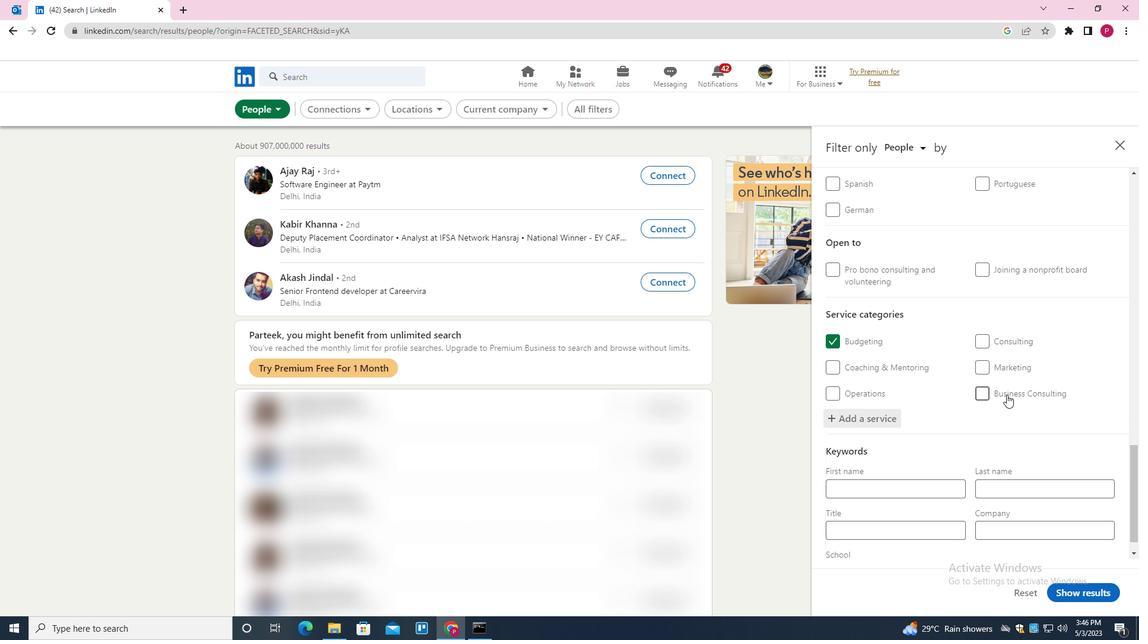 
Action: Mouse scrolled (1007, 394) with delta (0, 0)
Screenshot: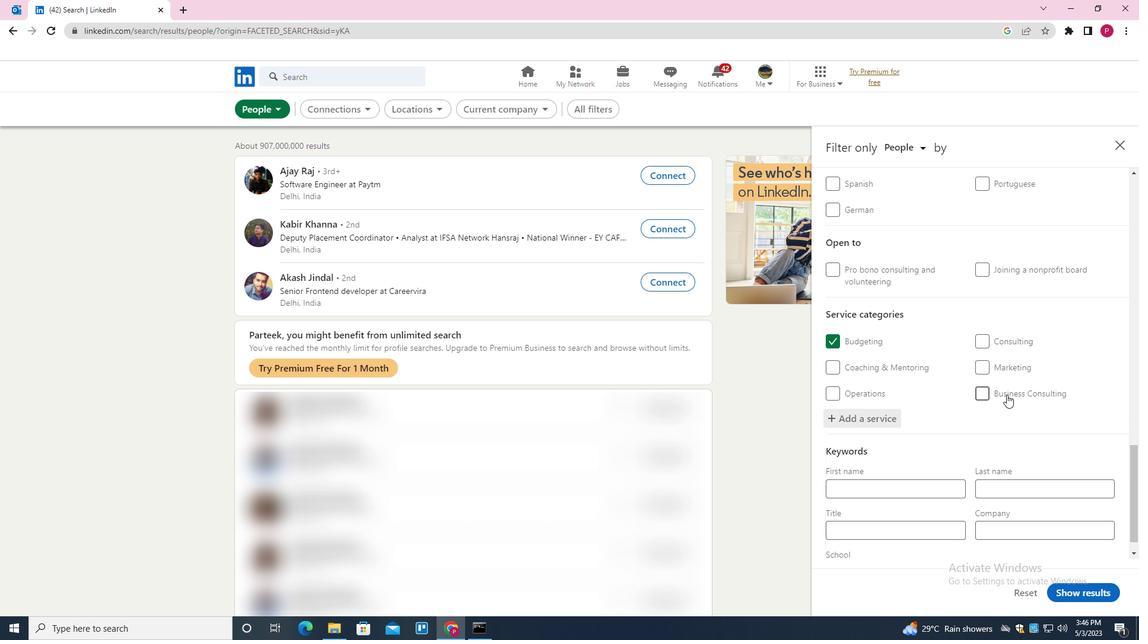 
Action: Mouse scrolled (1007, 394) with delta (0, 0)
Screenshot: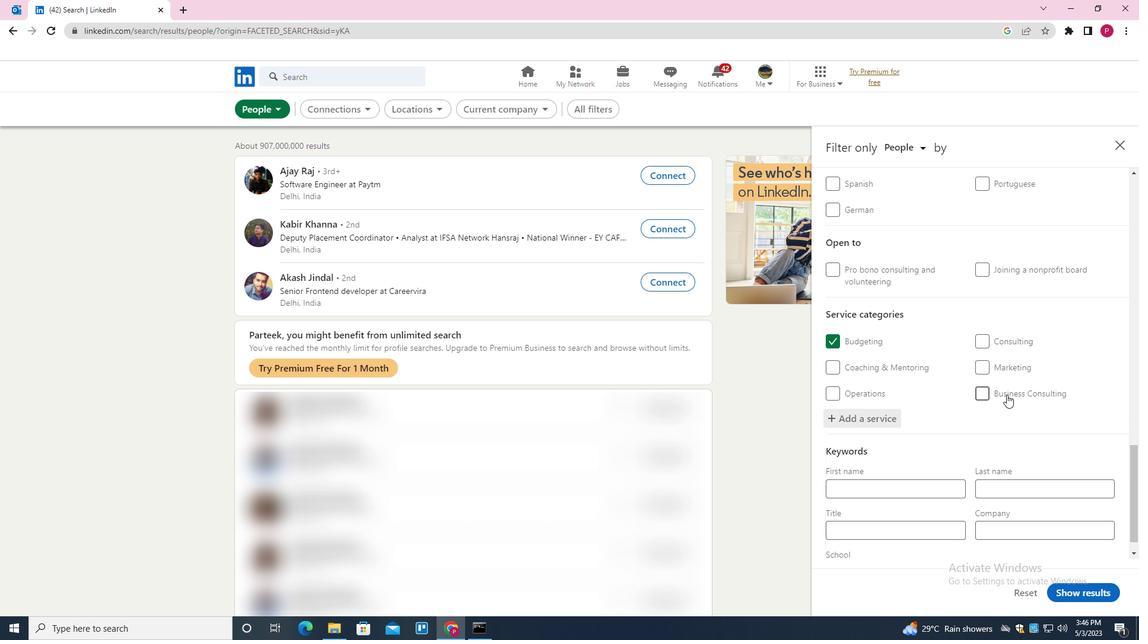 
Action: Mouse scrolled (1007, 394) with delta (0, 0)
Screenshot: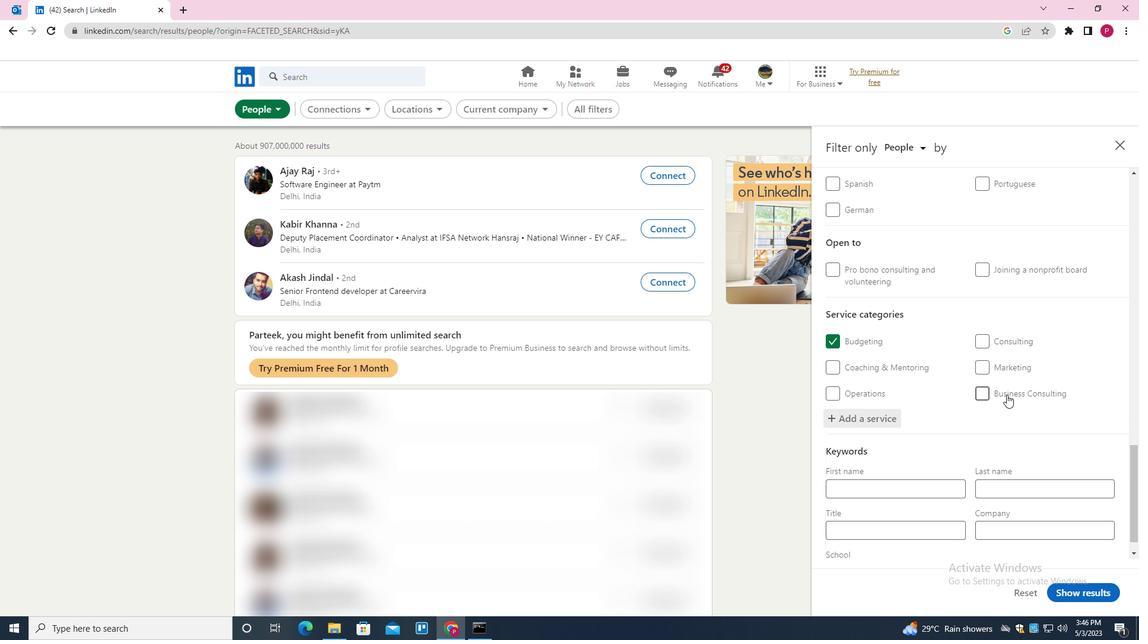 
Action: Mouse moved to (1001, 404)
Screenshot: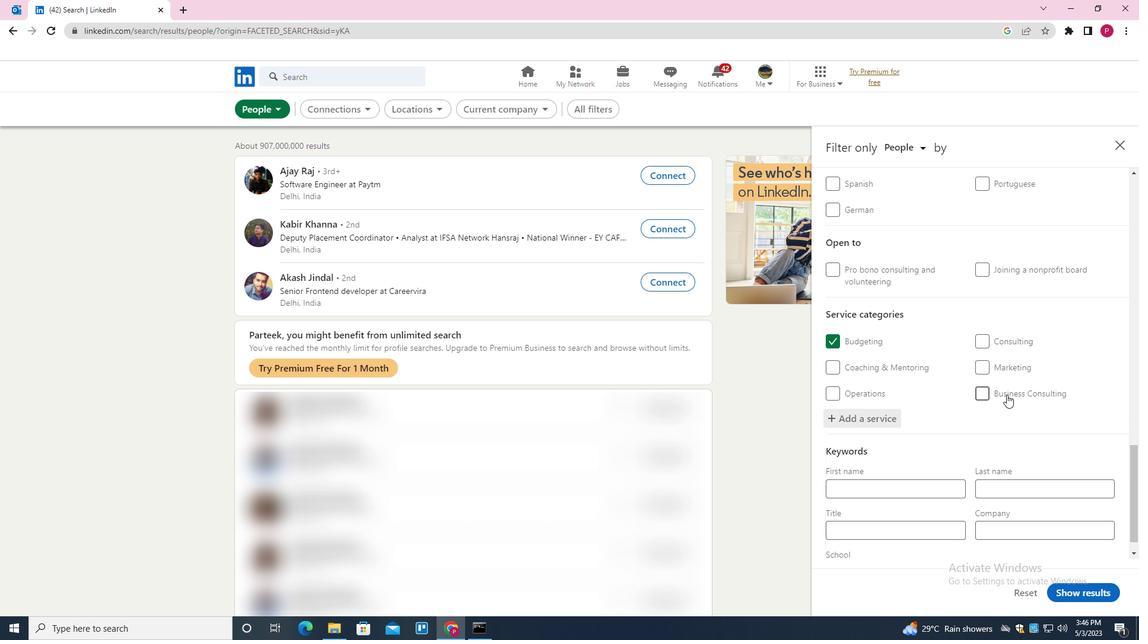 
Action: Mouse scrolled (1001, 403) with delta (0, 0)
Screenshot: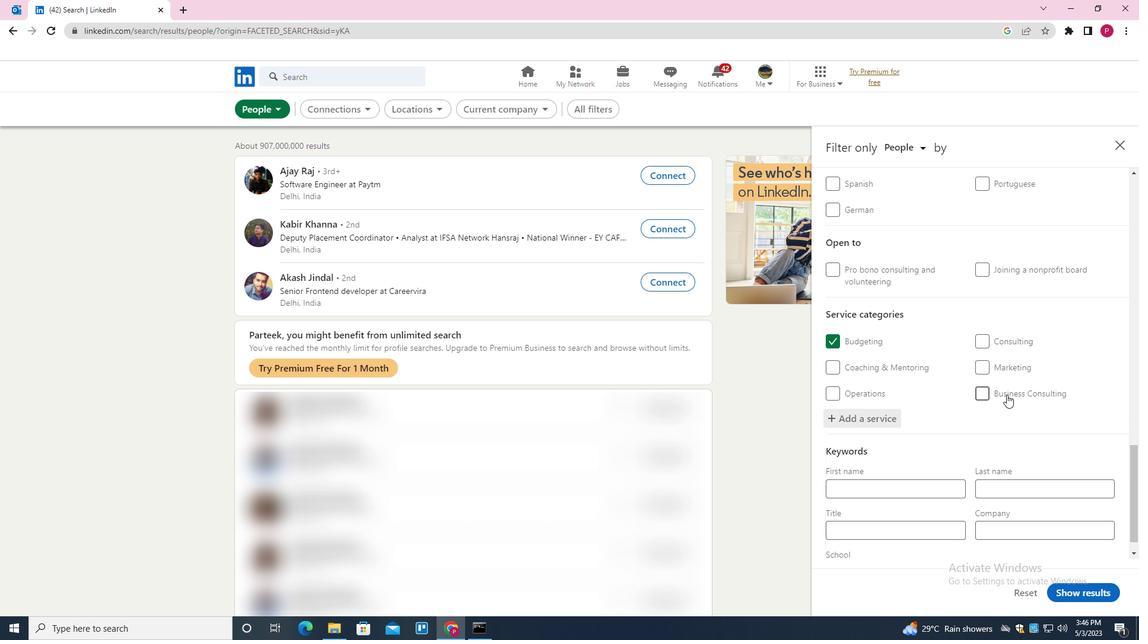 
Action: Mouse moved to (921, 507)
Screenshot: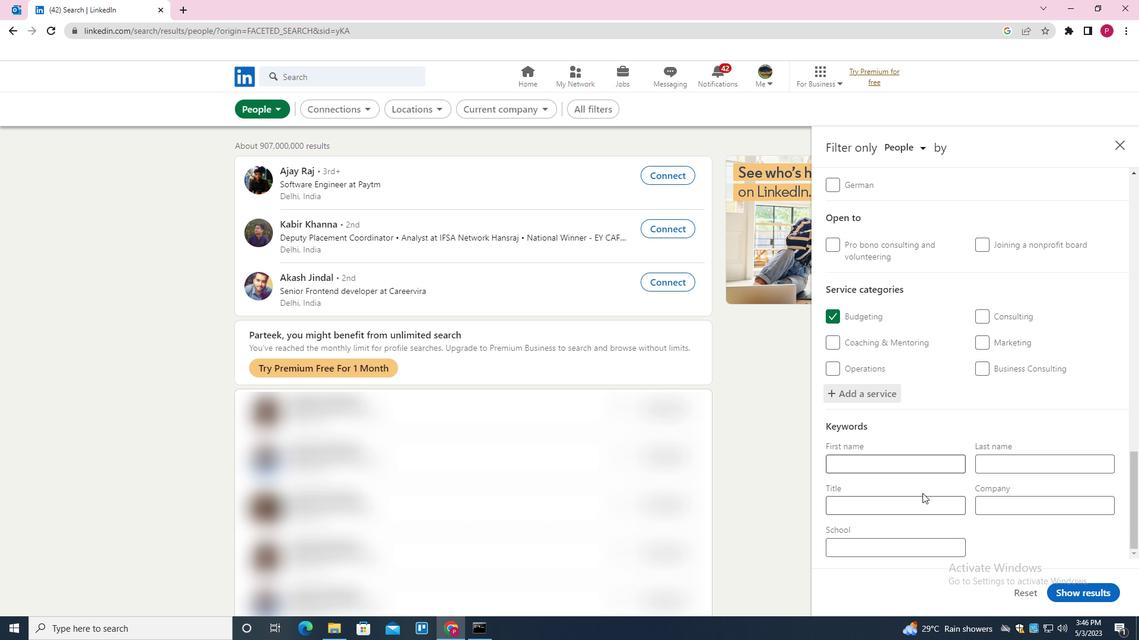 
Action: Mouse pressed left at (921, 507)
Screenshot: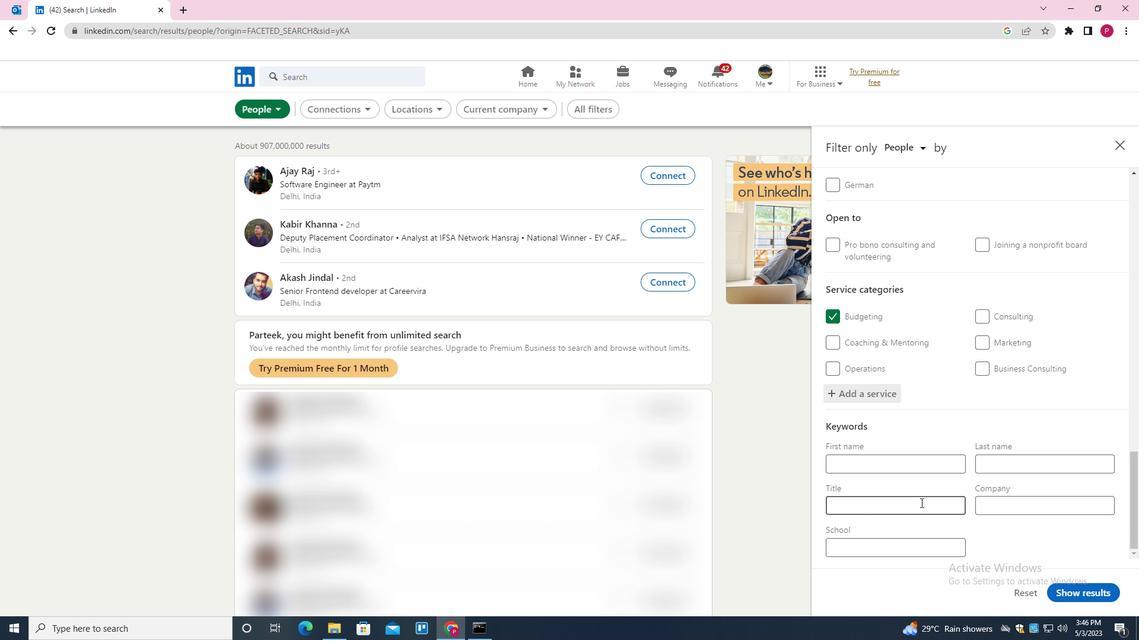 
Action: Key pressed <Key.shift><Key.shift><Key.shift><Key.shift><Key.shift><Key.shift><Key.shift><Key.shift><Key.shift><Key.shift><Key.shift><Key.shift><Key.shift><Key.shift><Key.shift><Key.shift><Key.shift><Key.shift><Key.shift><Key.shift><Key.shift><Key.shift><Key.shift><Key.shift><Key.shift><Key.shift><Key.shift><Key.shift><Key.shift><Key.shift><Key.shift><Key.shift><Key.shift><Key.shift><Key.shift><Key.shift><Key.shift><Key.shift><Key.shift><Key.shift><Key.shift><Key.shift><Key.shift>FILM<Key.space><Key.shift><Key.shift><Key.shift><Key.shift><Key.shift><Key.shift><Key.shift>CRITIC
Screenshot: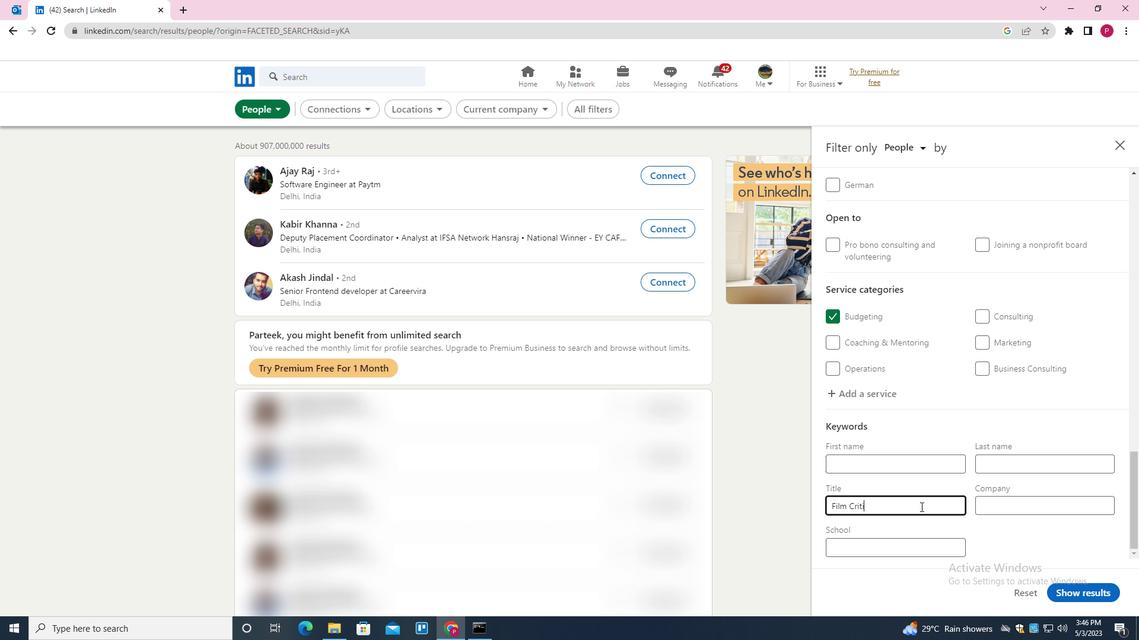 
Action: Mouse moved to (1072, 586)
Screenshot: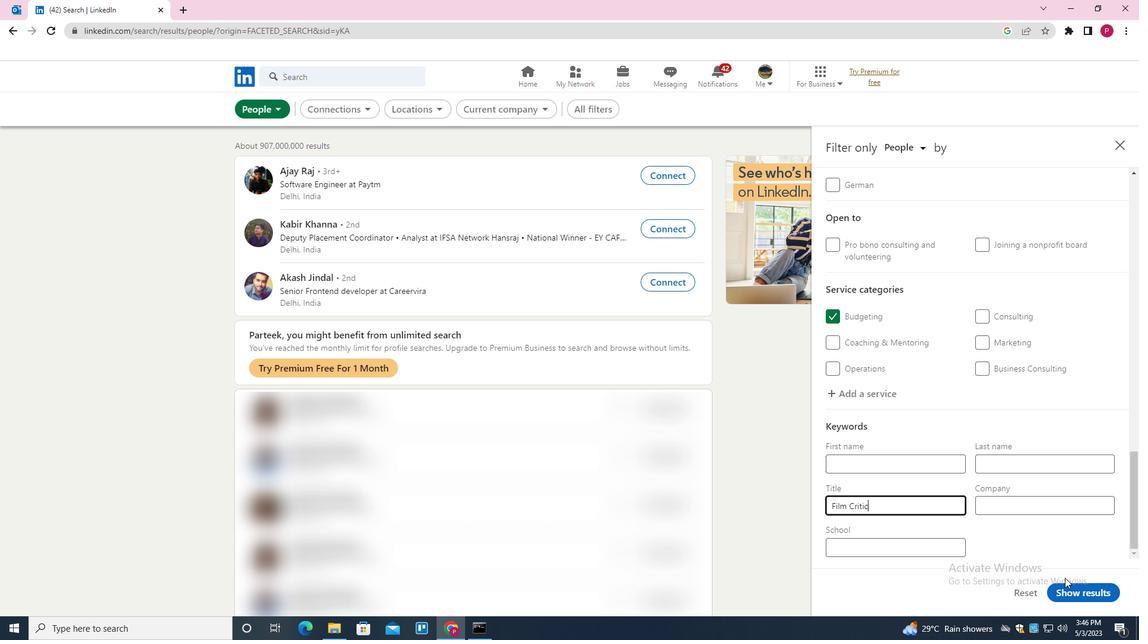 
Action: Mouse pressed left at (1072, 586)
Screenshot: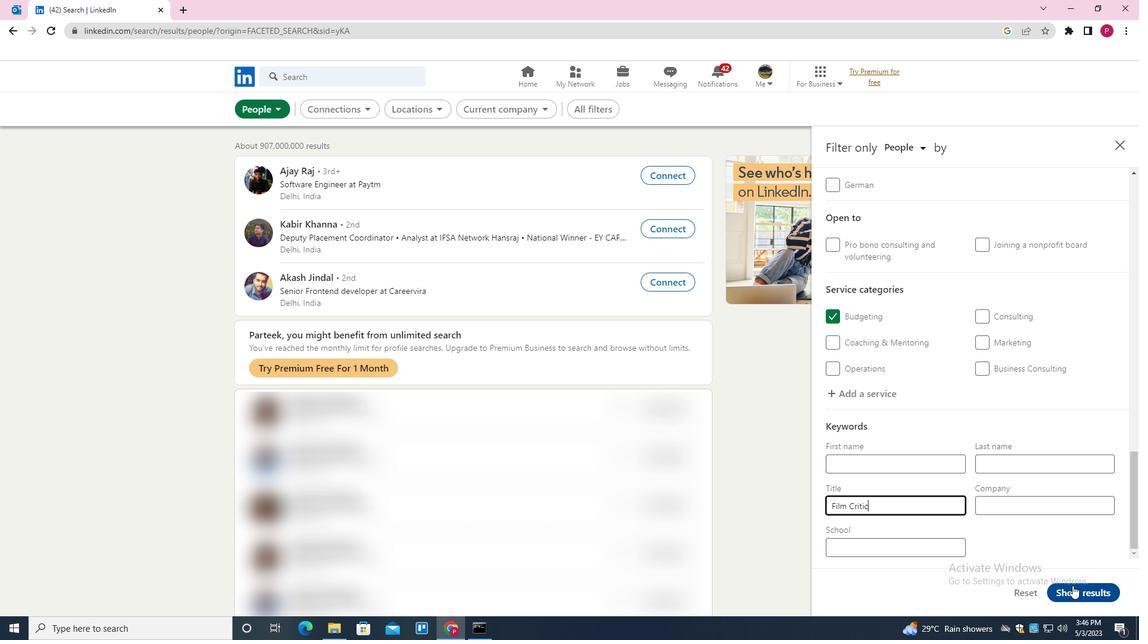 
Action: Mouse moved to (597, 208)
Screenshot: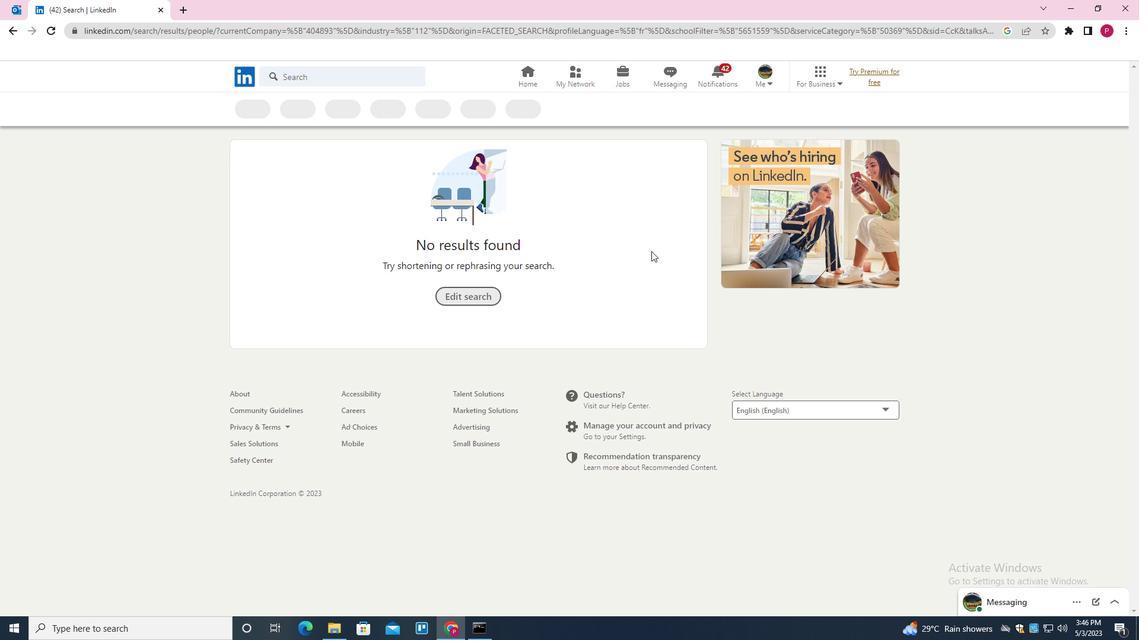 
